 Task: Search one way flight ticket for 4 adults, 2 children, 2 infants in seat and 1 infant on lap in economy from Kodiak: Kodiak Airport (benny Bensonstate Airport) to Laramie: Laramie Regional Airport on 5-3-2023. Choice of flights is American. Number of bags: 1 carry on bag. Price is upto 109000. Outbound departure time preference is 0:00.
Action: Mouse moved to (294, 416)
Screenshot: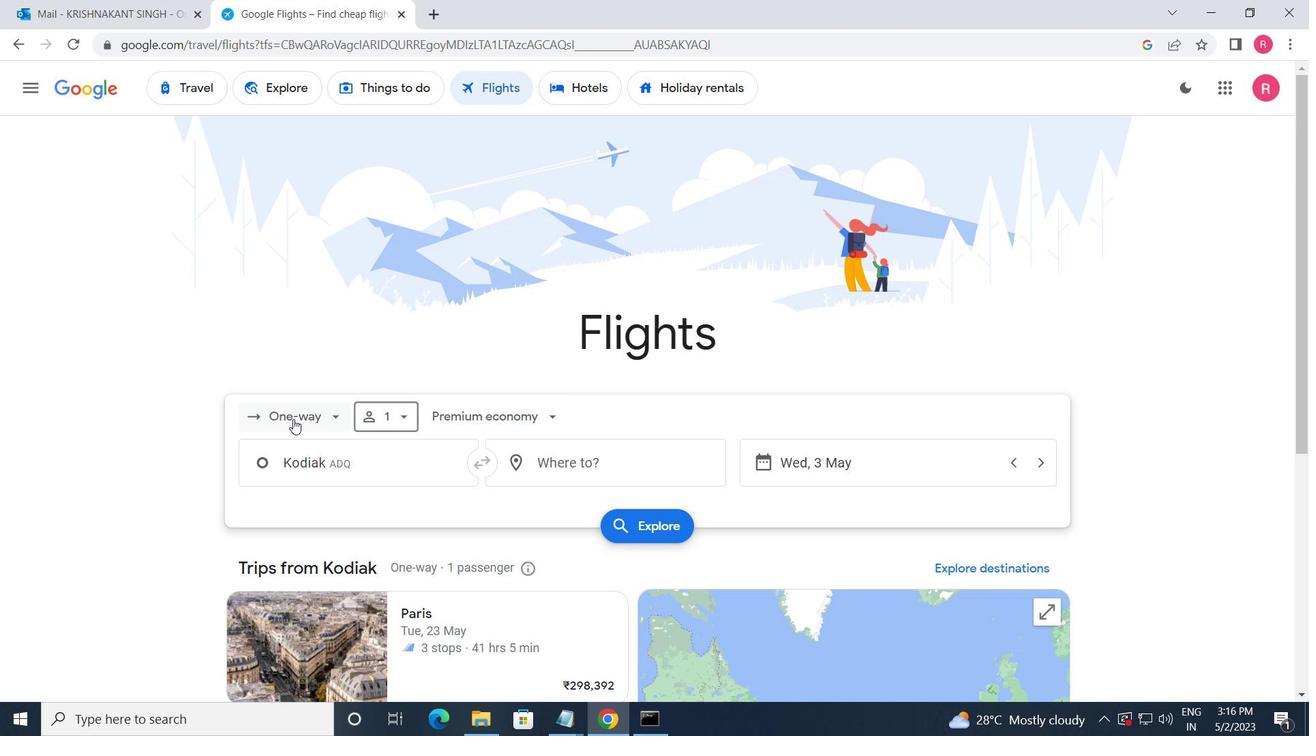 
Action: Mouse pressed left at (294, 416)
Screenshot: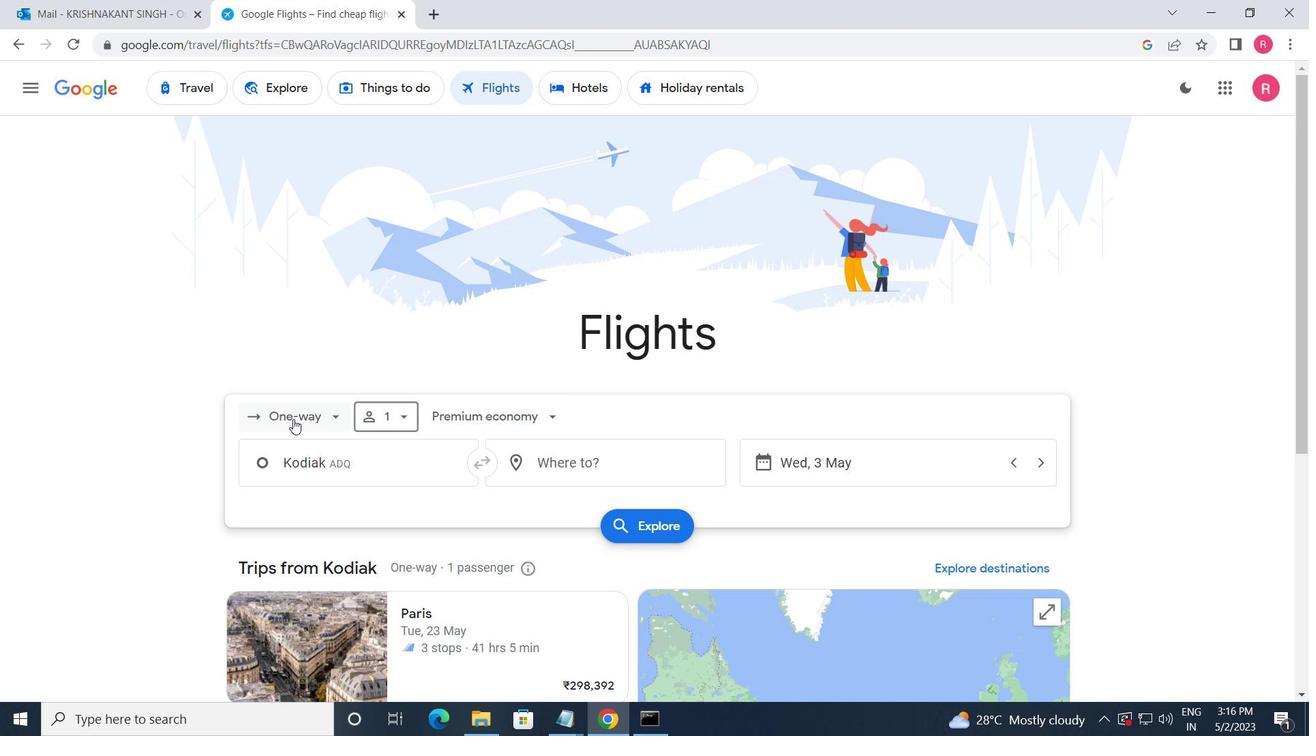 
Action: Mouse moved to (294, 492)
Screenshot: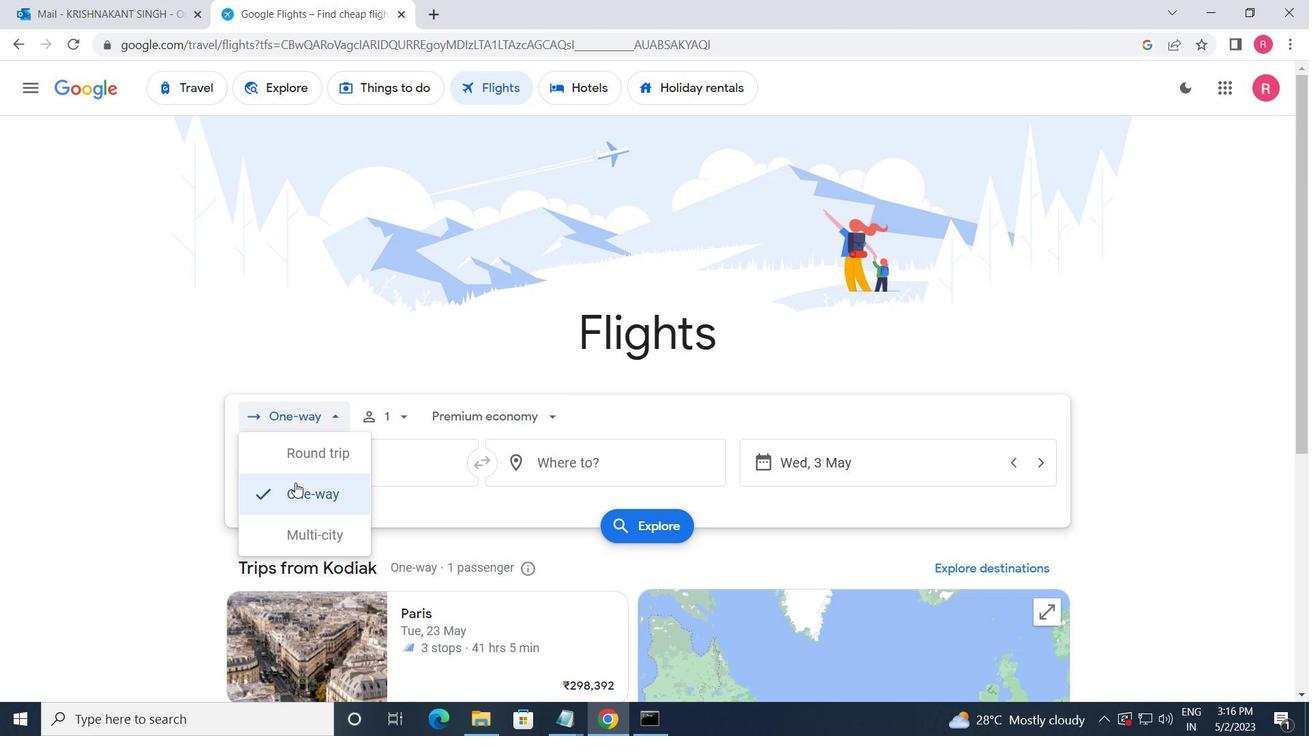 
Action: Mouse pressed left at (294, 492)
Screenshot: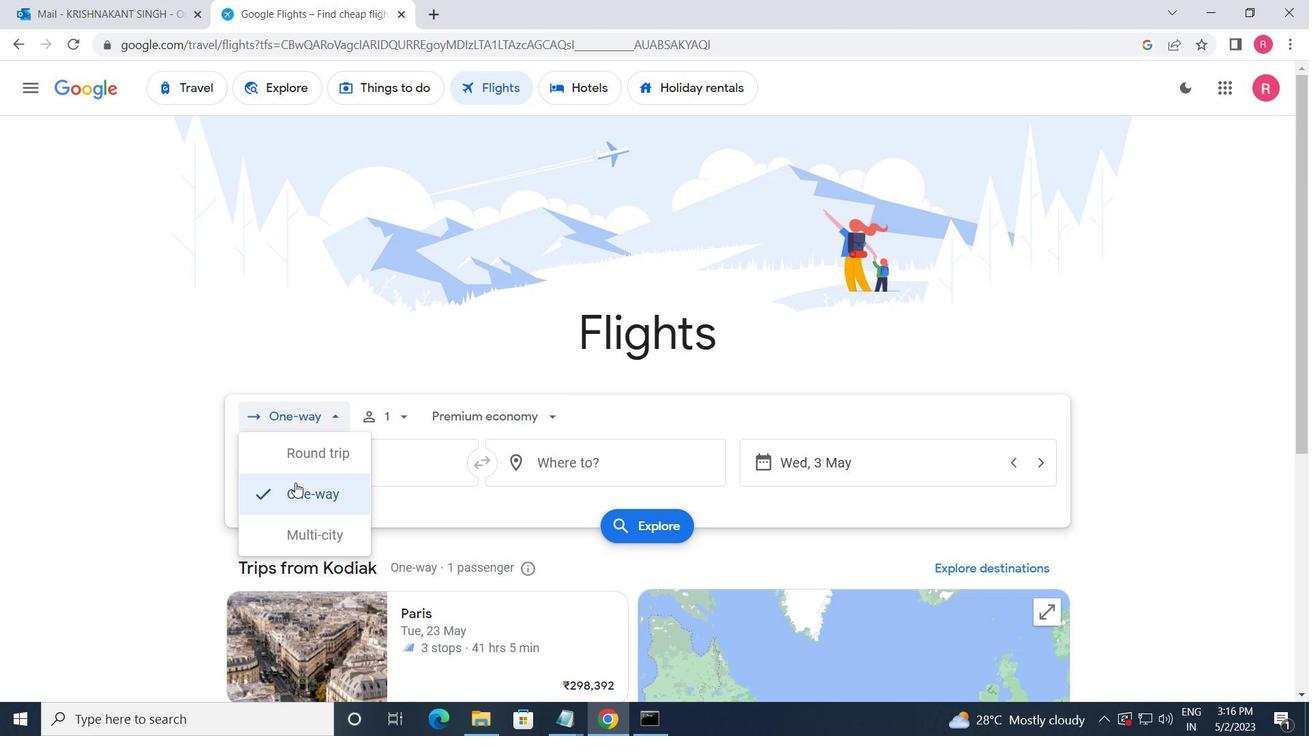 
Action: Mouse moved to (399, 430)
Screenshot: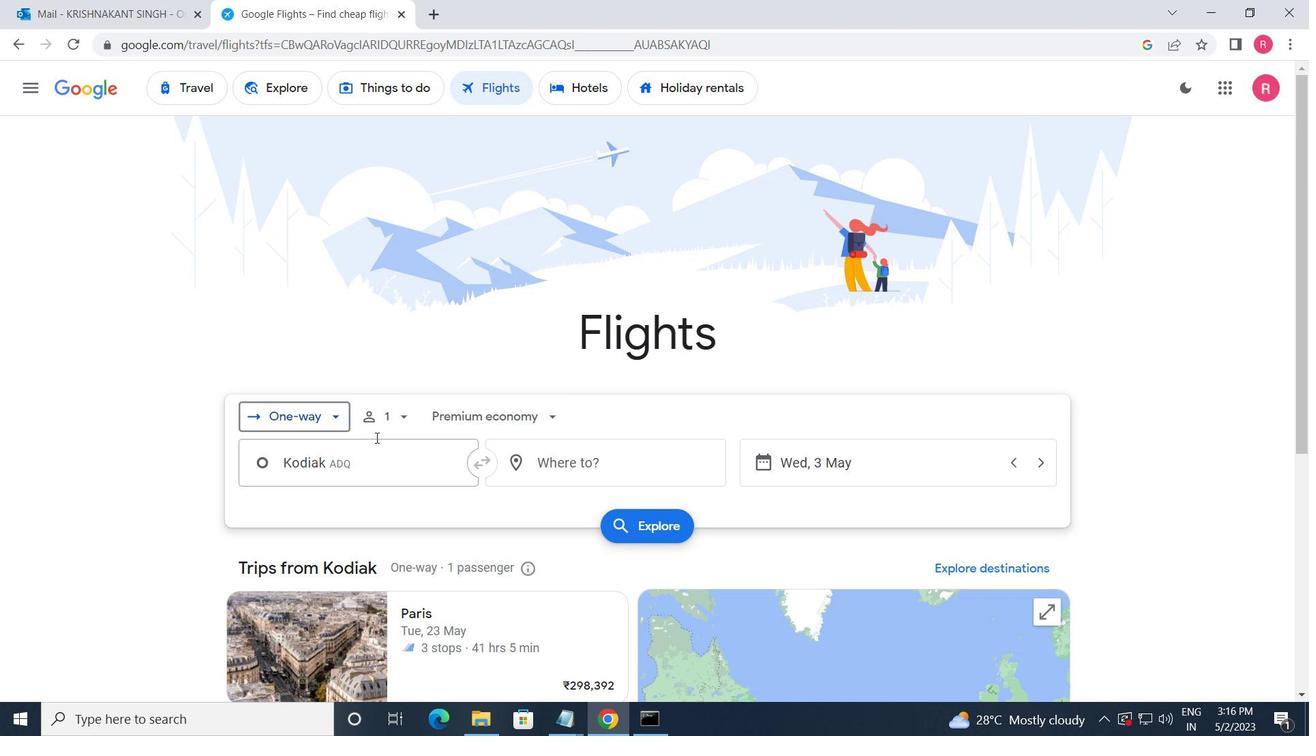 
Action: Mouse pressed left at (399, 430)
Screenshot: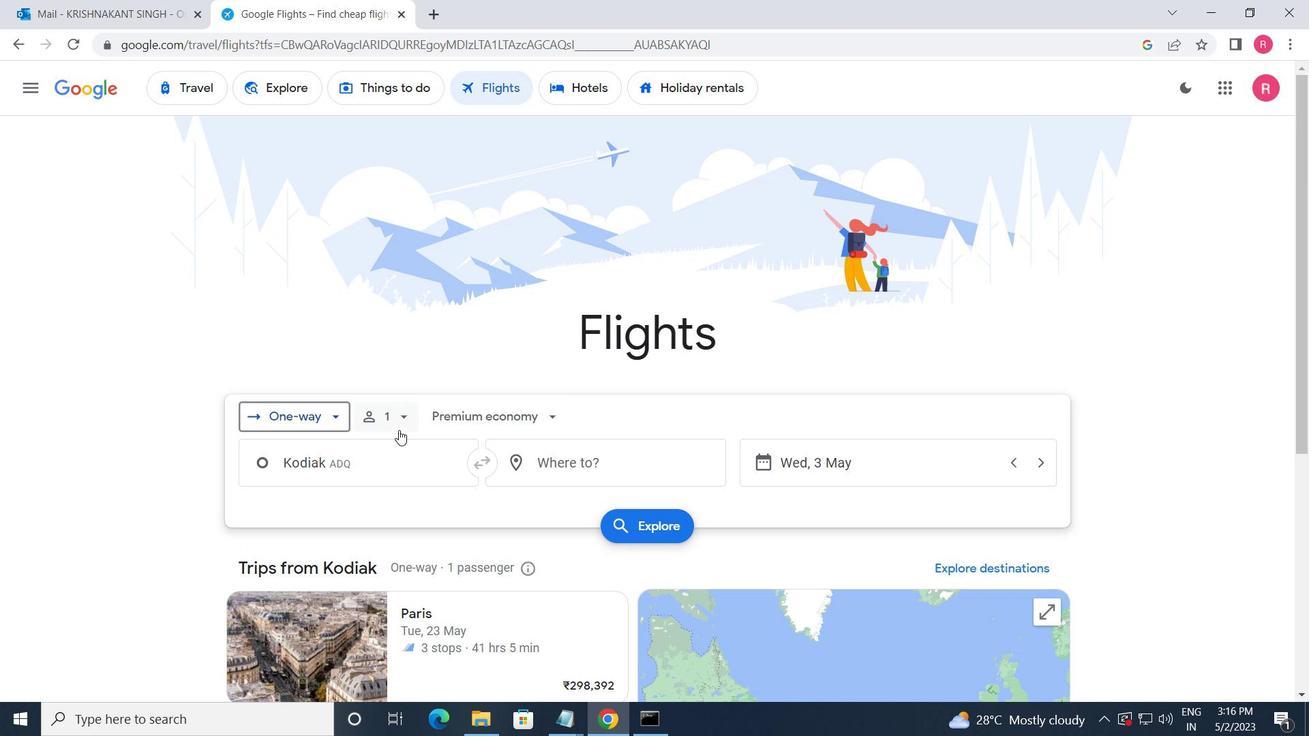 
Action: Mouse moved to (530, 459)
Screenshot: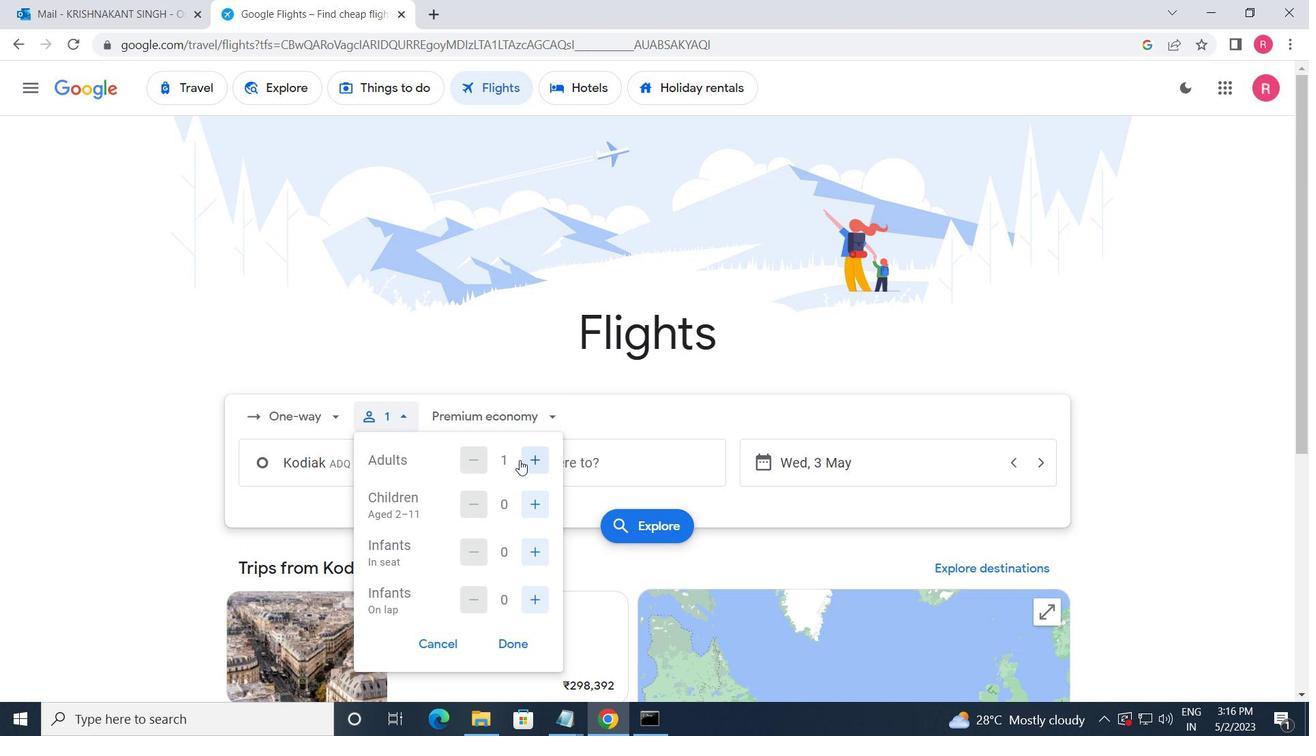 
Action: Mouse pressed left at (530, 459)
Screenshot: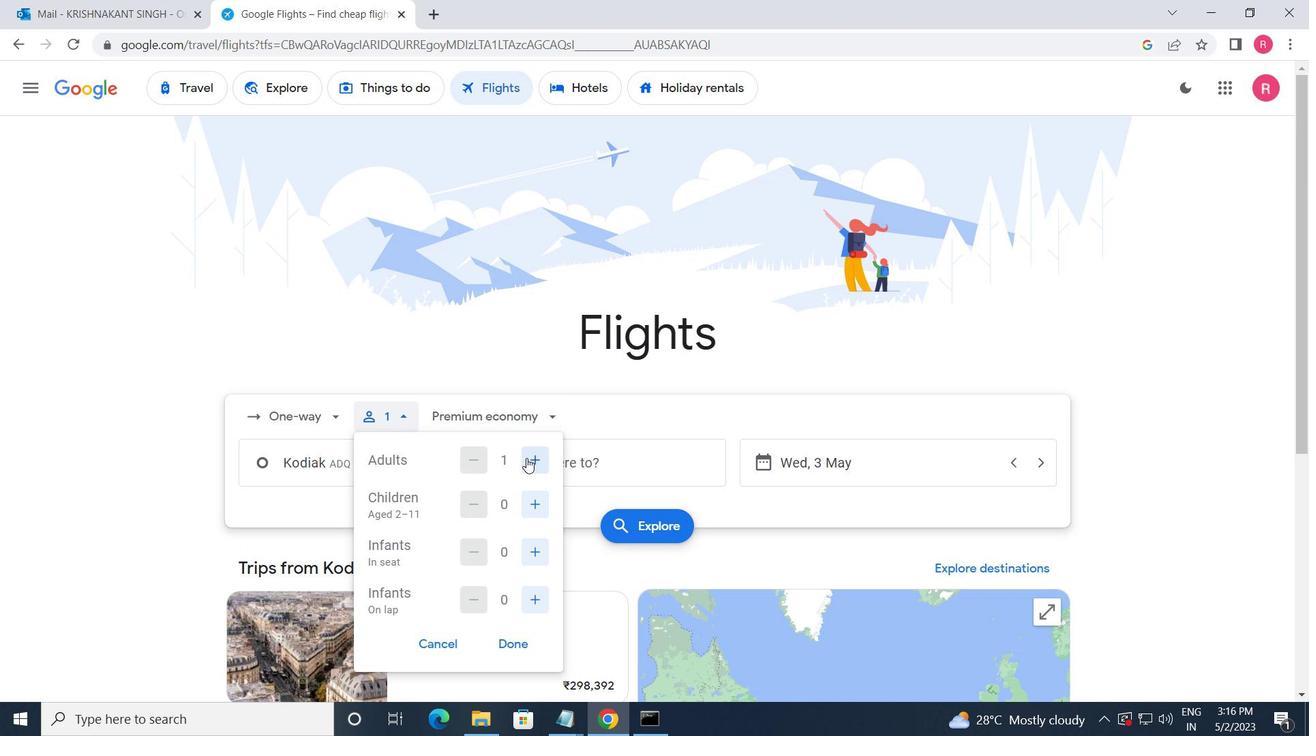 
Action: Mouse moved to (530, 459)
Screenshot: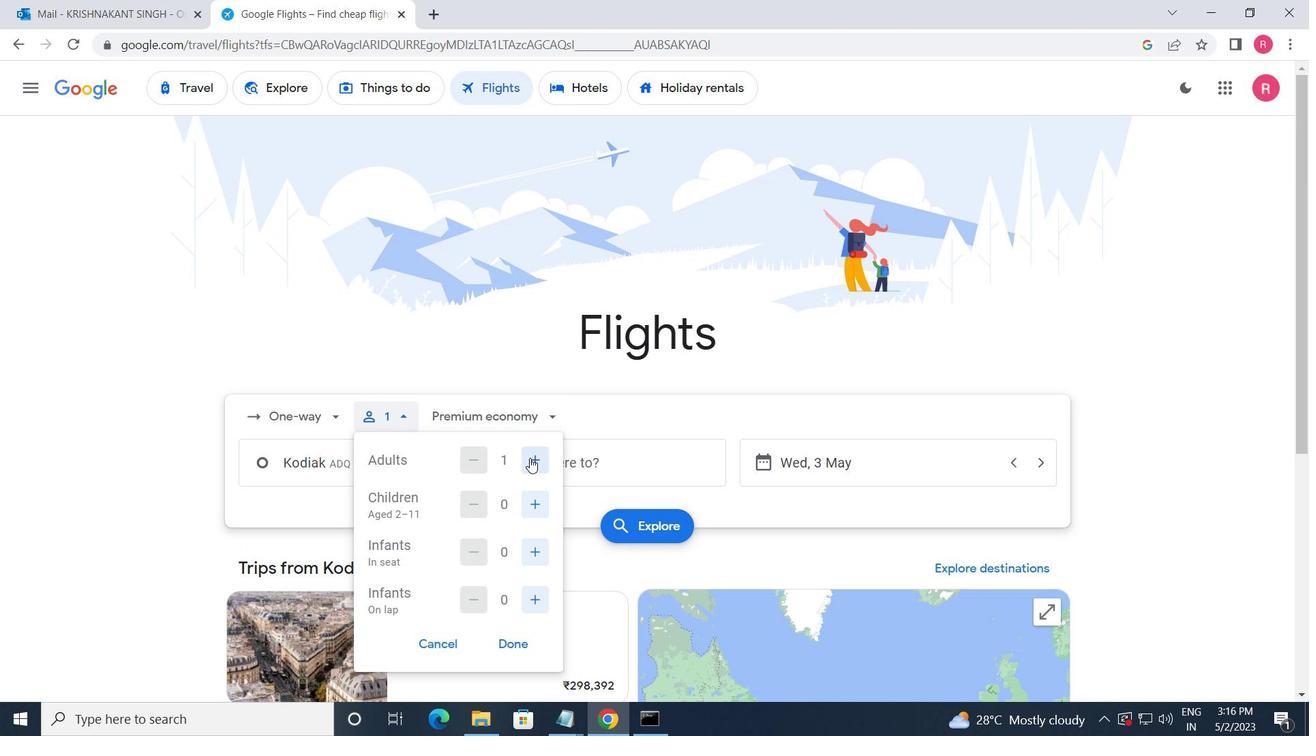 
Action: Mouse pressed left at (530, 459)
Screenshot: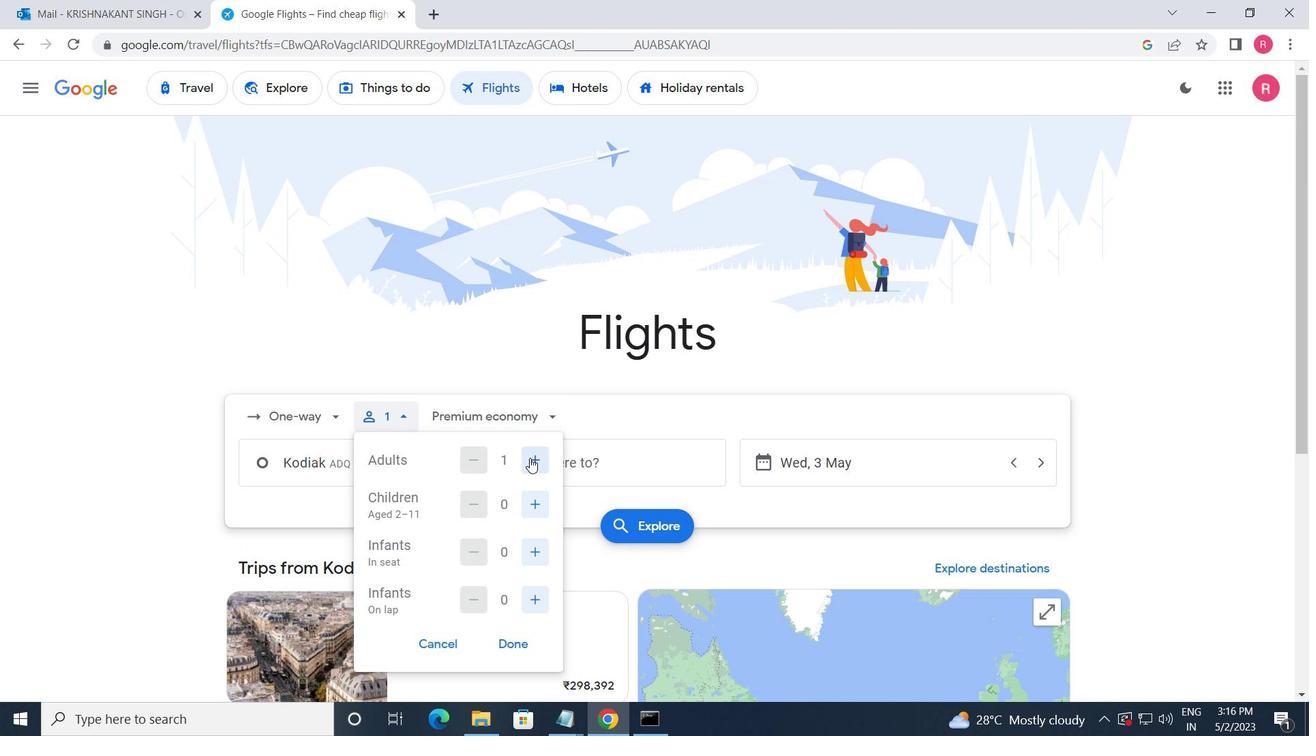 
Action: Mouse pressed left at (530, 459)
Screenshot: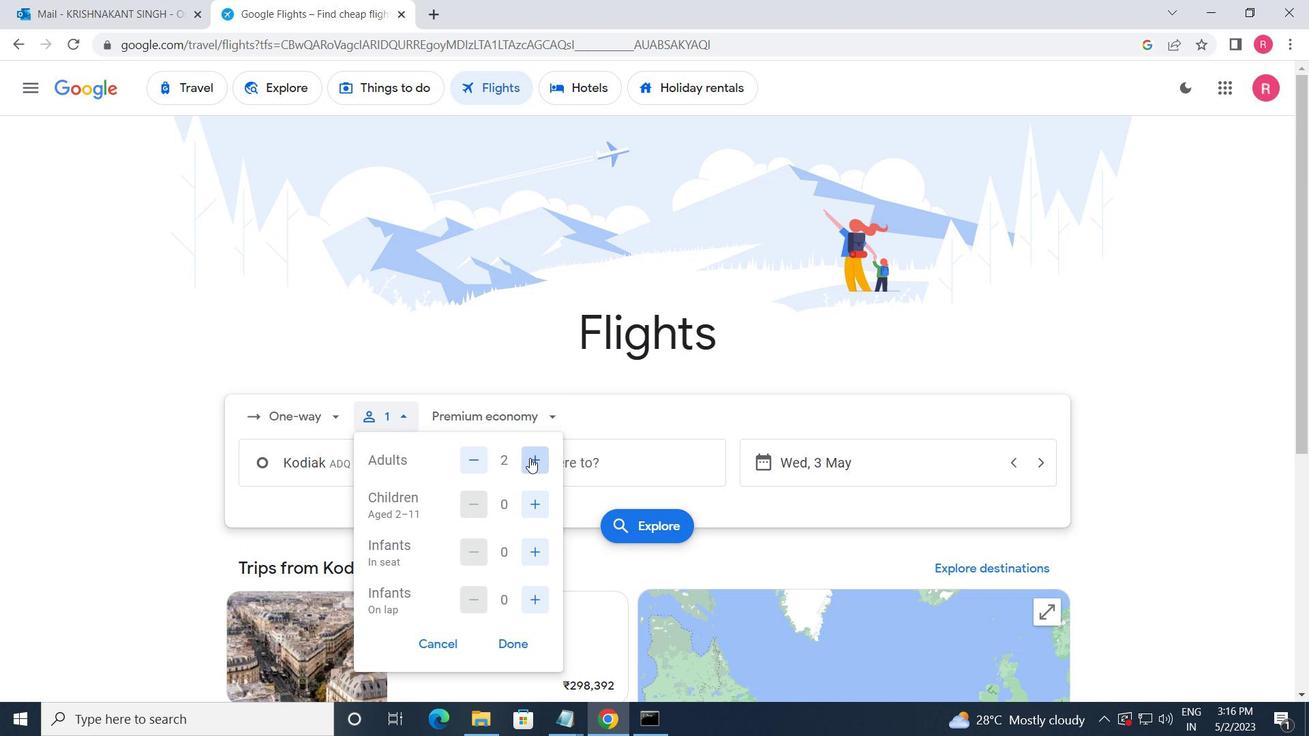 
Action: Mouse pressed left at (530, 459)
Screenshot: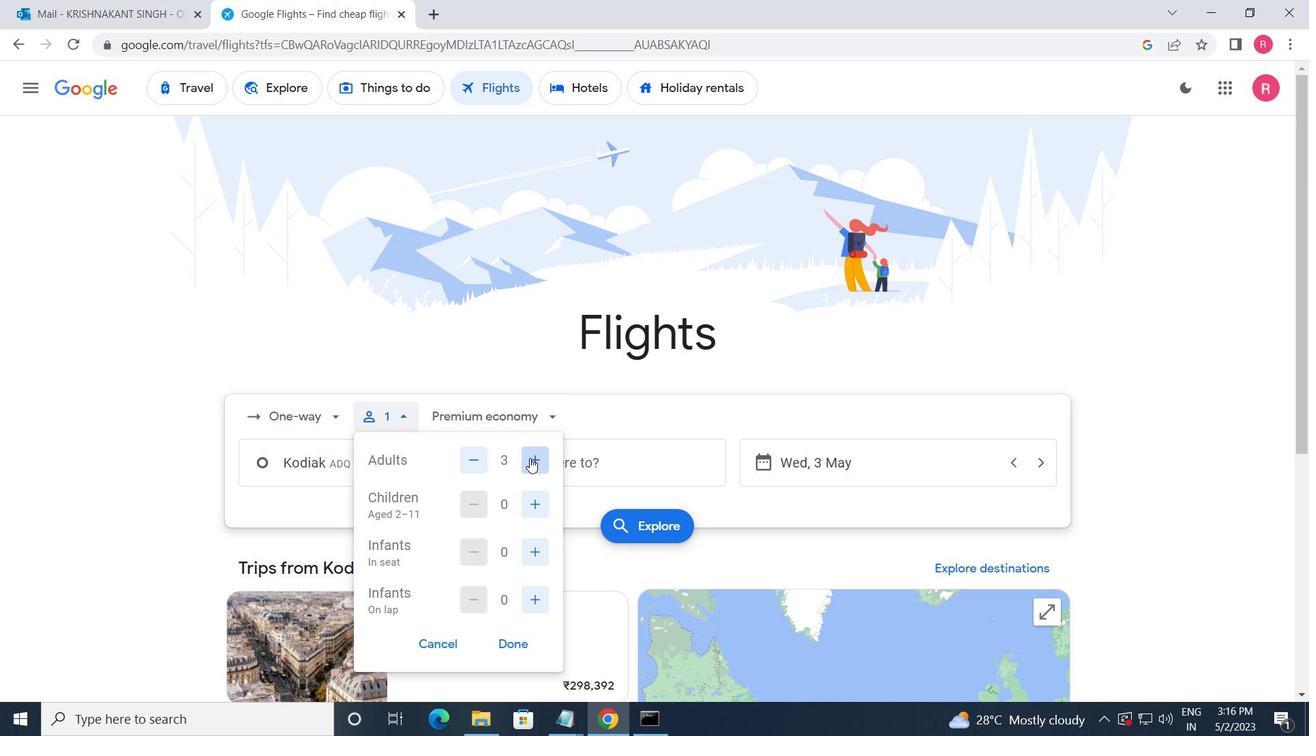
Action: Mouse moved to (480, 460)
Screenshot: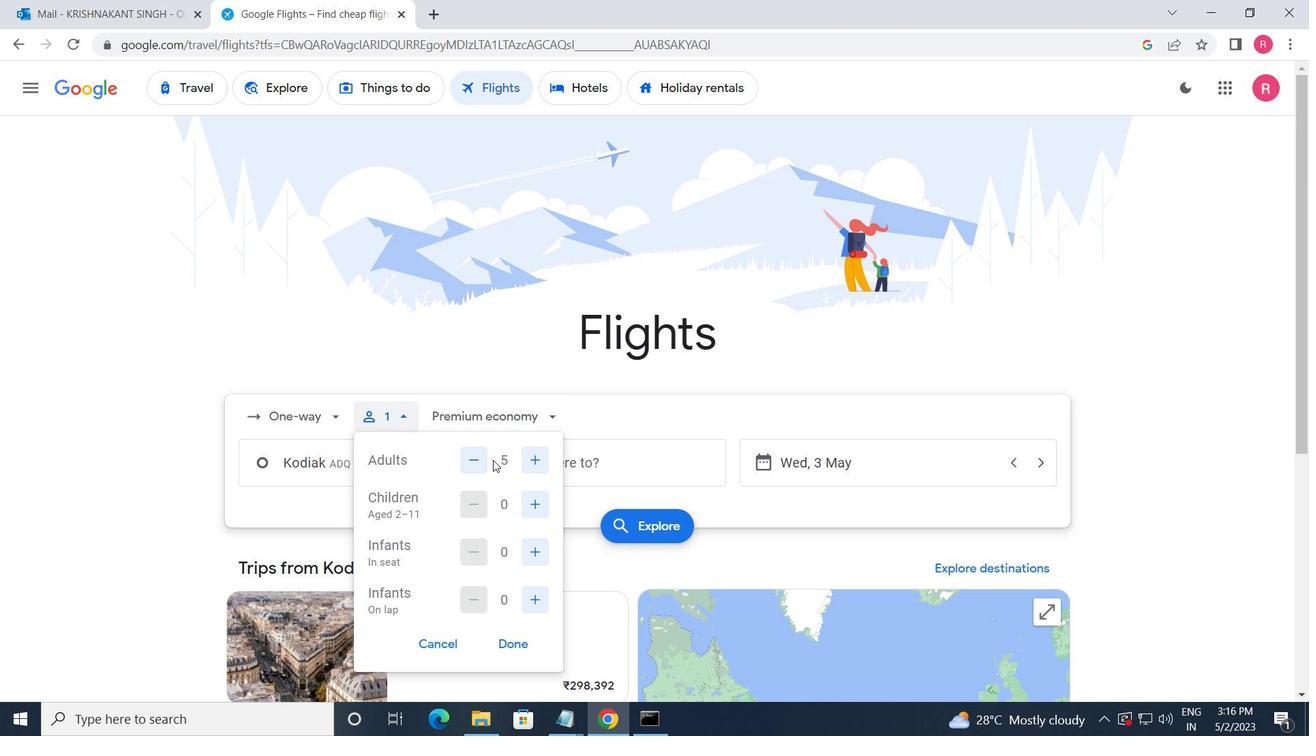 
Action: Mouse pressed left at (480, 460)
Screenshot: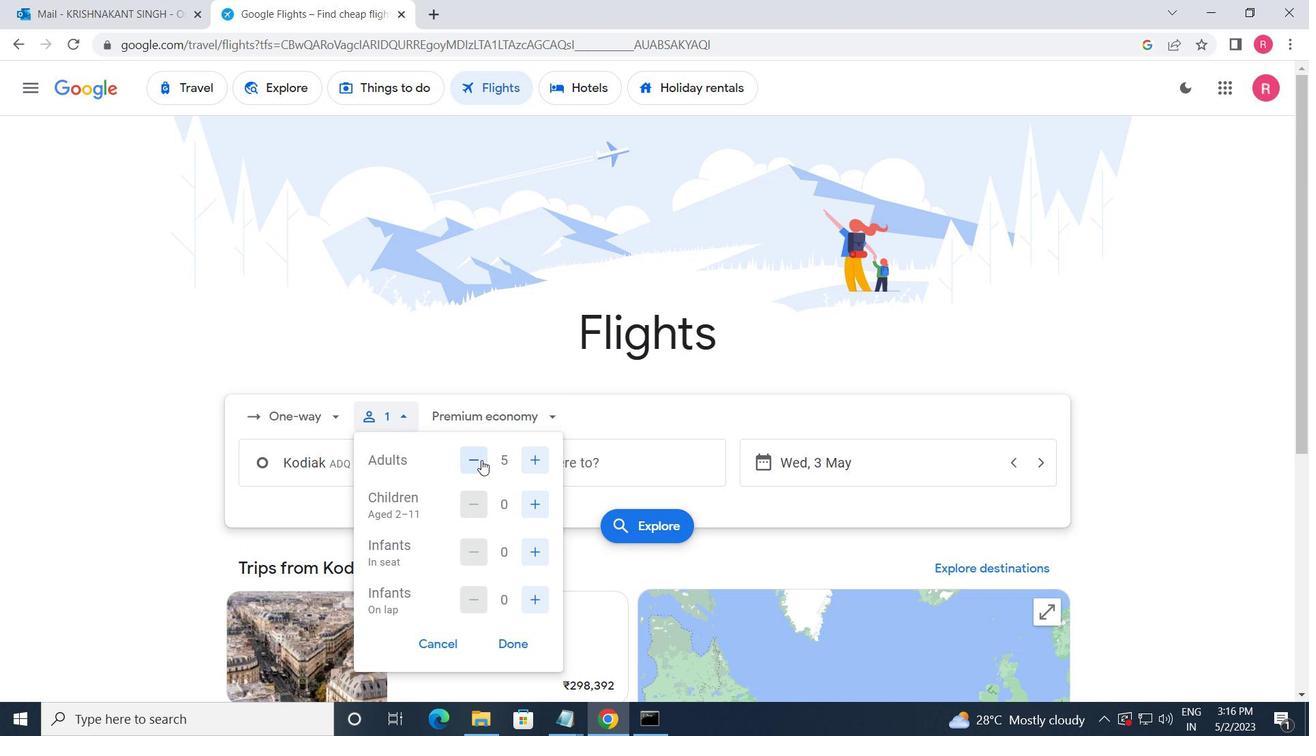 
Action: Mouse moved to (541, 505)
Screenshot: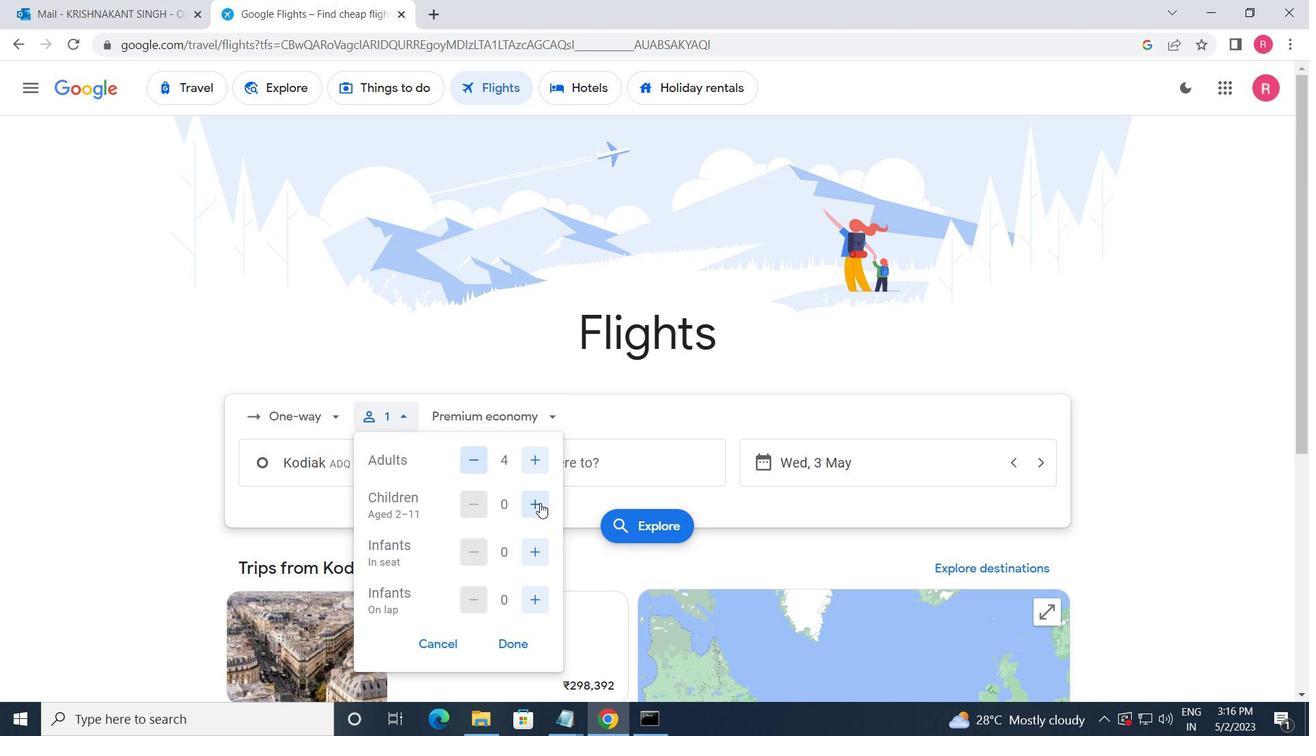 
Action: Mouse pressed left at (541, 505)
Screenshot: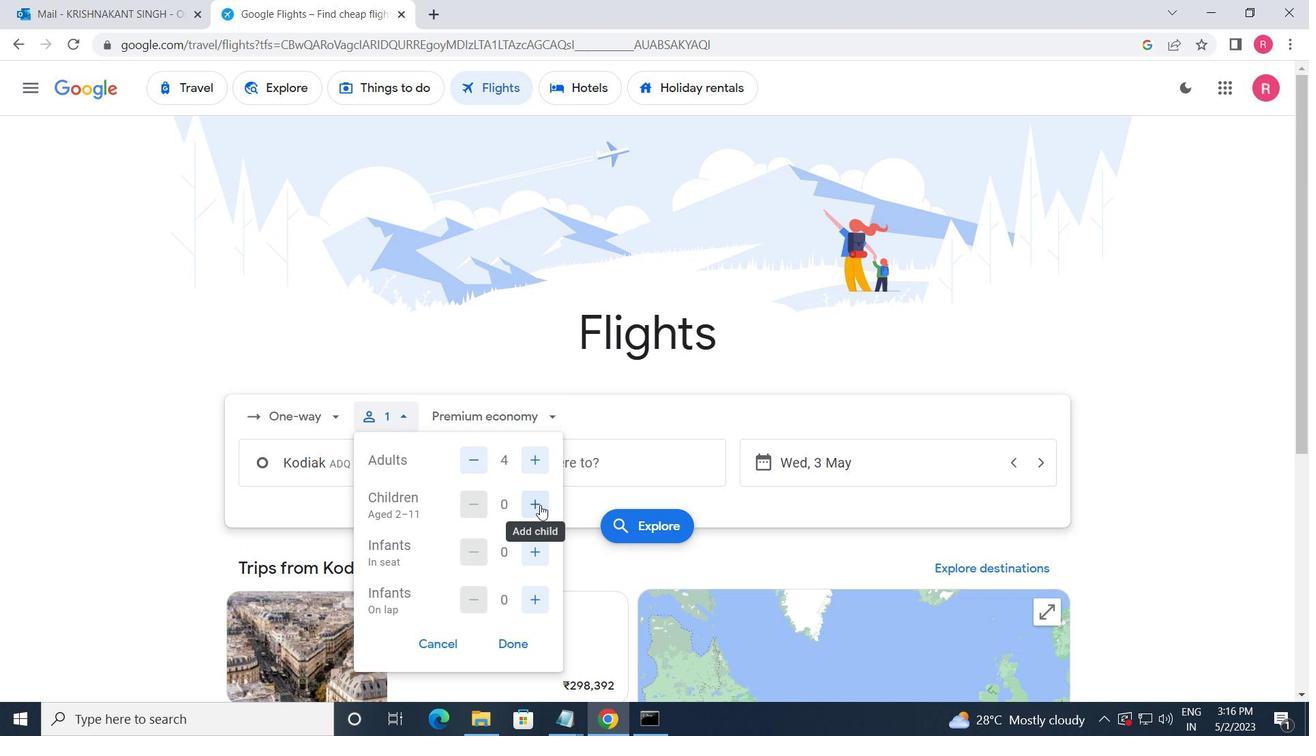 
Action: Mouse pressed left at (541, 505)
Screenshot: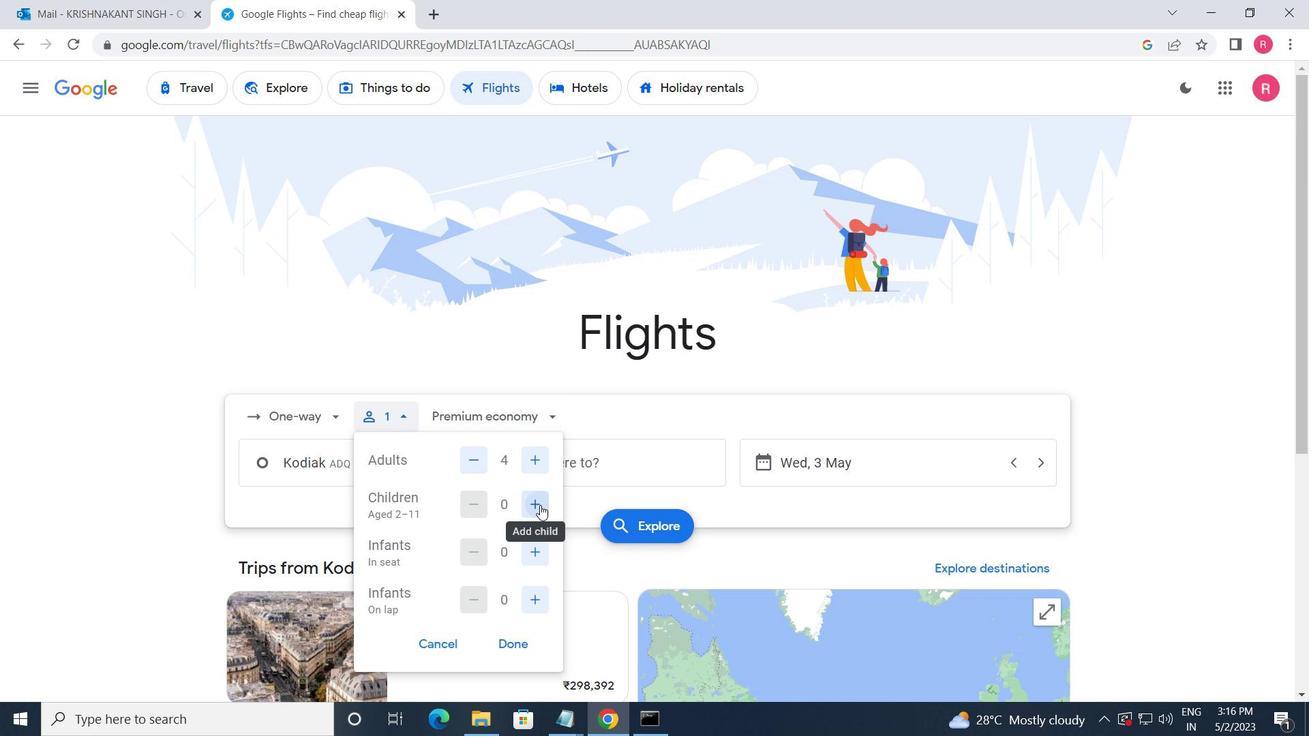 
Action: Mouse moved to (530, 559)
Screenshot: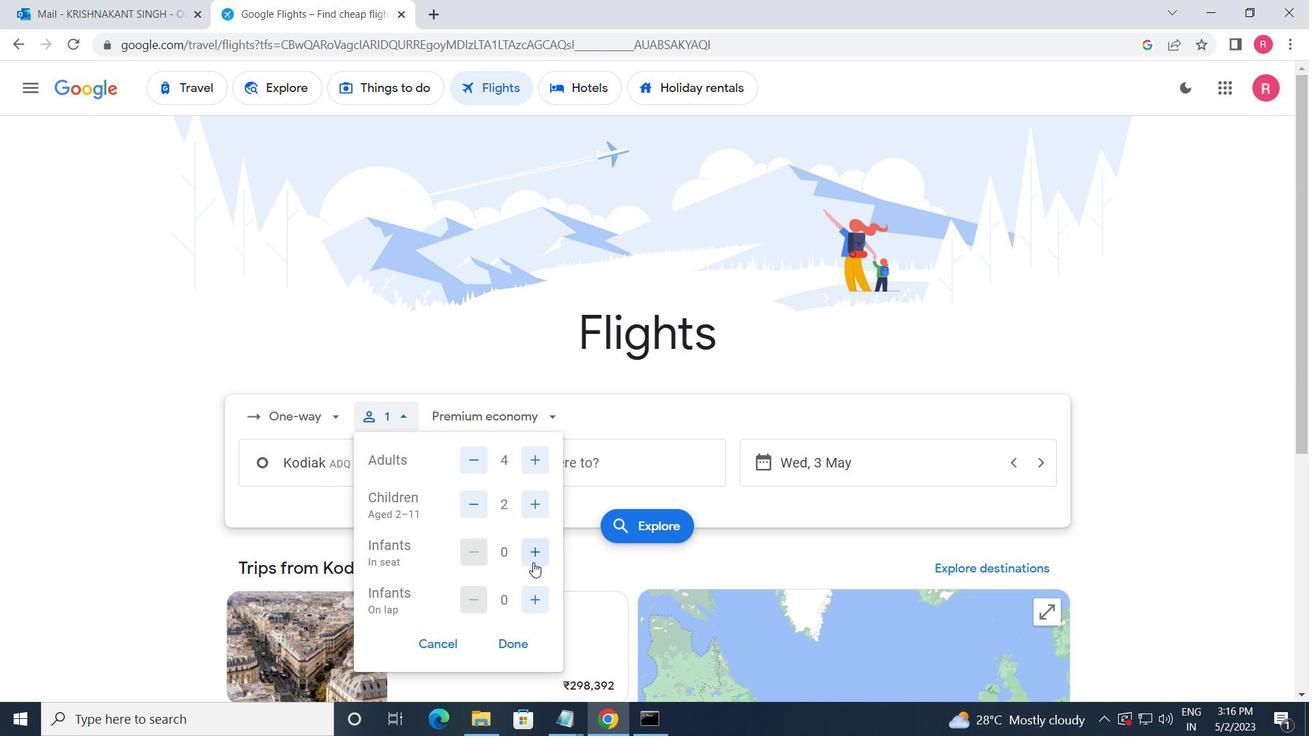 
Action: Mouse pressed left at (530, 559)
Screenshot: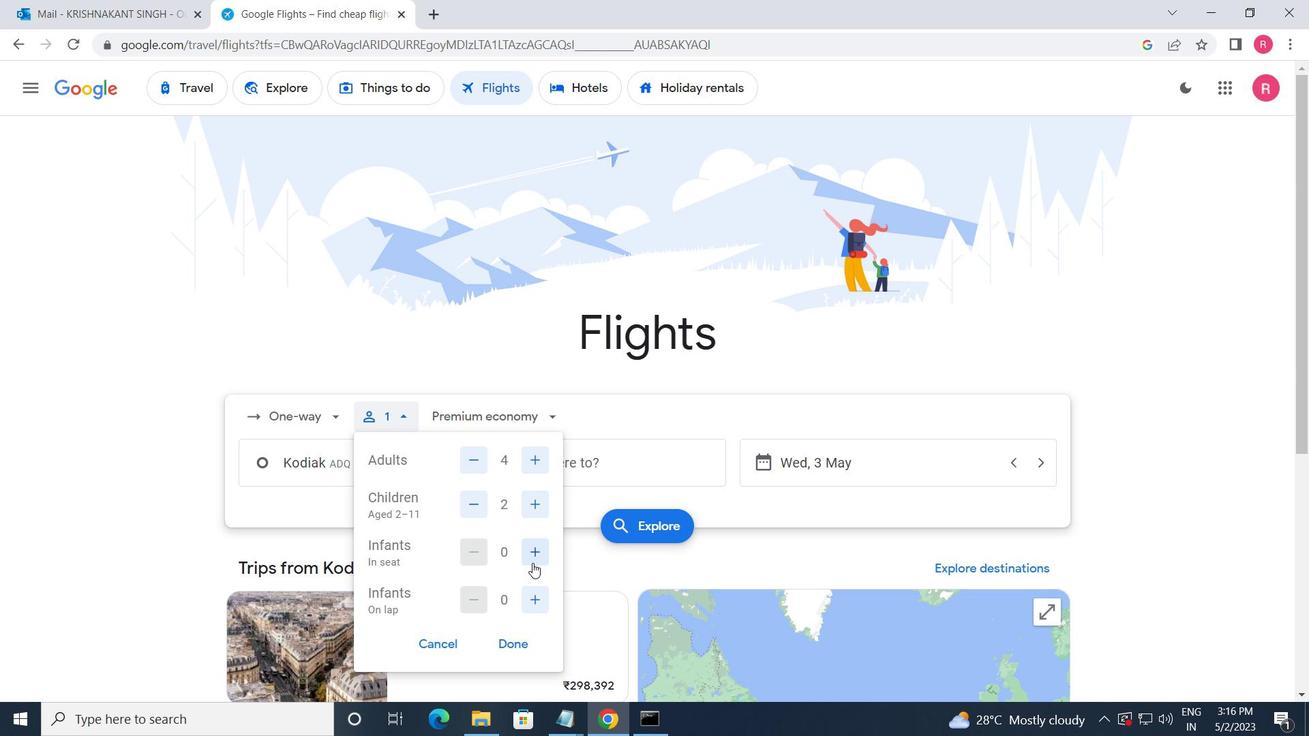 
Action: Mouse pressed left at (530, 559)
Screenshot: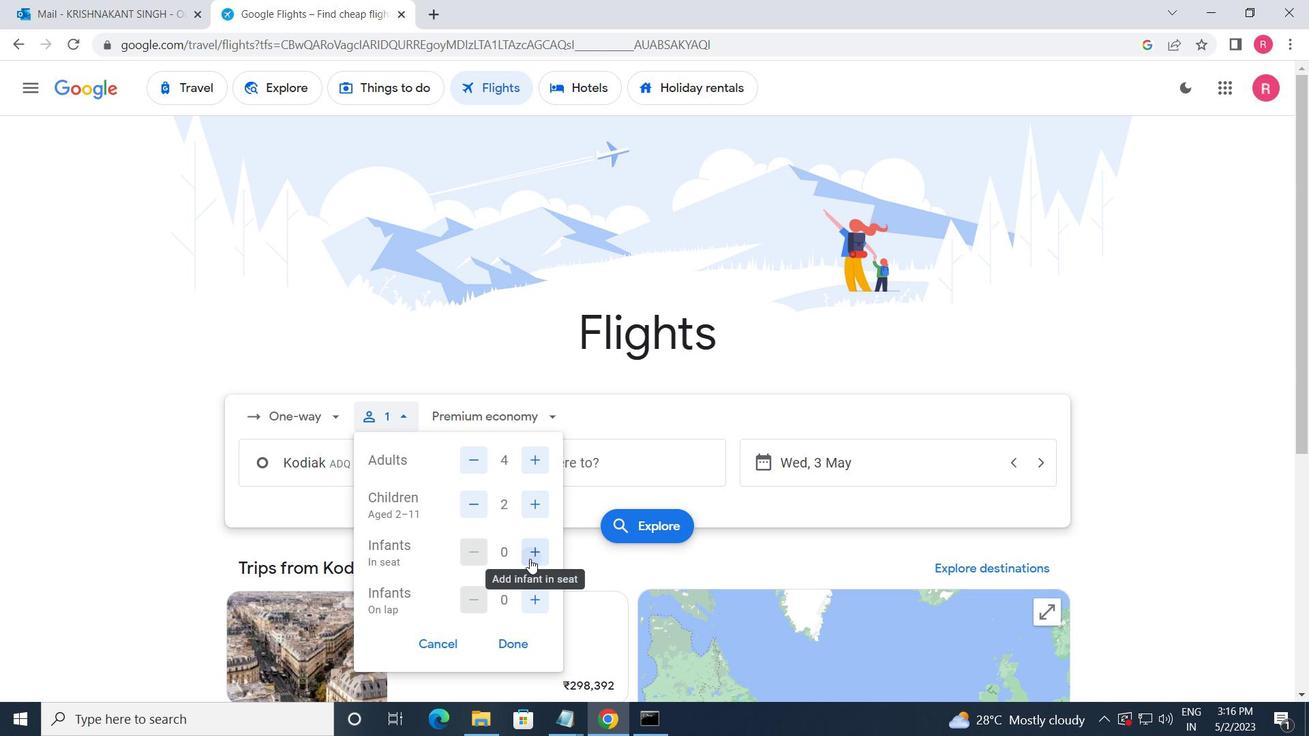 
Action: Mouse moved to (536, 596)
Screenshot: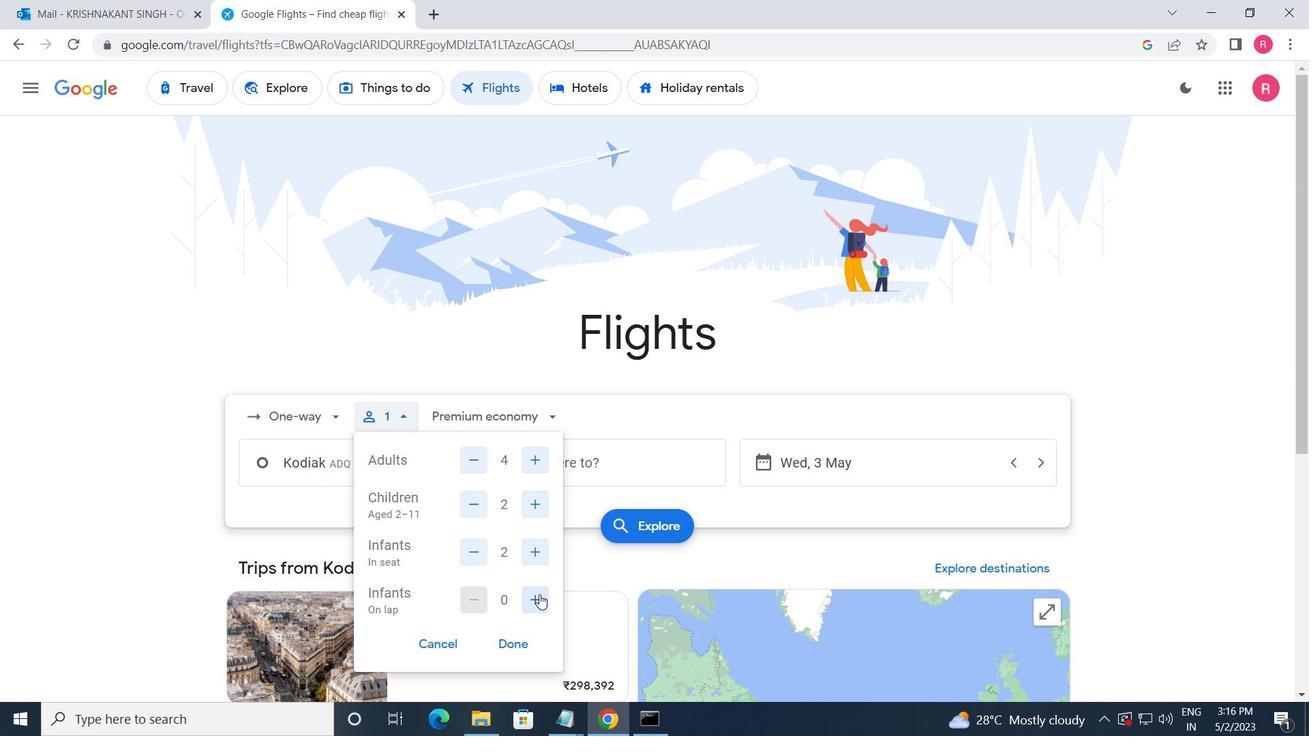 
Action: Mouse pressed left at (536, 596)
Screenshot: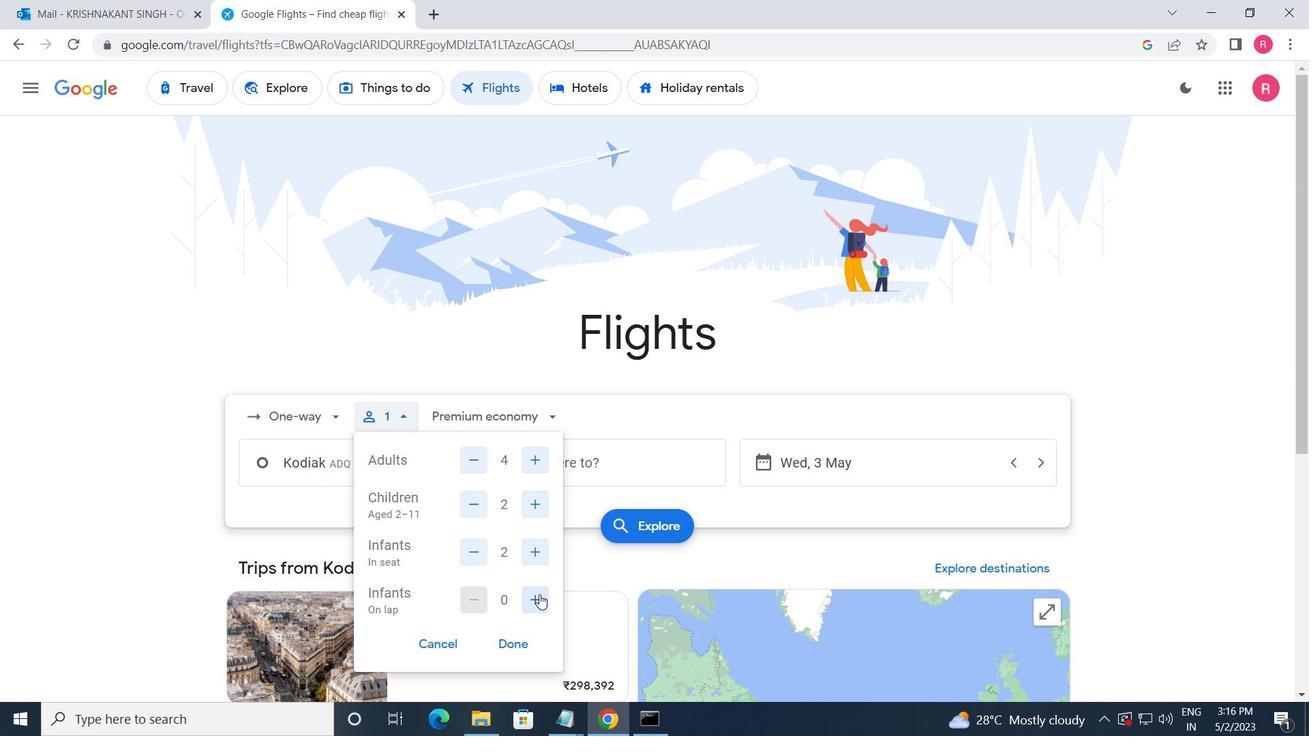 
Action: Mouse moved to (508, 645)
Screenshot: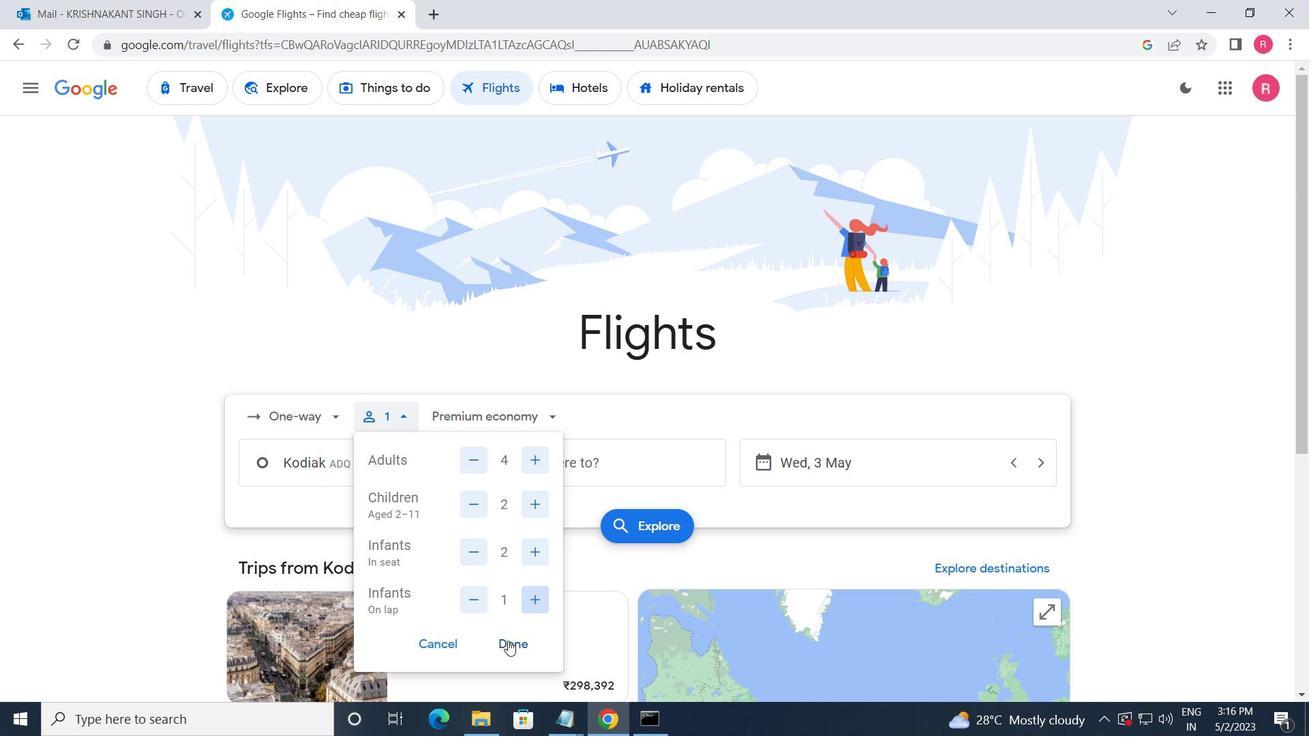 
Action: Mouse pressed left at (508, 645)
Screenshot: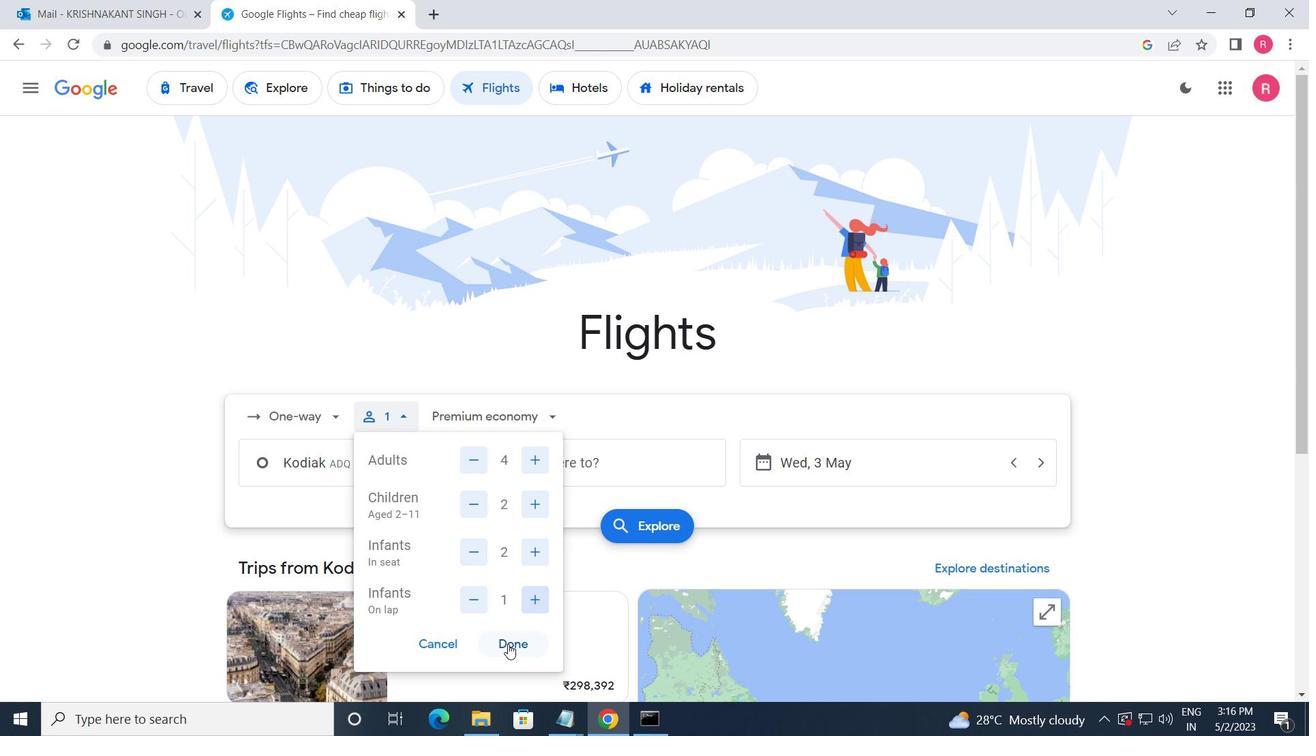 
Action: Mouse moved to (460, 414)
Screenshot: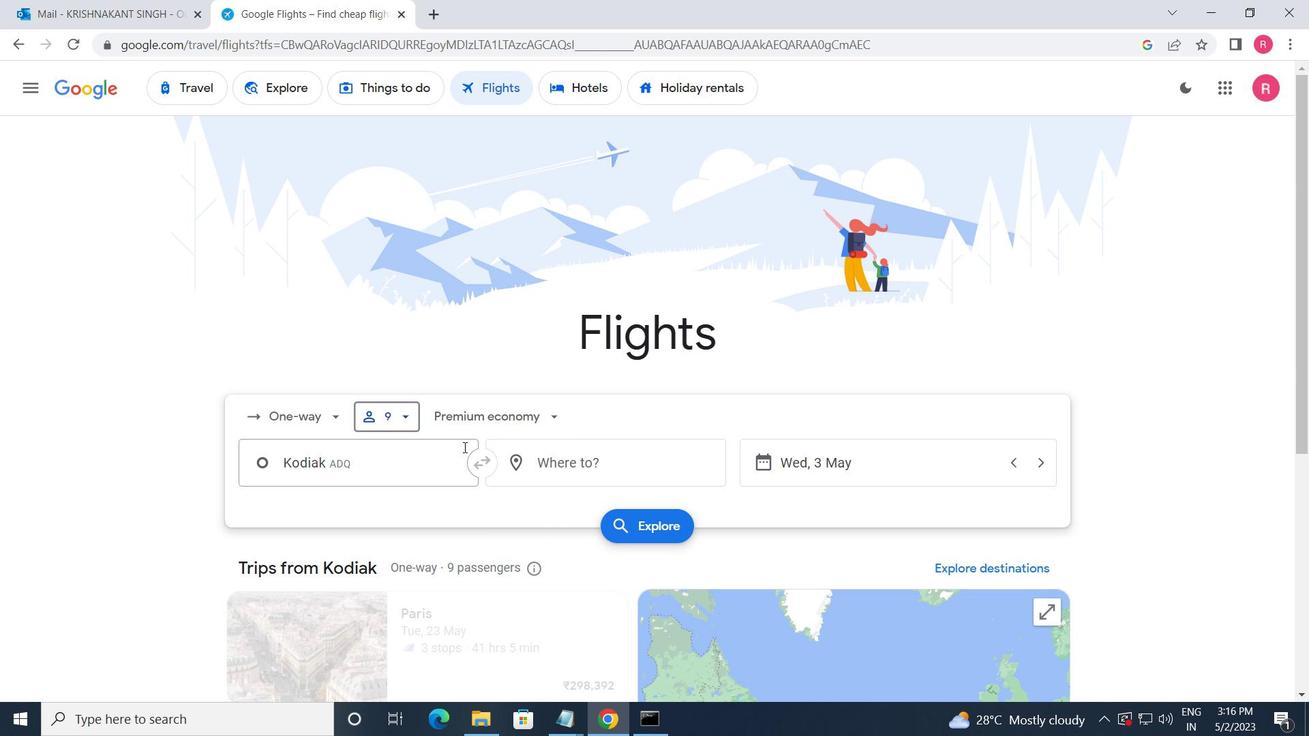 
Action: Mouse pressed left at (460, 414)
Screenshot: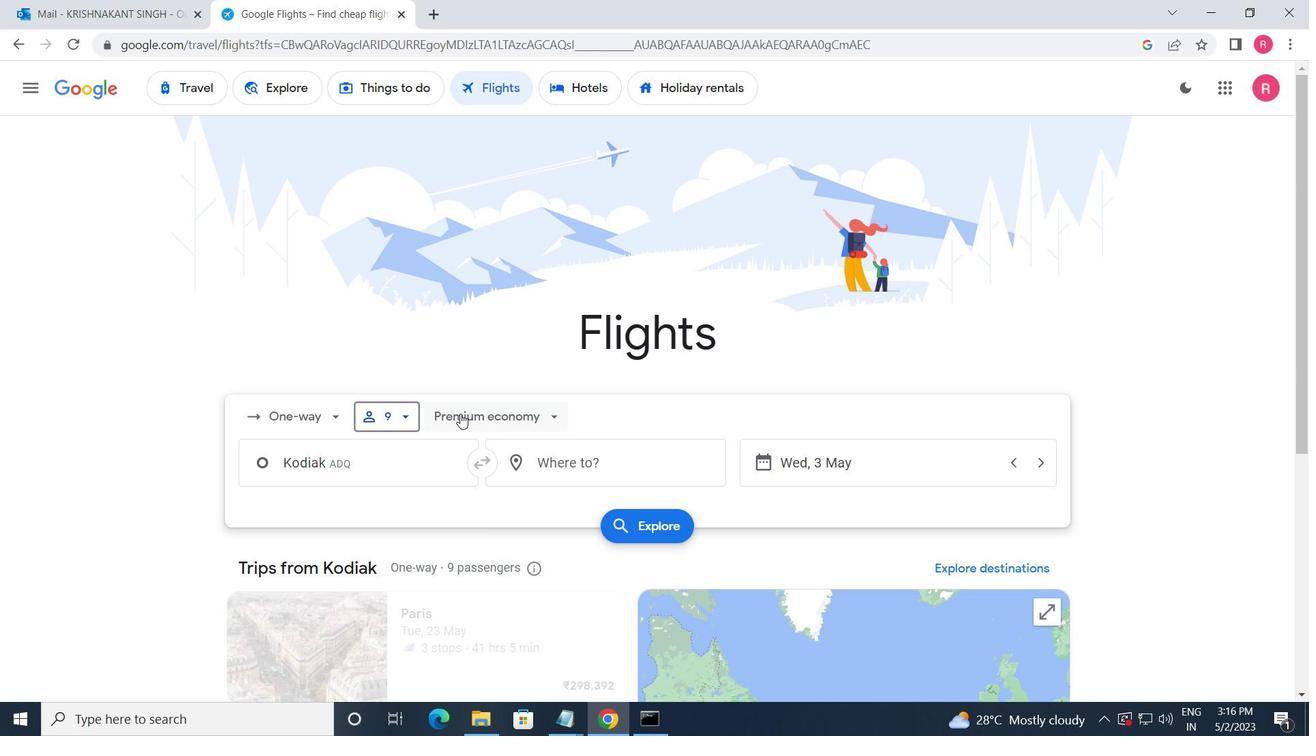 
Action: Mouse moved to (509, 461)
Screenshot: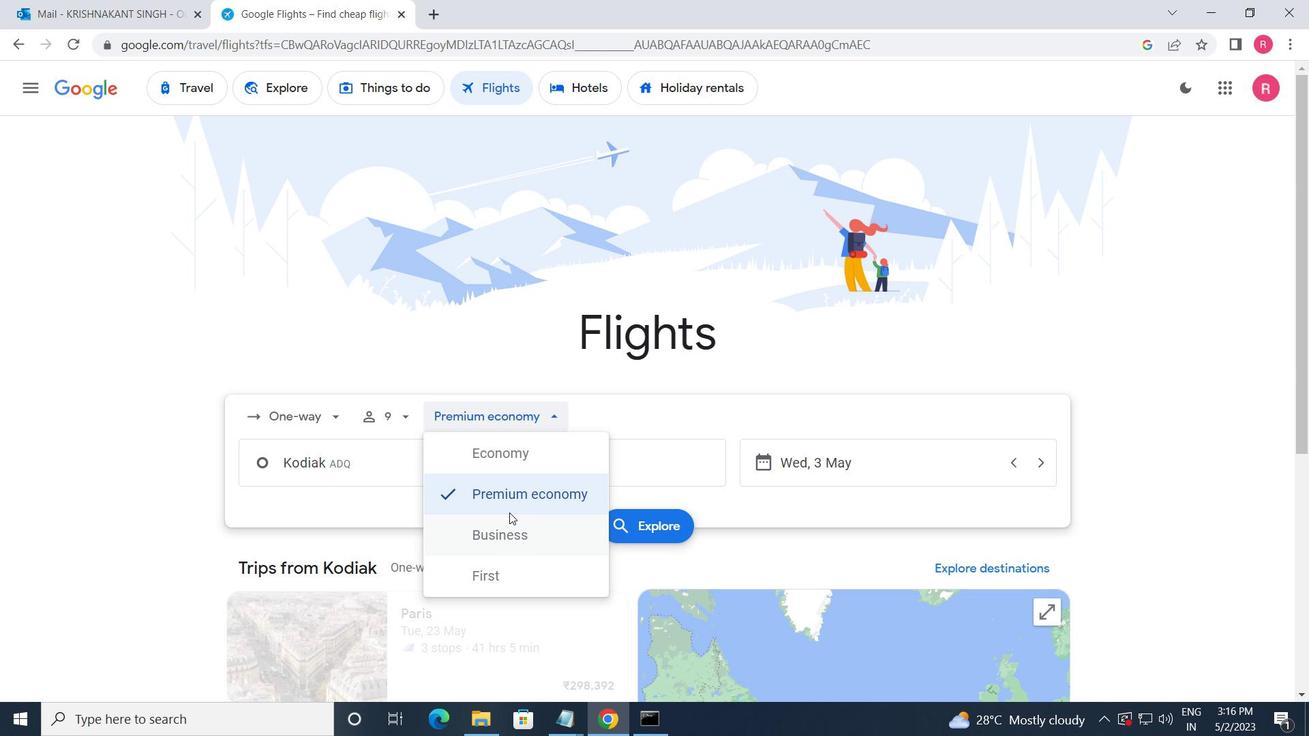 
Action: Mouse pressed left at (509, 461)
Screenshot: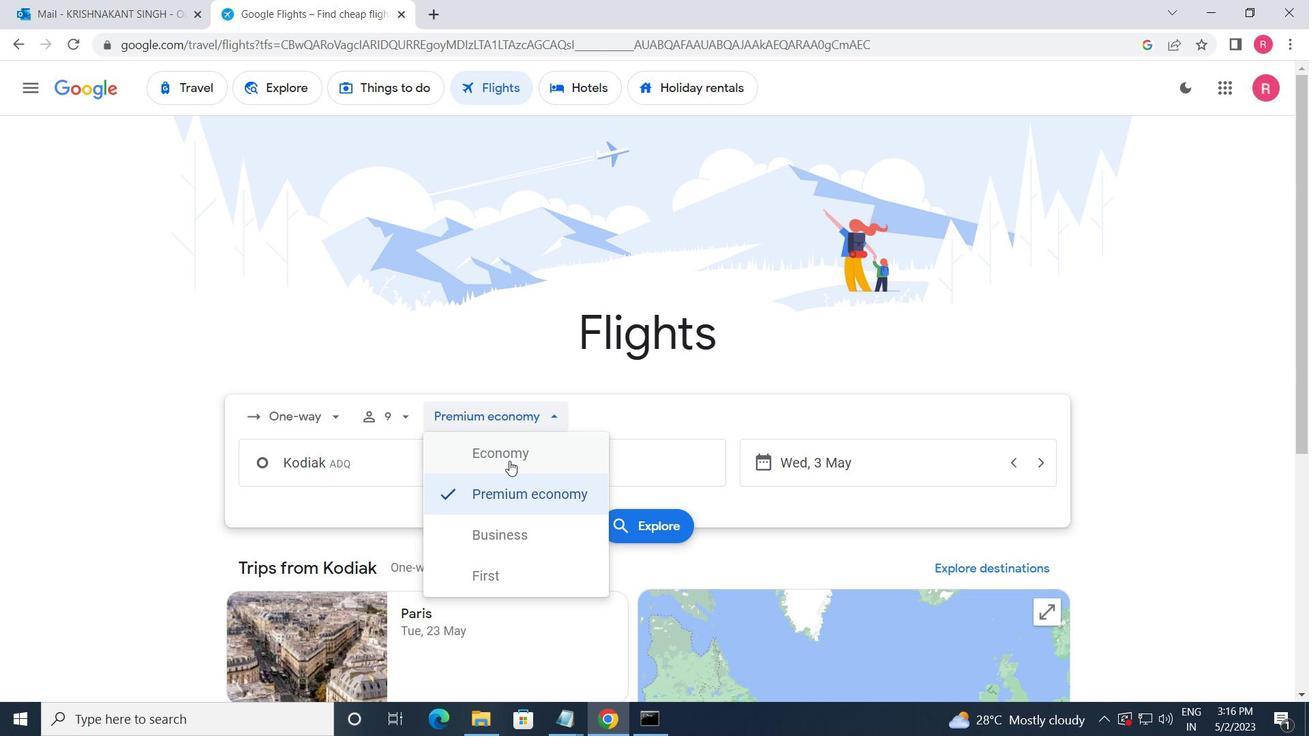 
Action: Mouse moved to (395, 478)
Screenshot: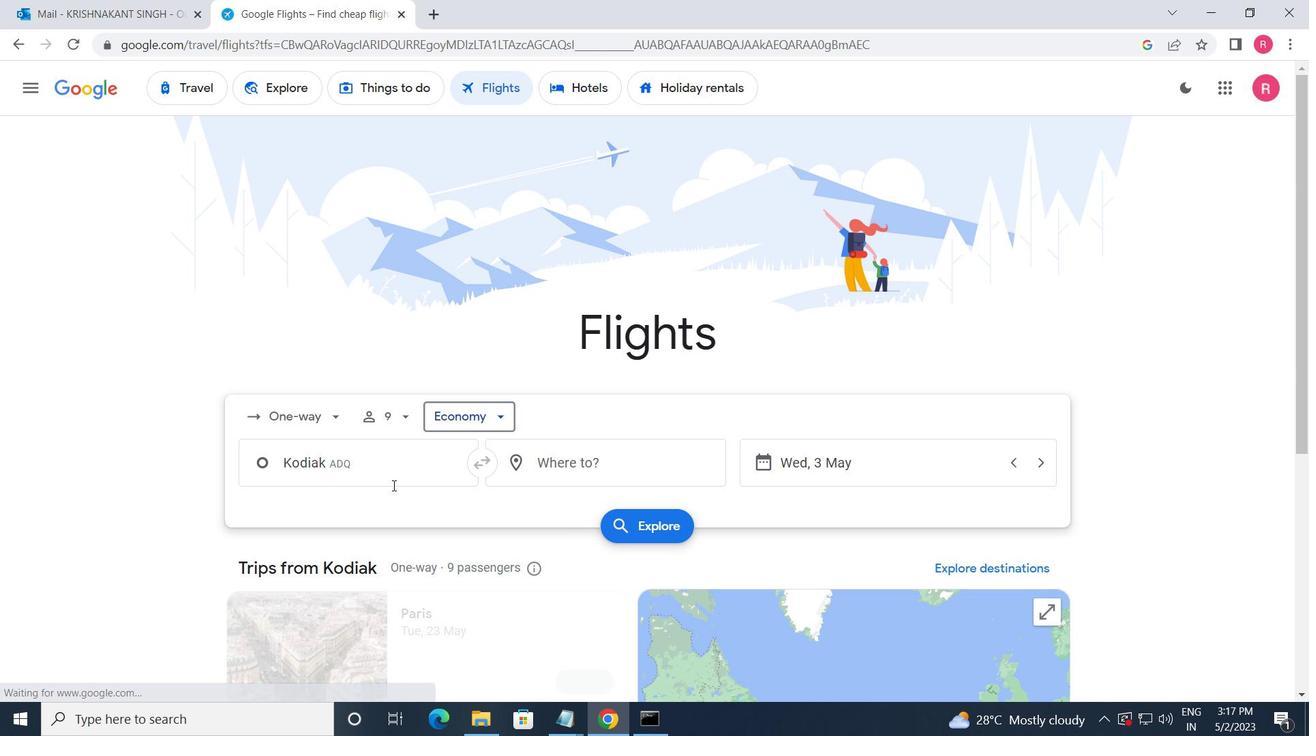 
Action: Mouse pressed left at (395, 478)
Screenshot: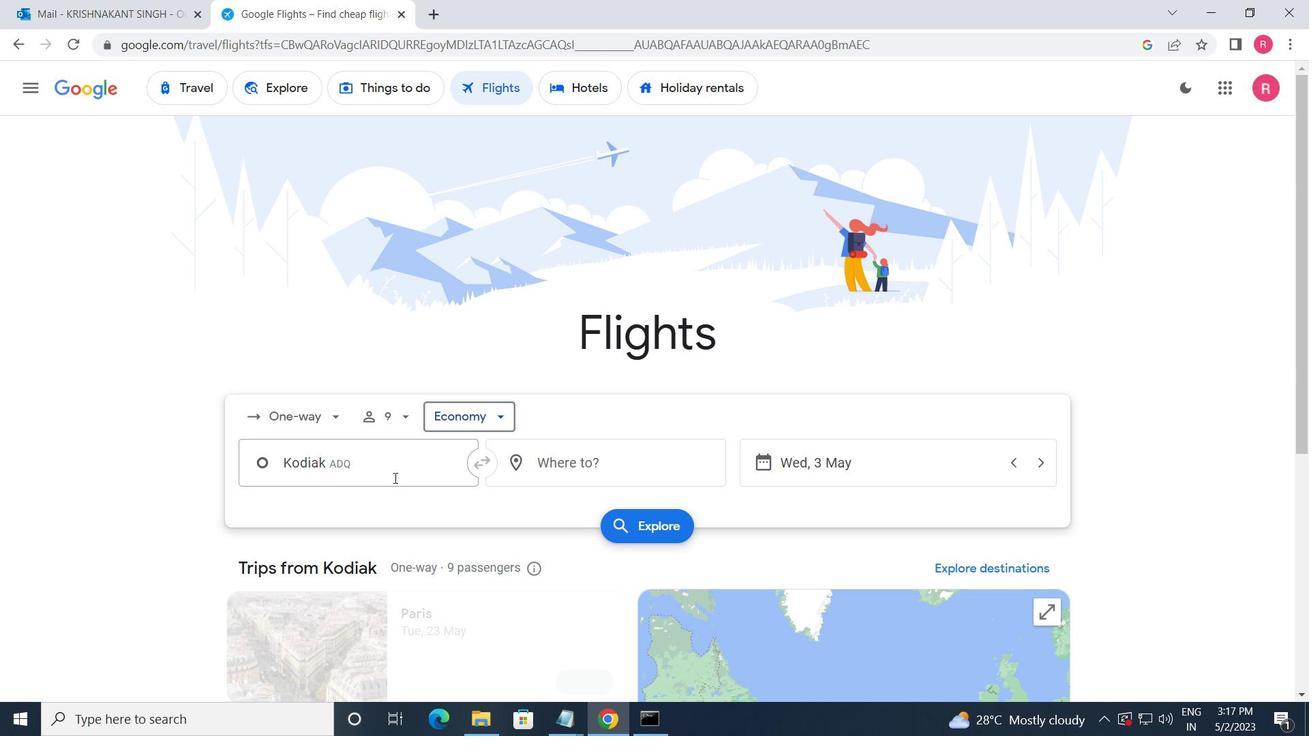 
Action: Mouse moved to (405, 555)
Screenshot: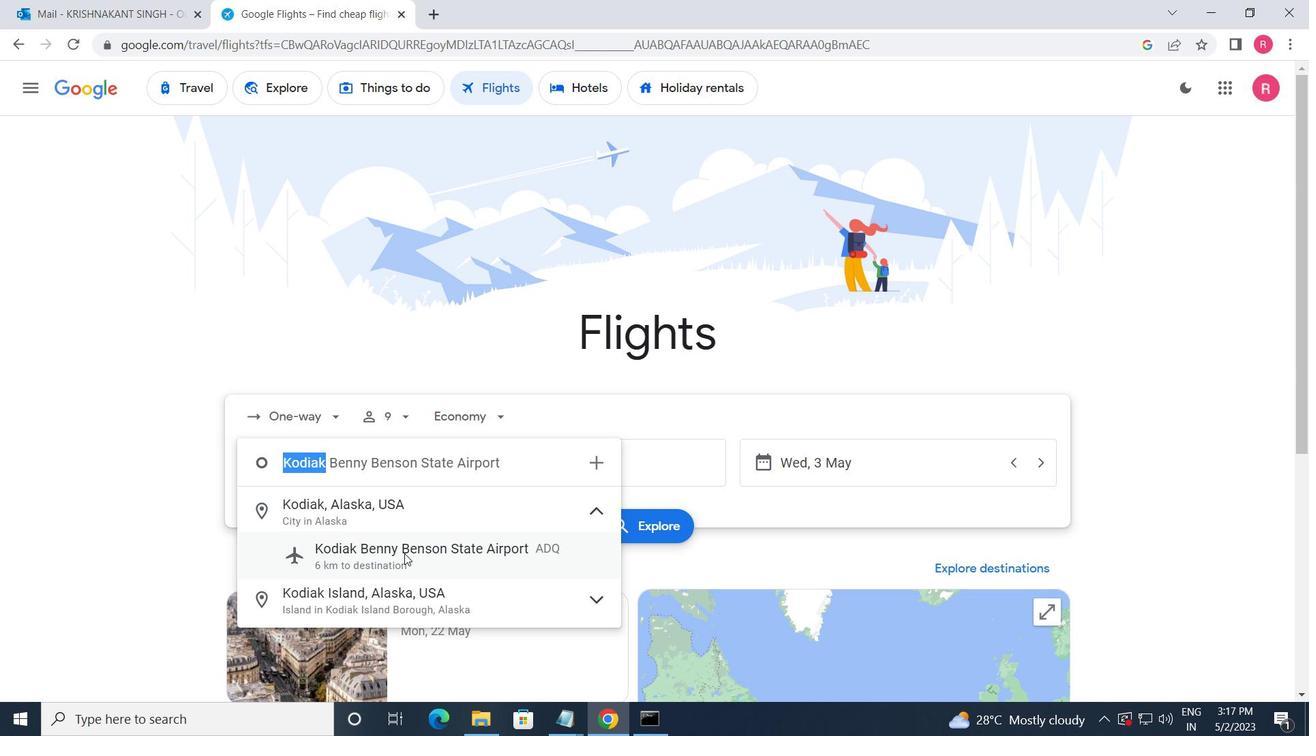 
Action: Mouse pressed left at (405, 555)
Screenshot: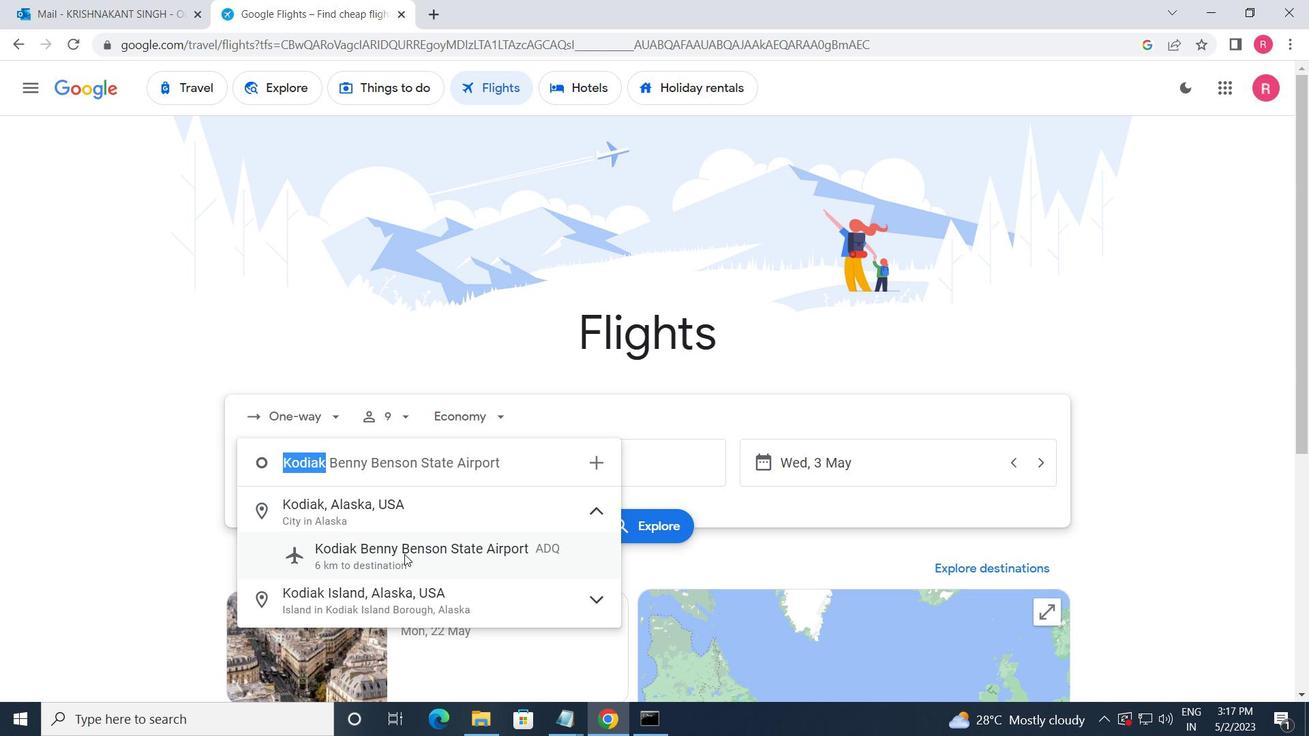 
Action: Mouse moved to (532, 472)
Screenshot: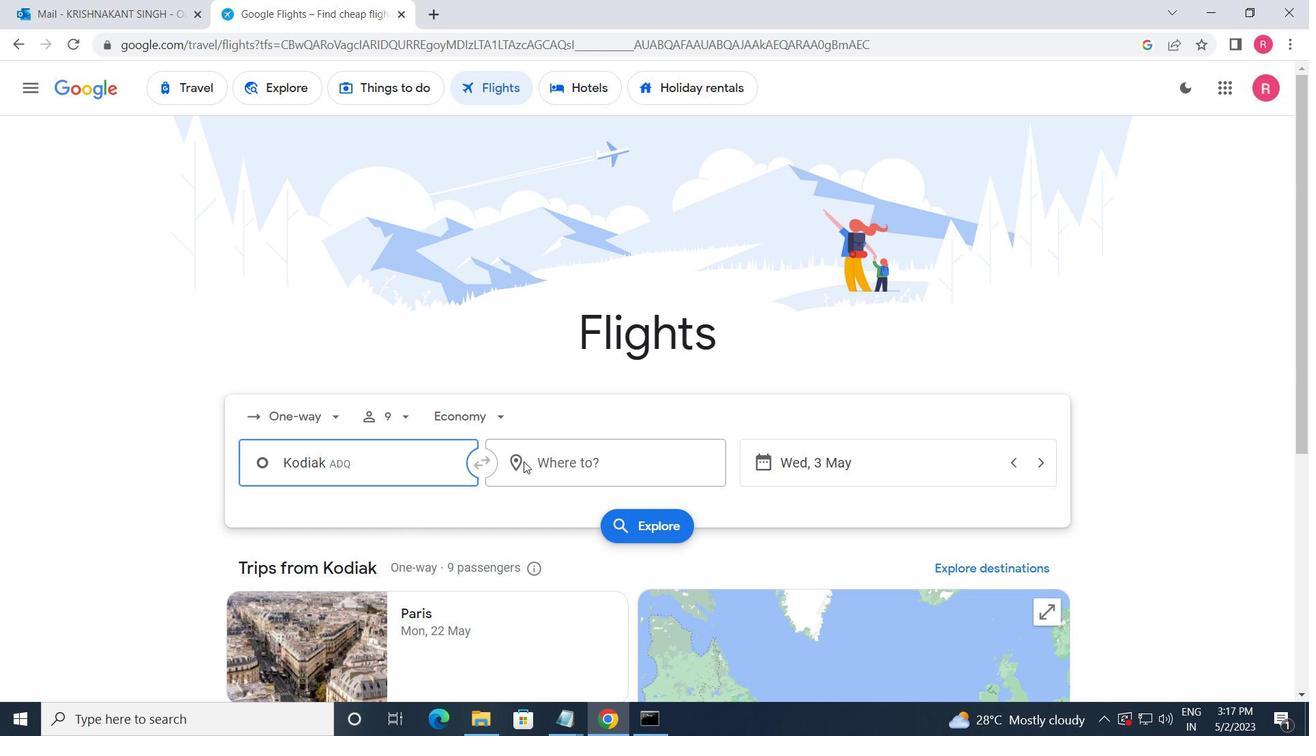 
Action: Mouse pressed left at (532, 472)
Screenshot: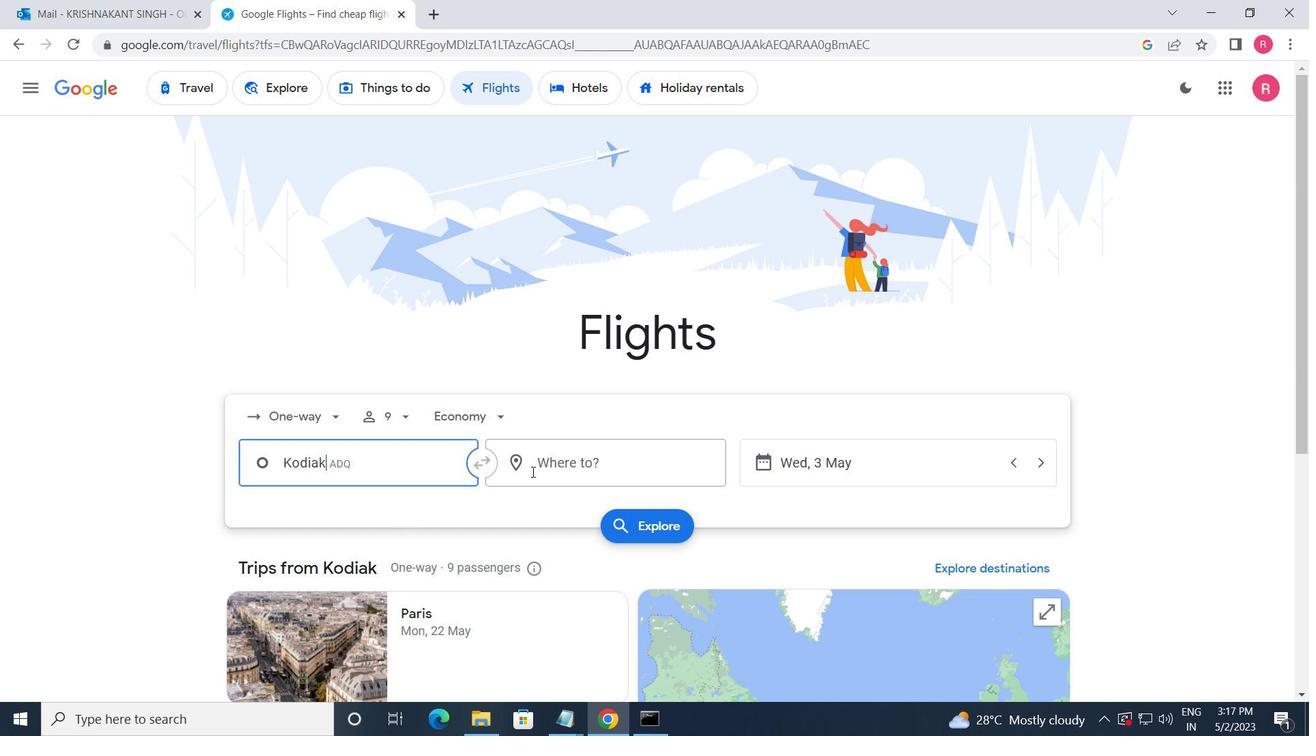 
Action: Mouse moved to (575, 629)
Screenshot: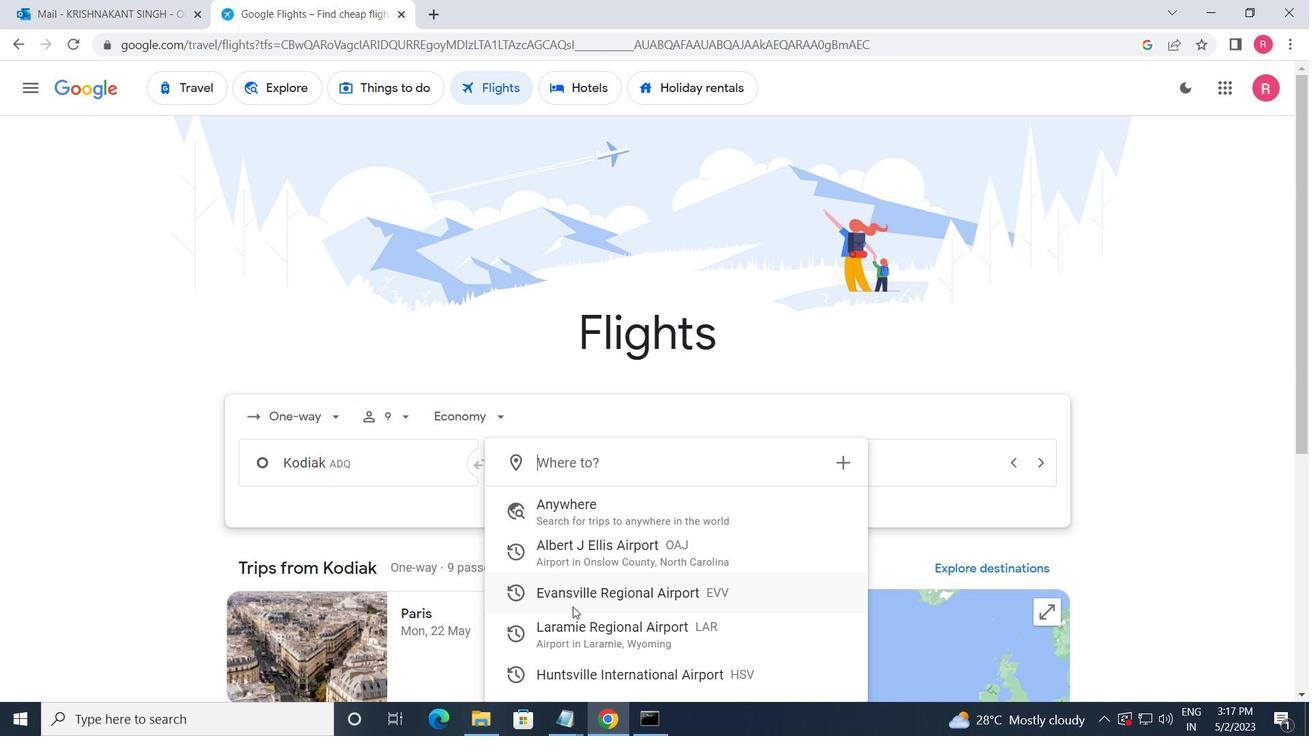 
Action: Mouse pressed left at (575, 629)
Screenshot: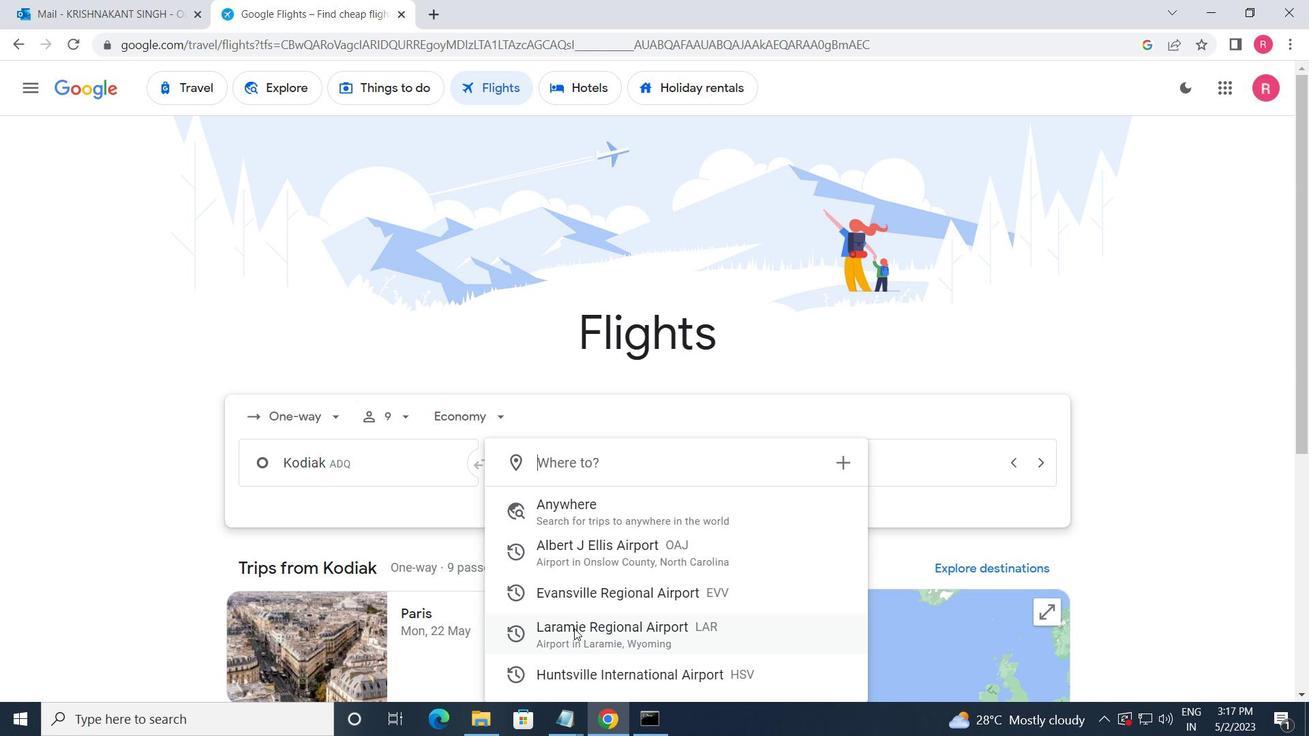 
Action: Mouse moved to (859, 474)
Screenshot: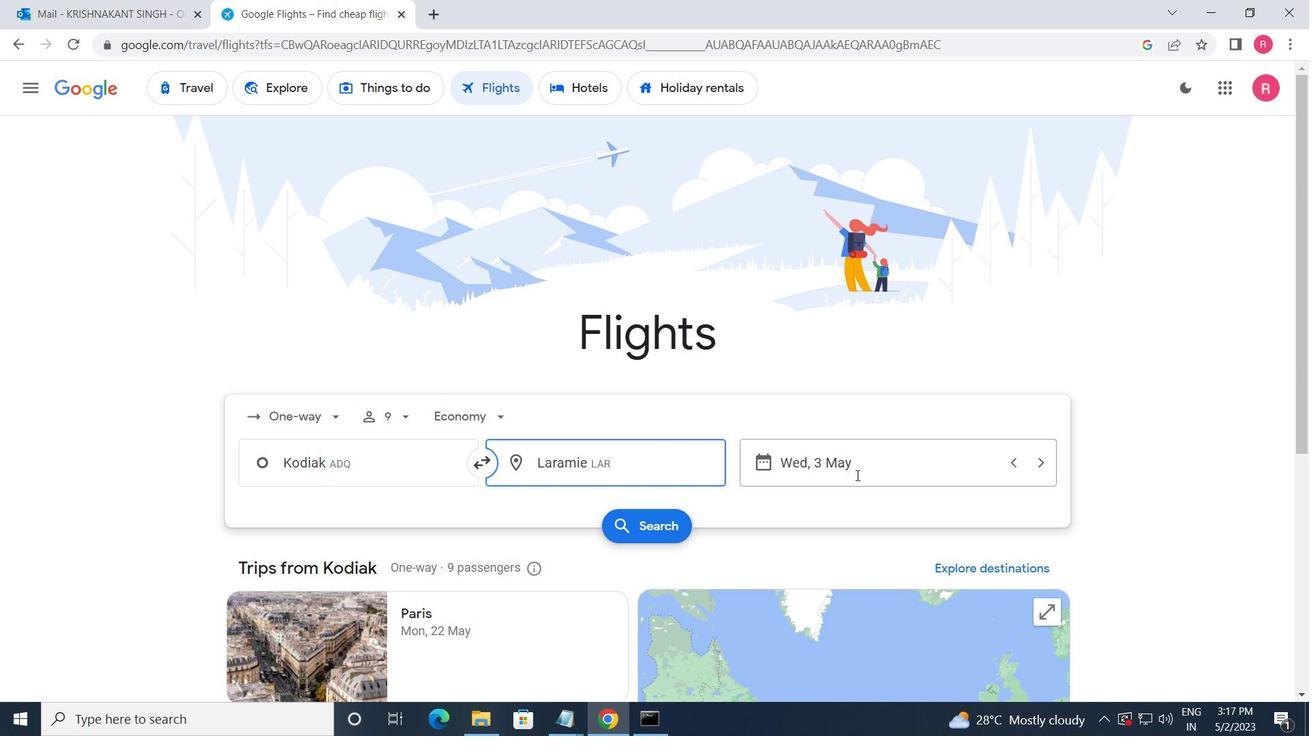 
Action: Mouse pressed left at (859, 474)
Screenshot: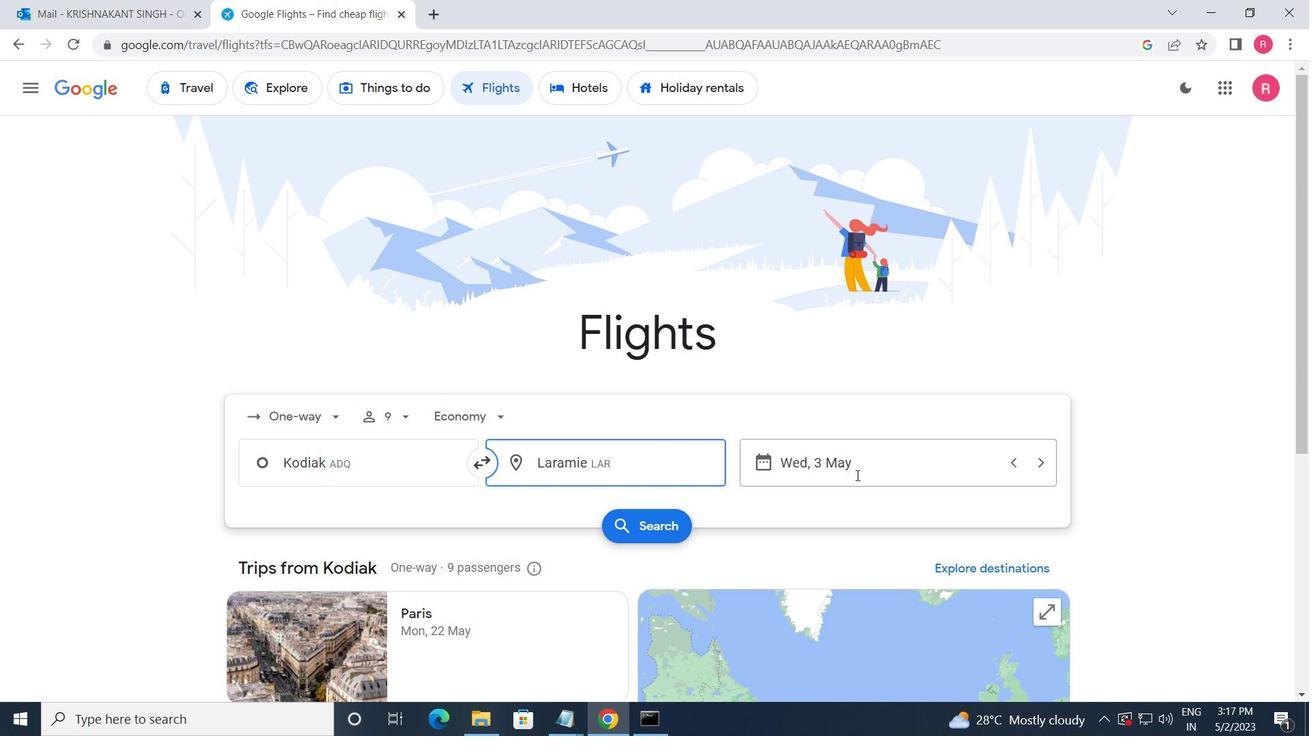 
Action: Mouse moved to (560, 402)
Screenshot: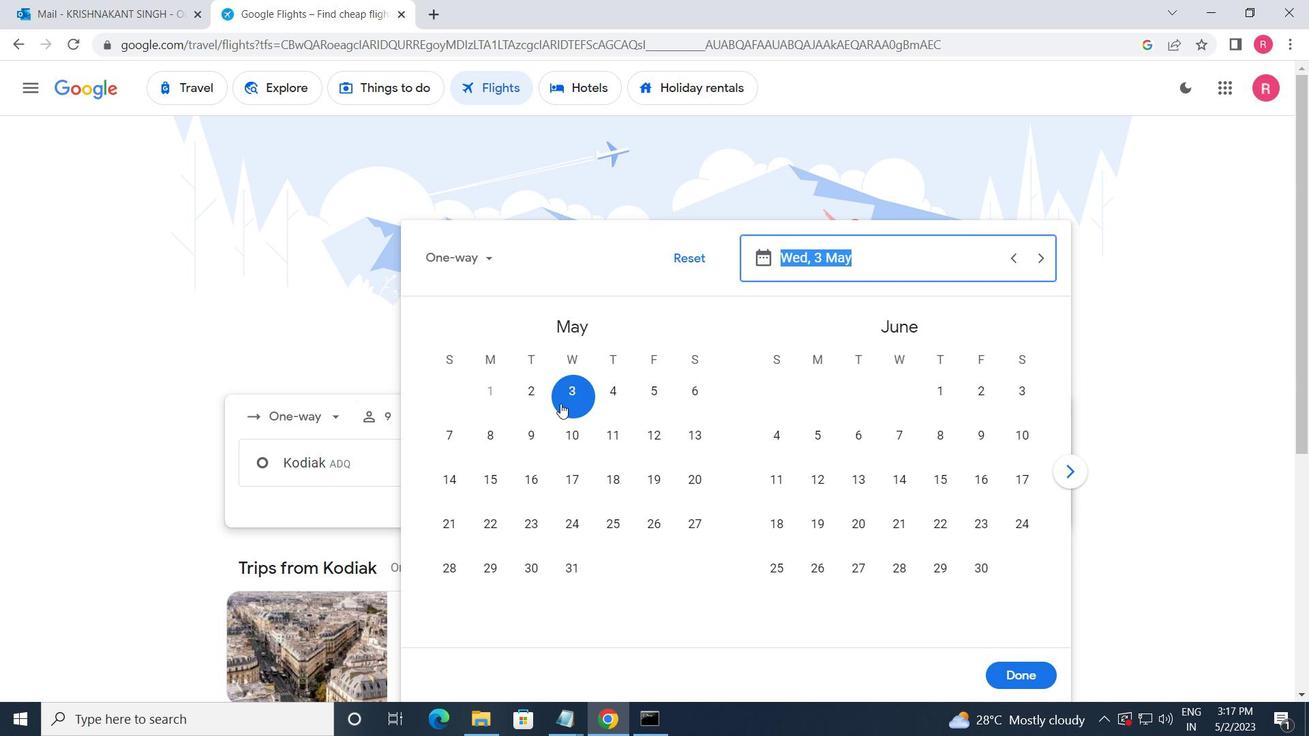 
Action: Mouse pressed left at (560, 402)
Screenshot: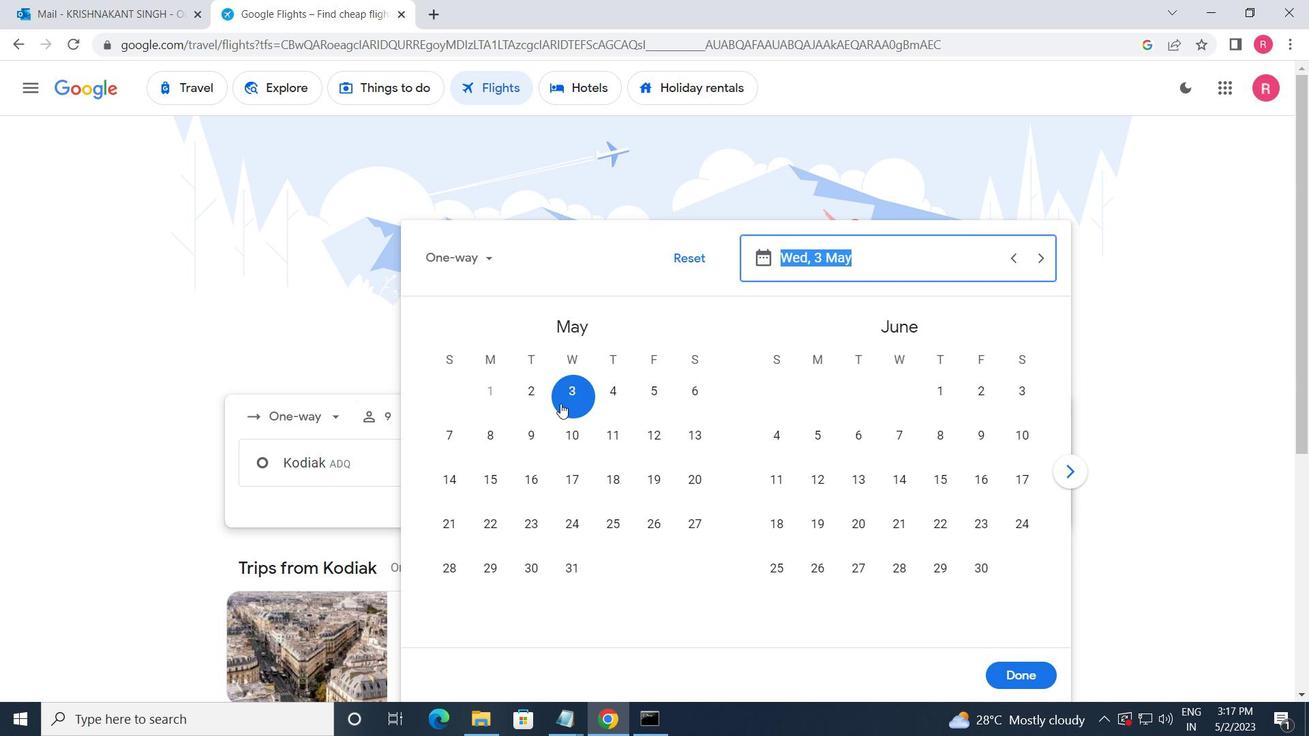 
Action: Mouse moved to (1009, 672)
Screenshot: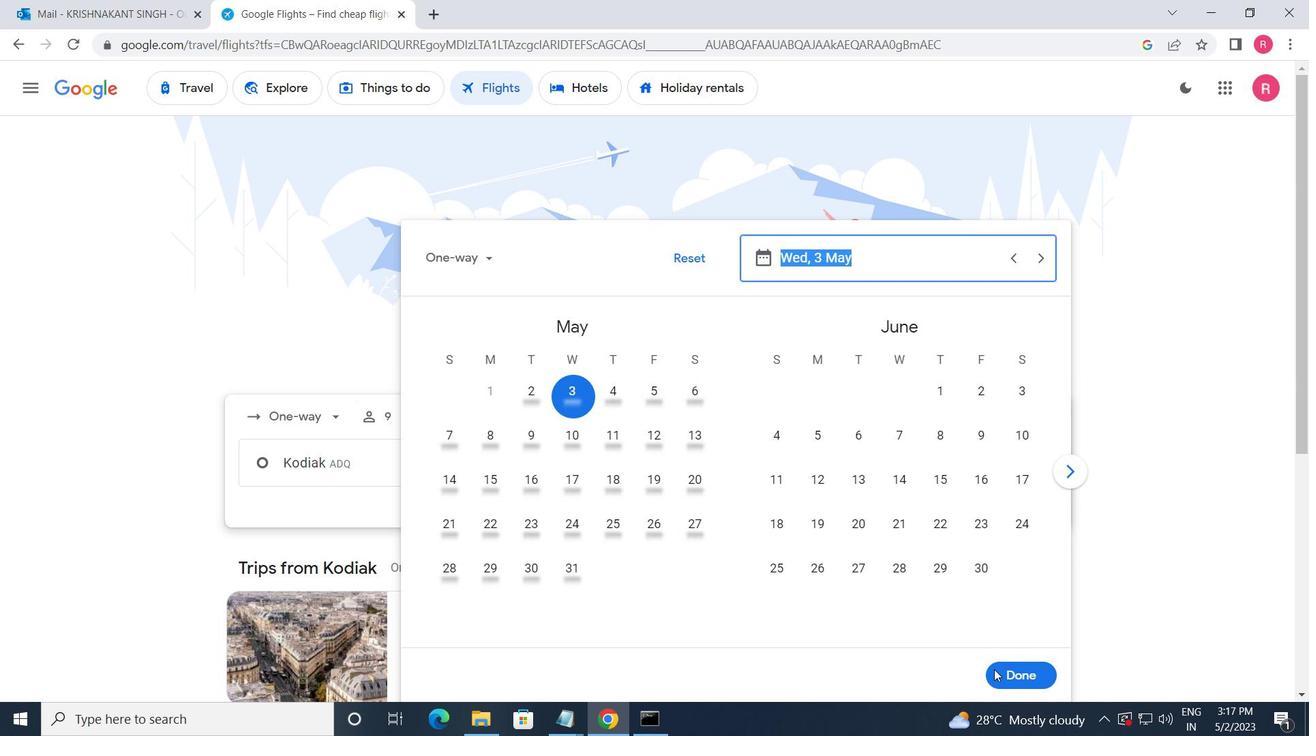 
Action: Mouse pressed left at (1009, 672)
Screenshot: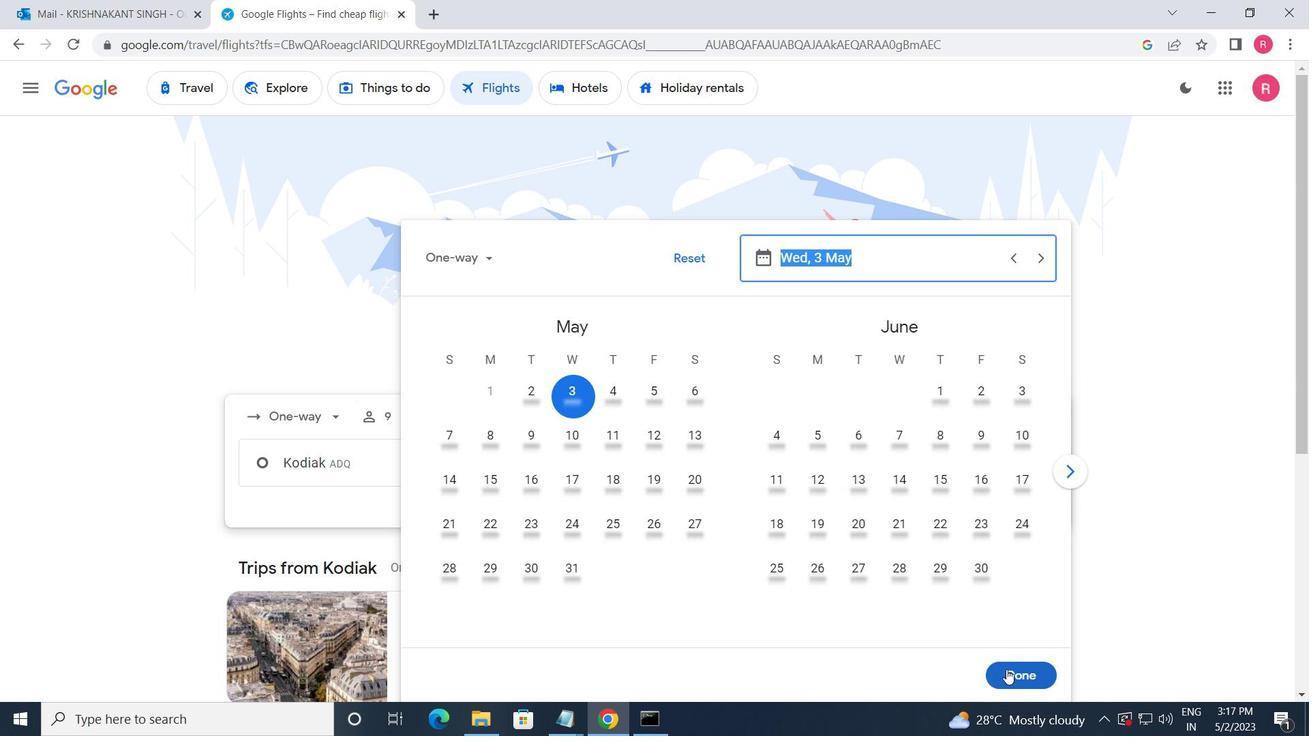 
Action: Mouse moved to (657, 537)
Screenshot: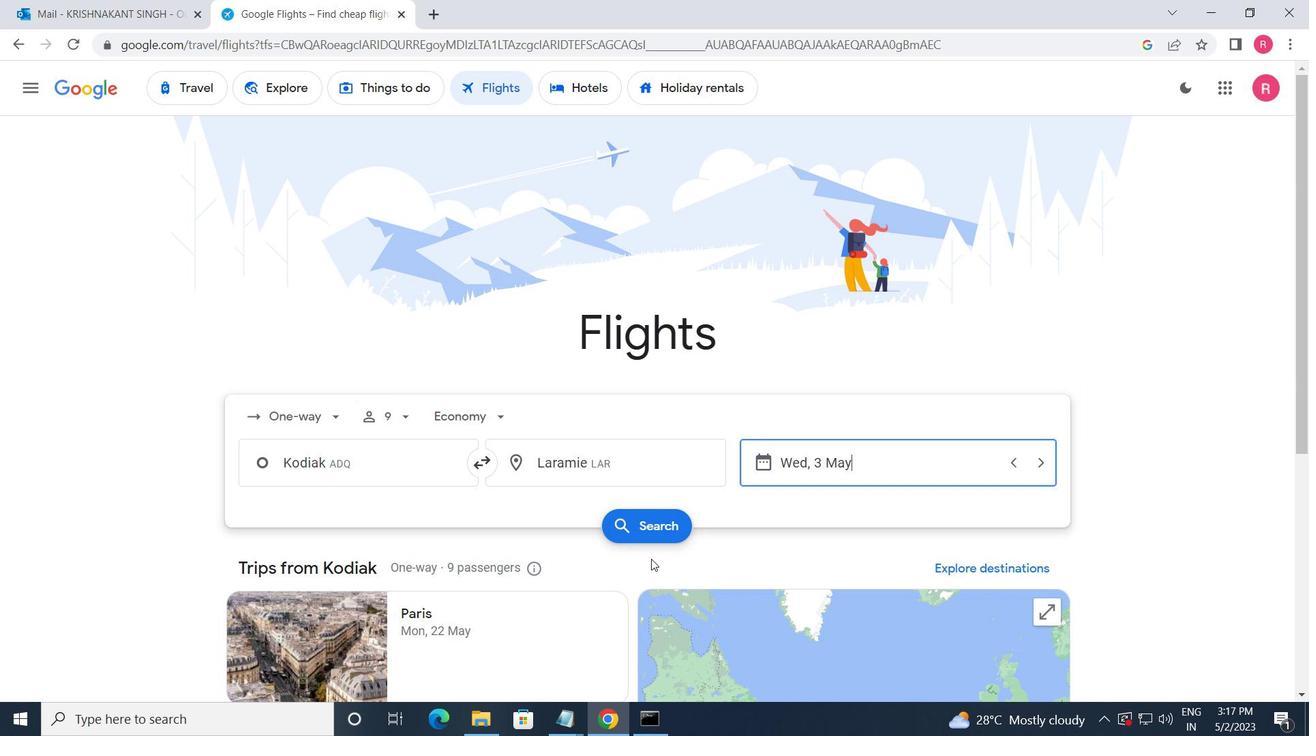 
Action: Mouse pressed left at (657, 537)
Screenshot: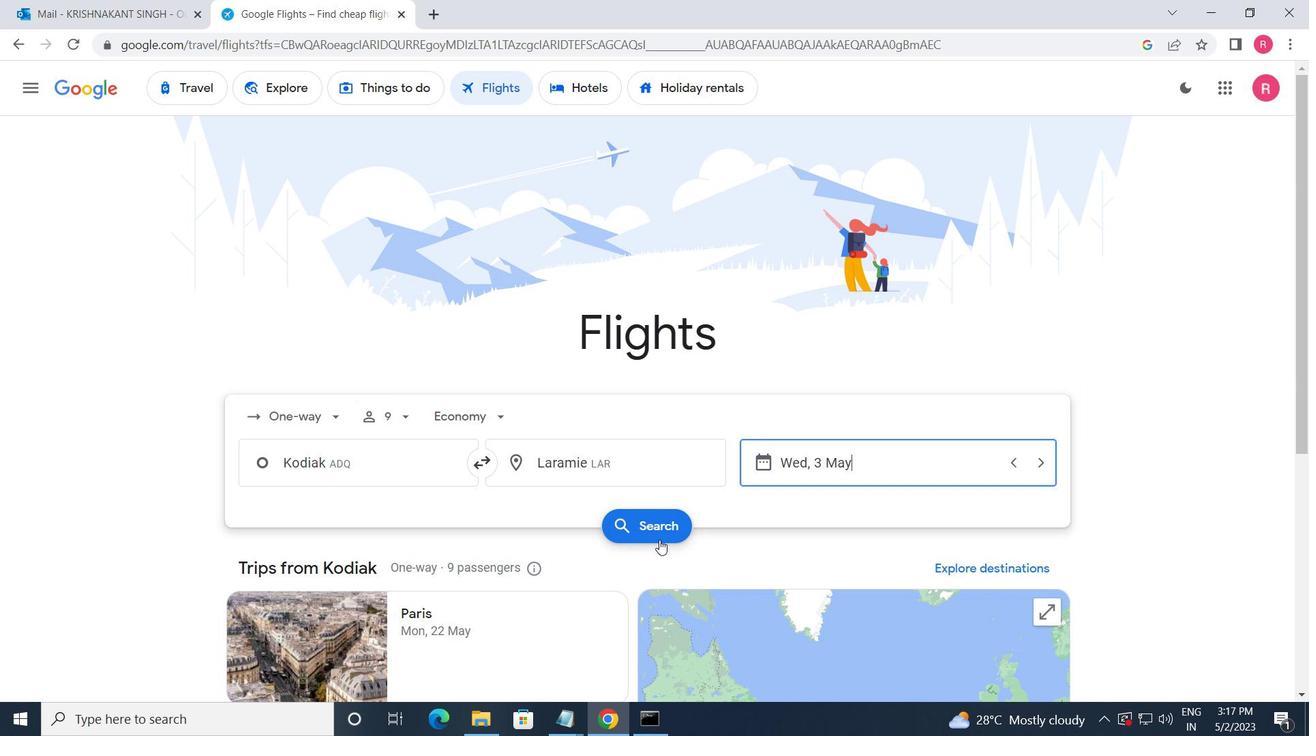 
Action: Mouse moved to (251, 251)
Screenshot: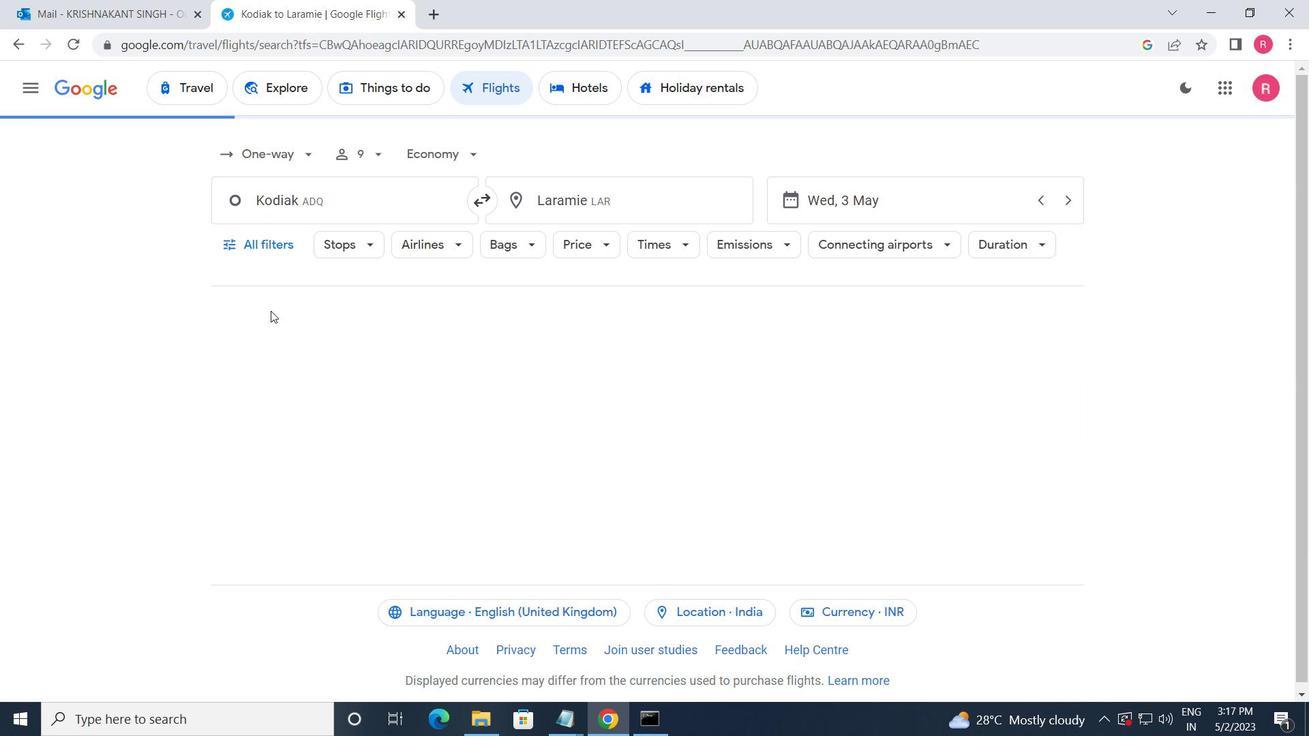 
Action: Mouse pressed left at (251, 251)
Screenshot: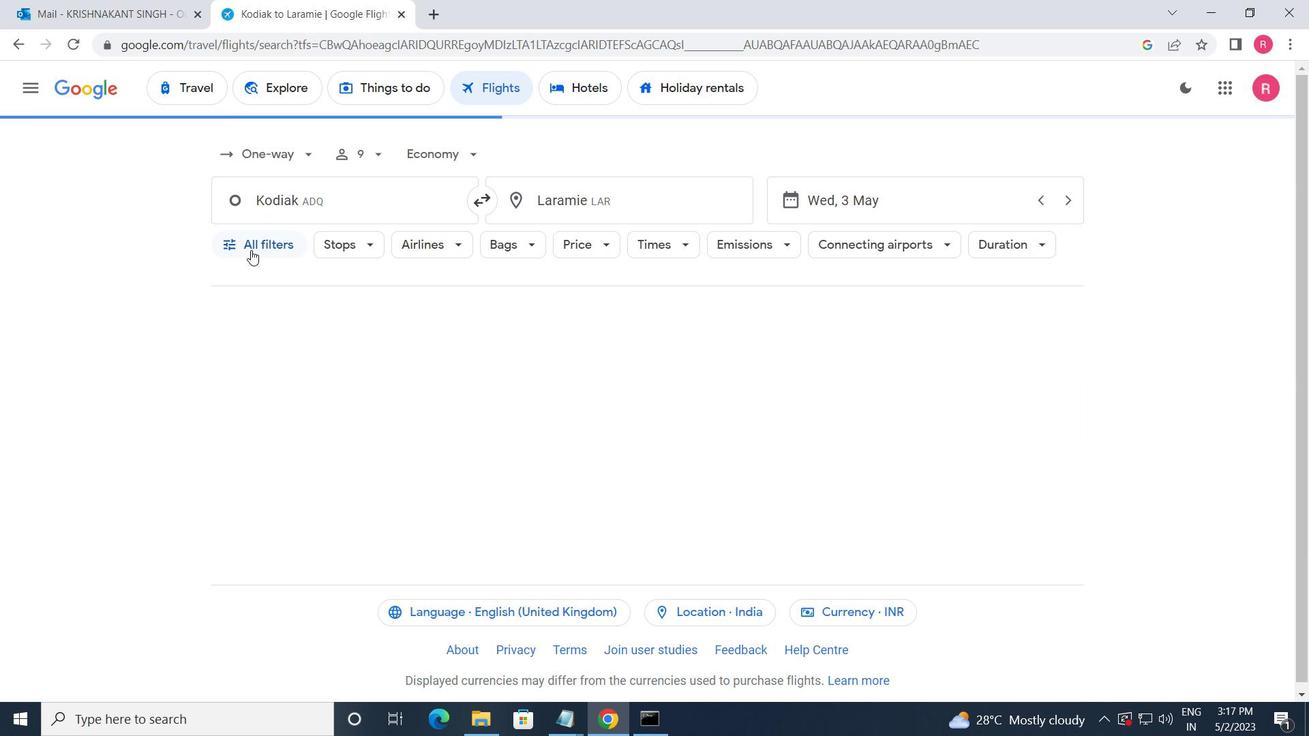 
Action: Mouse moved to (302, 382)
Screenshot: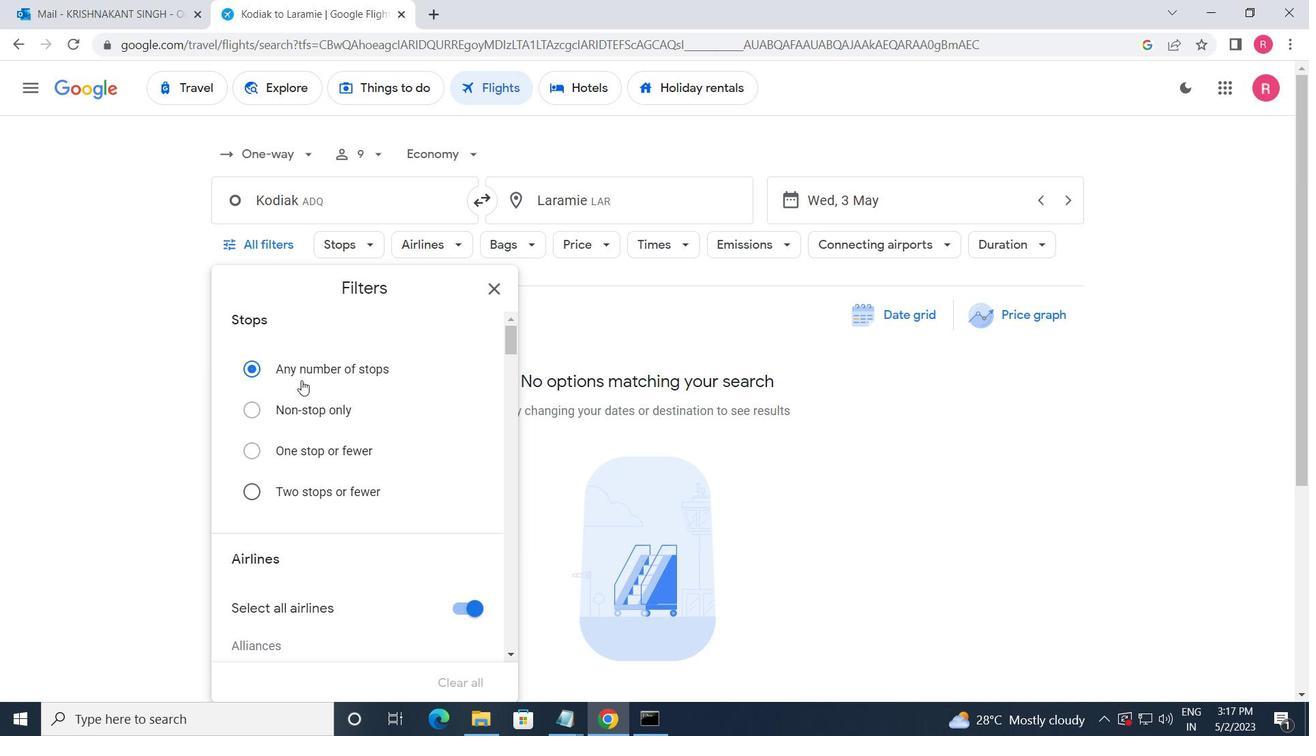 
Action: Mouse scrolled (302, 382) with delta (0, 0)
Screenshot: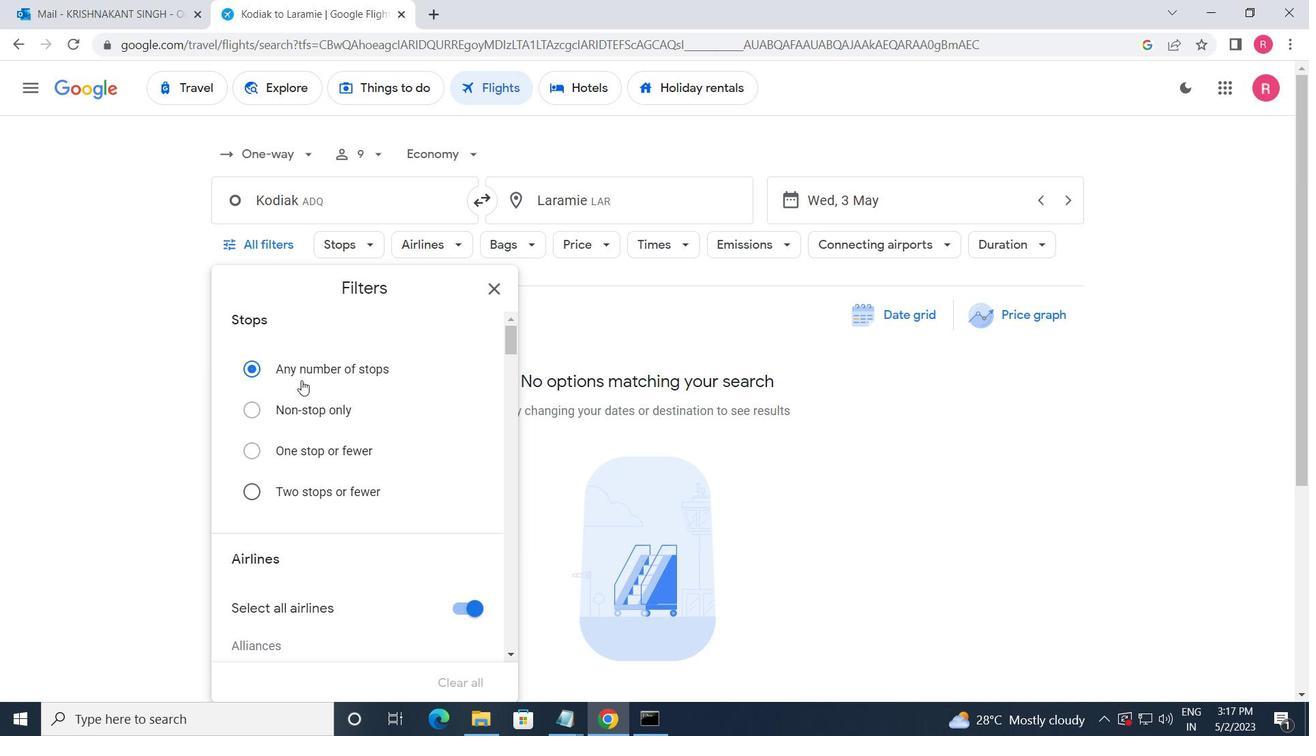 
Action: Mouse moved to (304, 388)
Screenshot: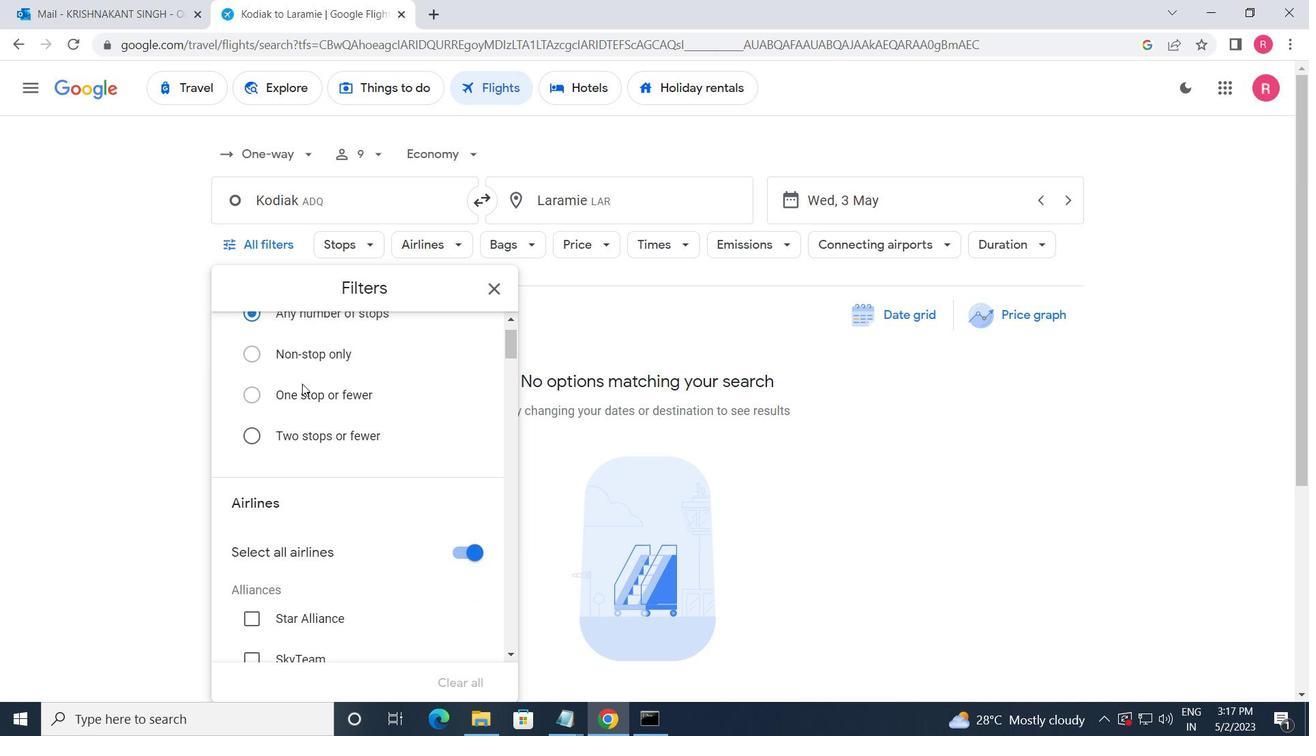 
Action: Mouse scrolled (304, 388) with delta (0, 0)
Screenshot: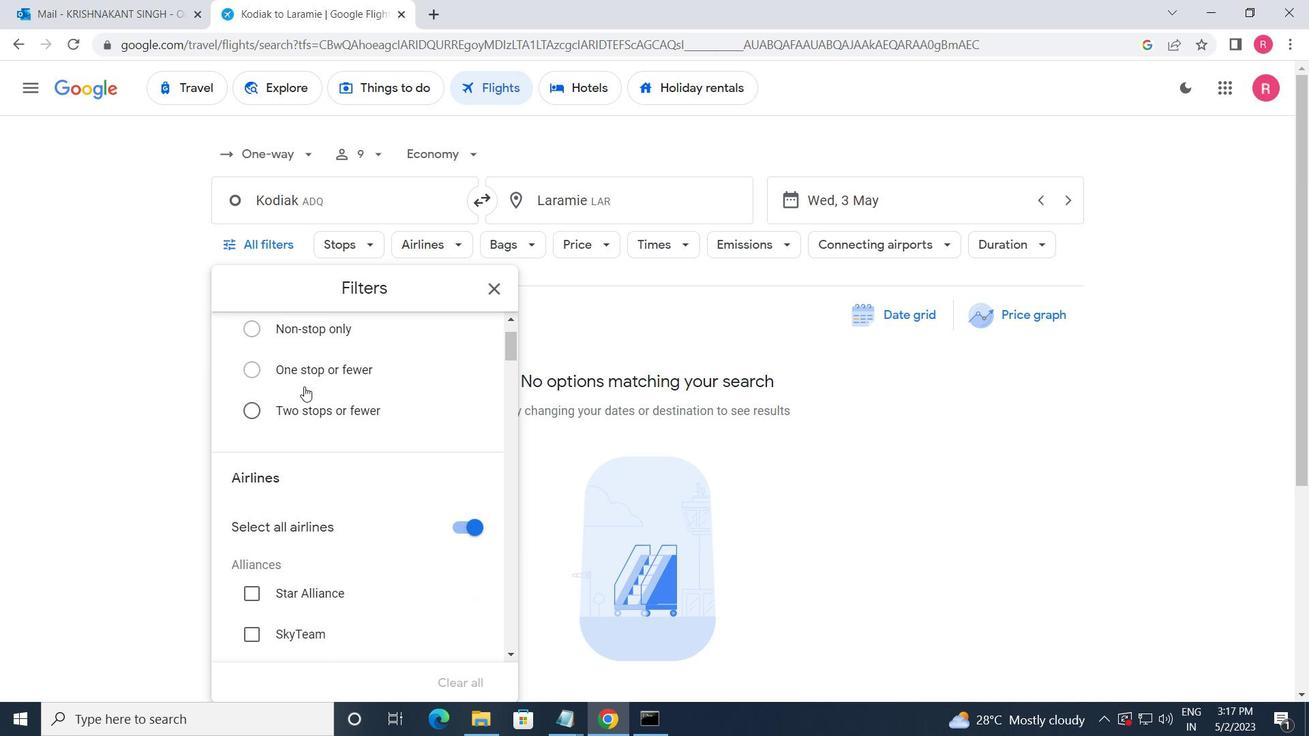 
Action: Mouse scrolled (304, 388) with delta (0, 0)
Screenshot: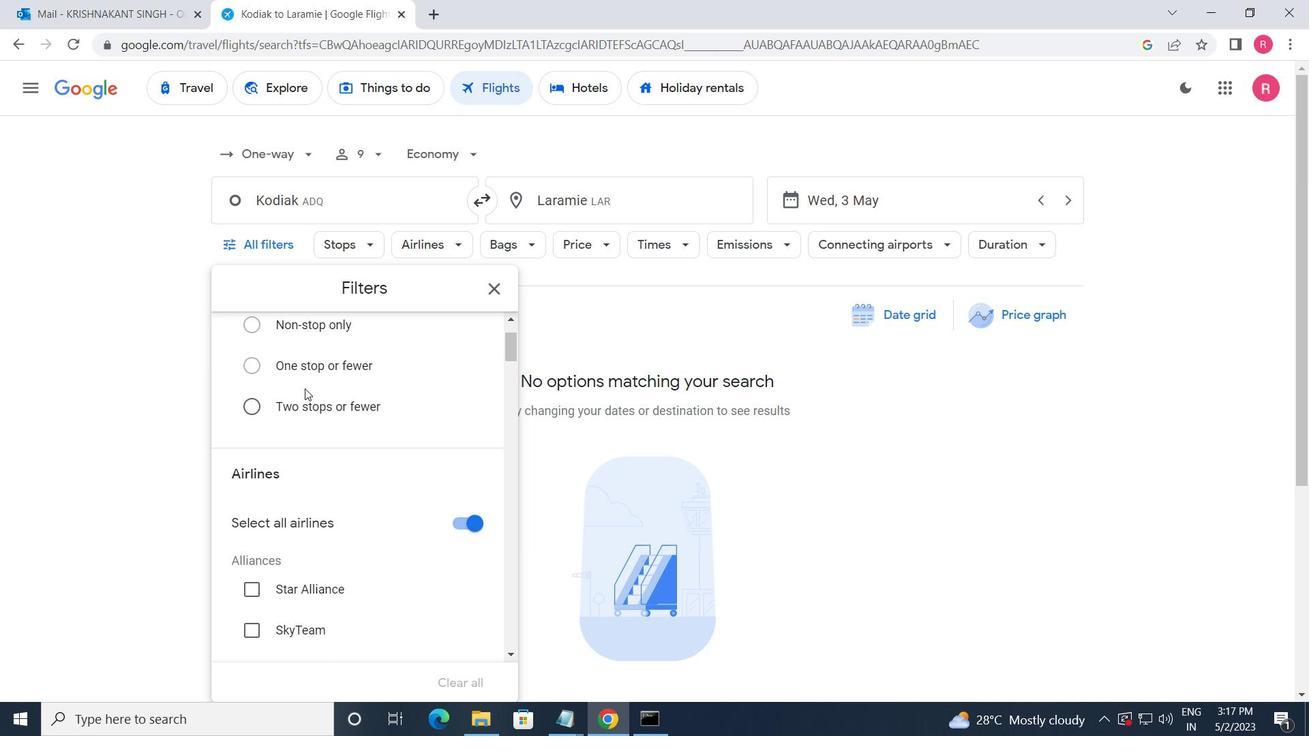 
Action: Mouse scrolled (304, 388) with delta (0, 0)
Screenshot: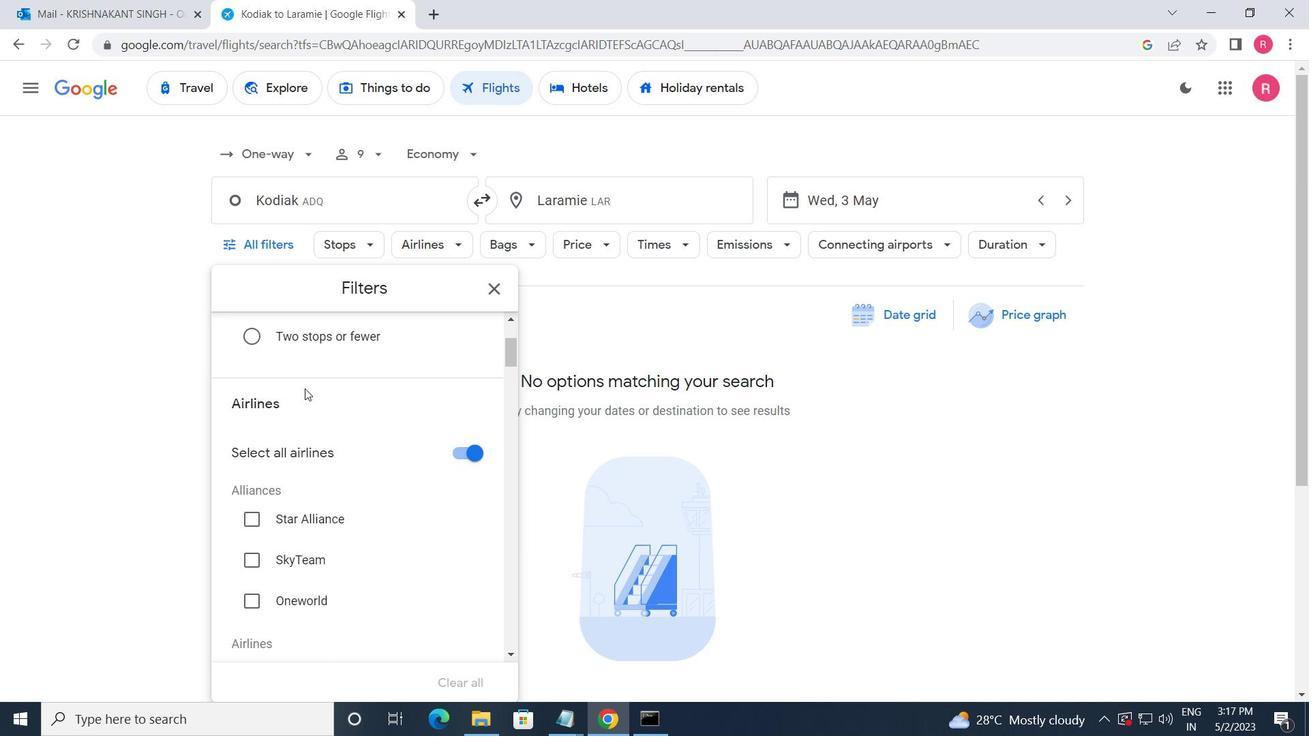 
Action: Mouse scrolled (304, 388) with delta (0, 0)
Screenshot: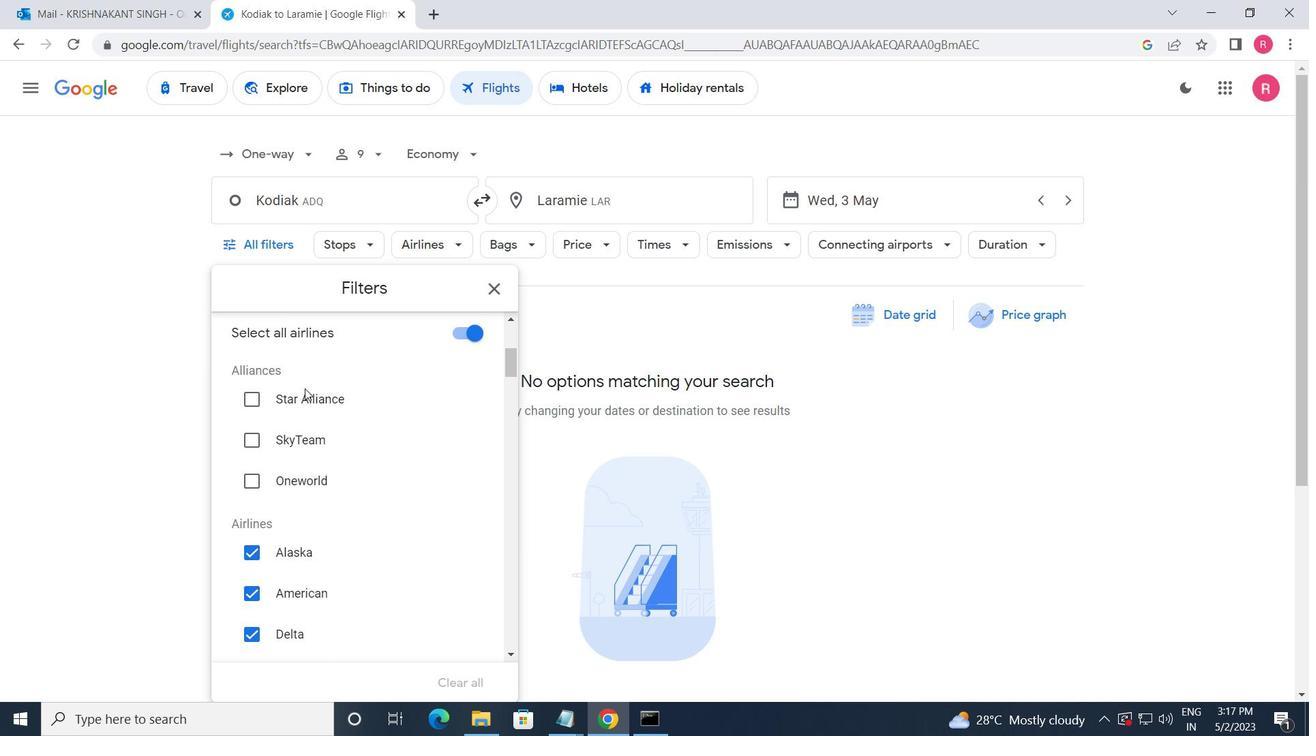 
Action: Mouse moved to (440, 448)
Screenshot: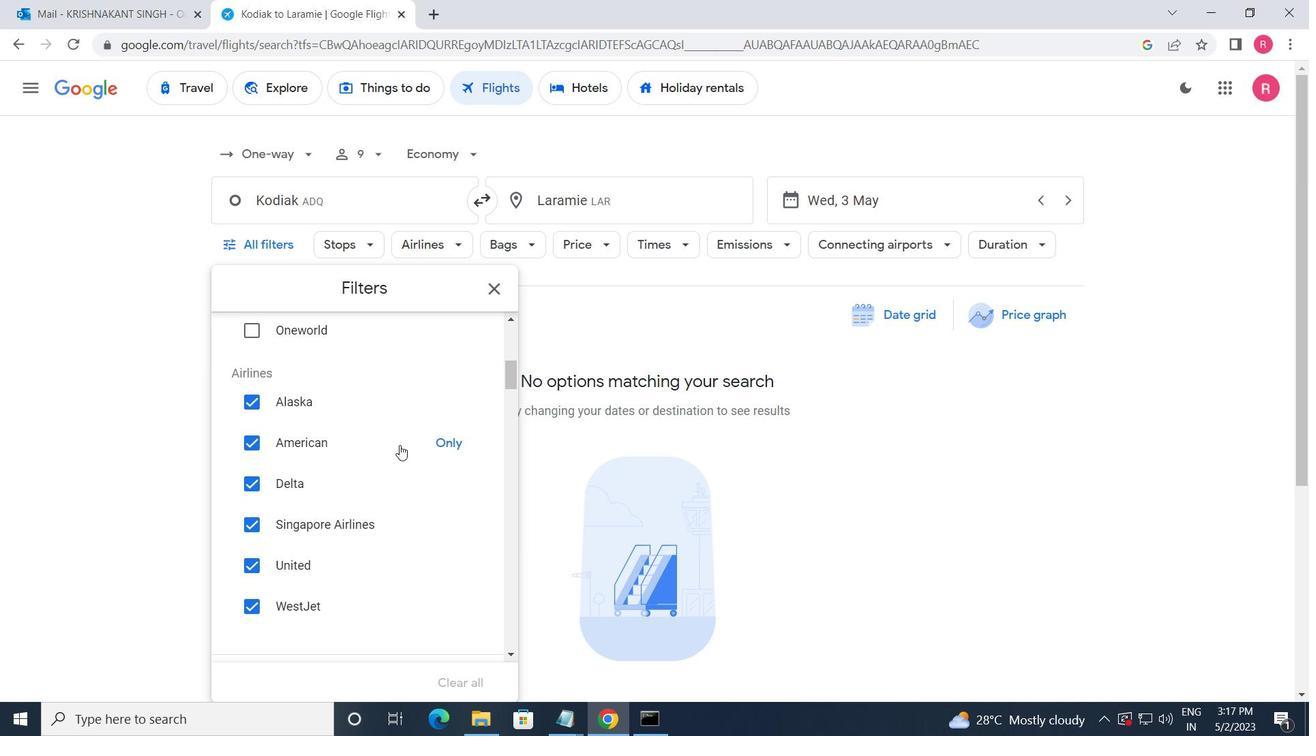 
Action: Mouse pressed left at (440, 448)
Screenshot: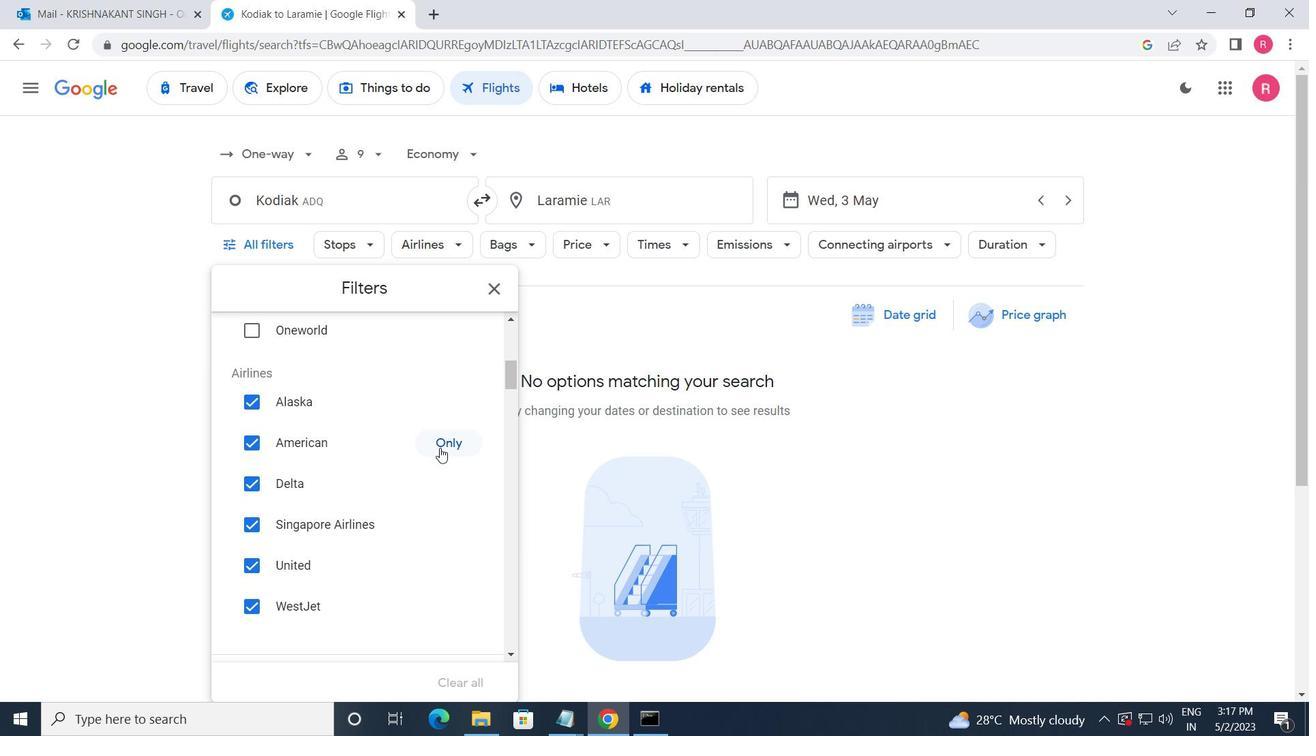 
Action: Mouse moved to (440, 454)
Screenshot: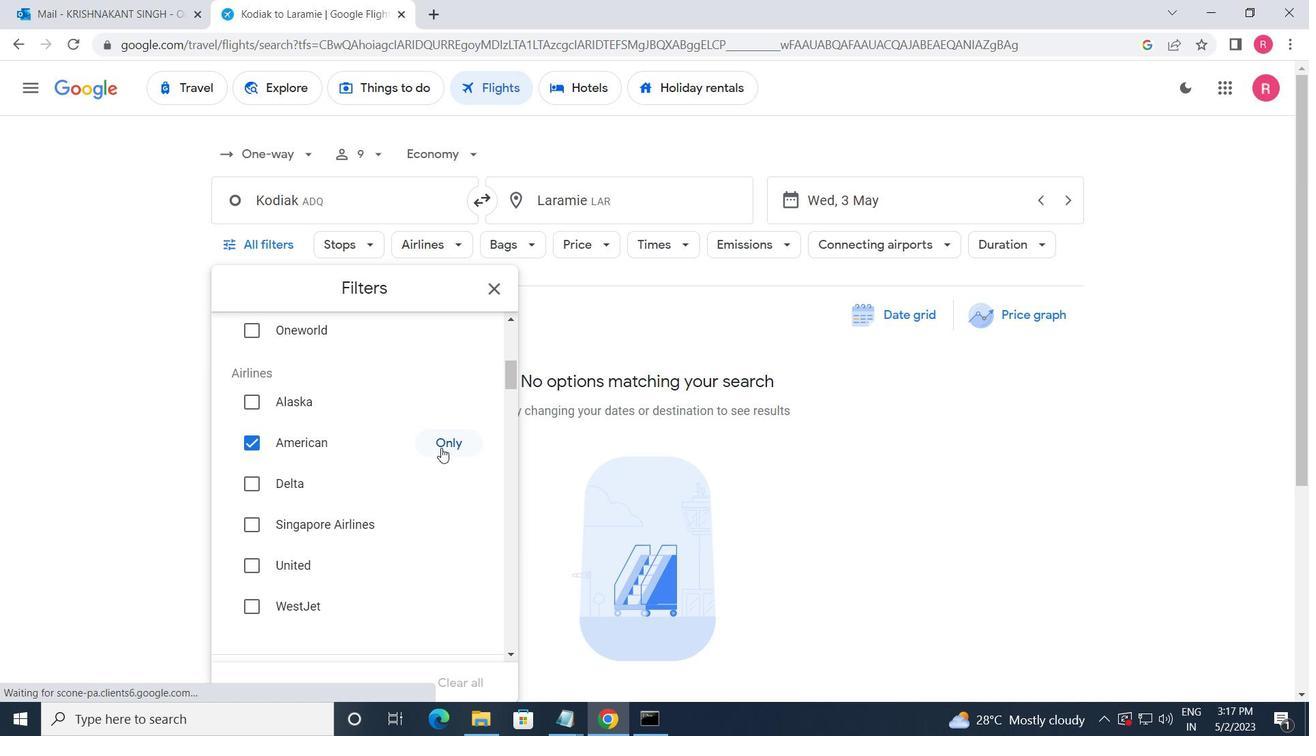 
Action: Mouse scrolled (440, 453) with delta (0, 0)
Screenshot: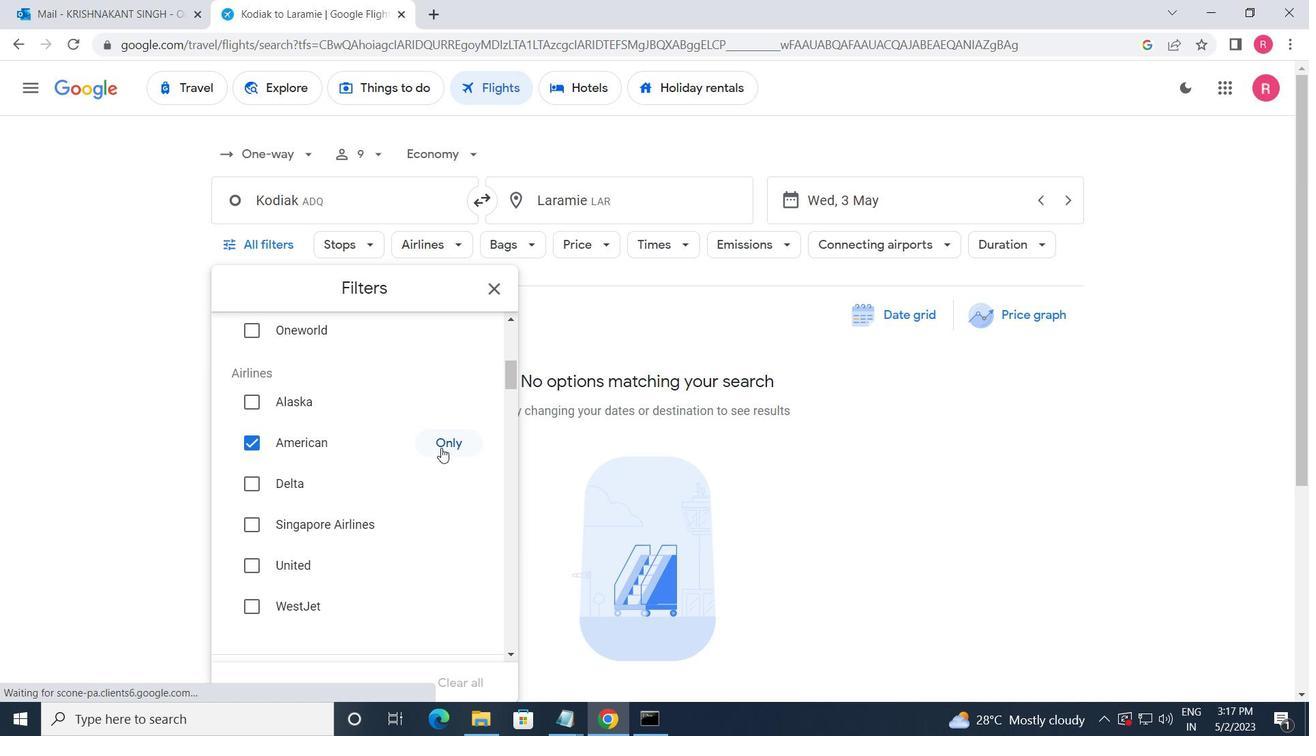 
Action: Mouse scrolled (440, 453) with delta (0, 0)
Screenshot: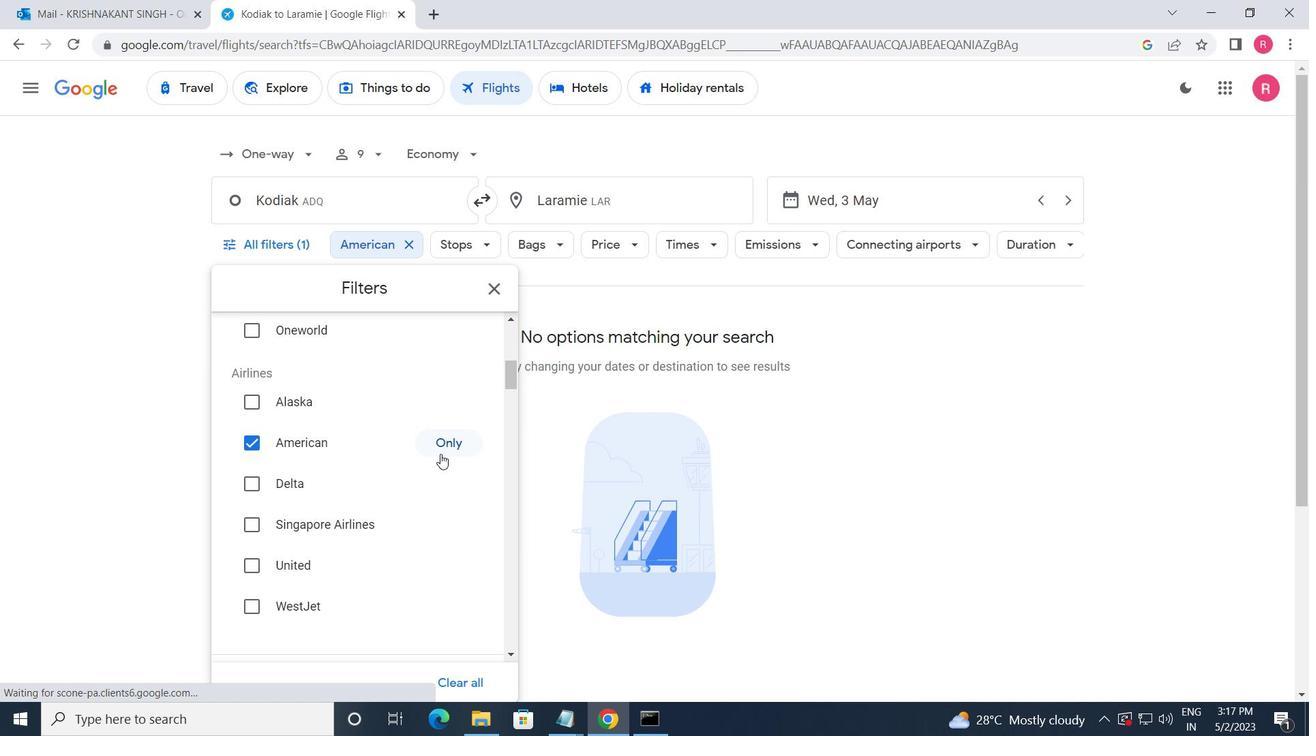 
Action: Mouse scrolled (440, 453) with delta (0, 0)
Screenshot: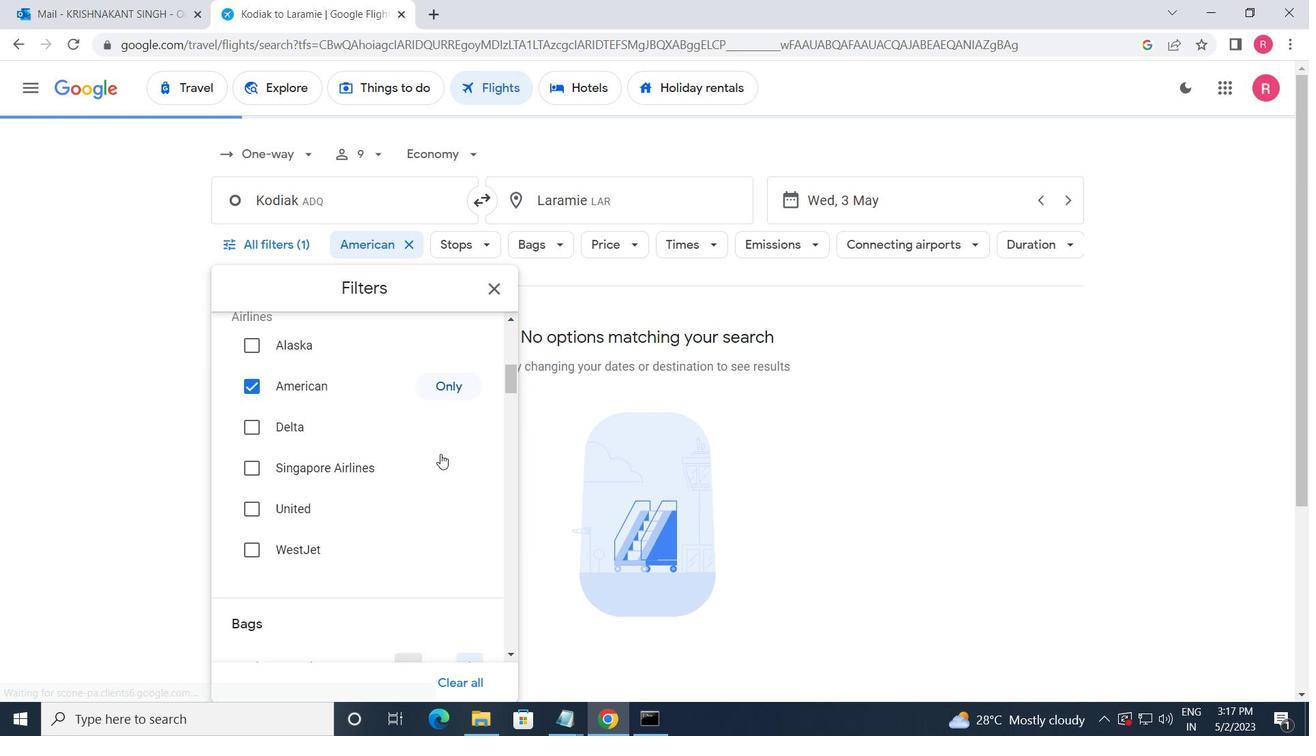
Action: Mouse moved to (454, 470)
Screenshot: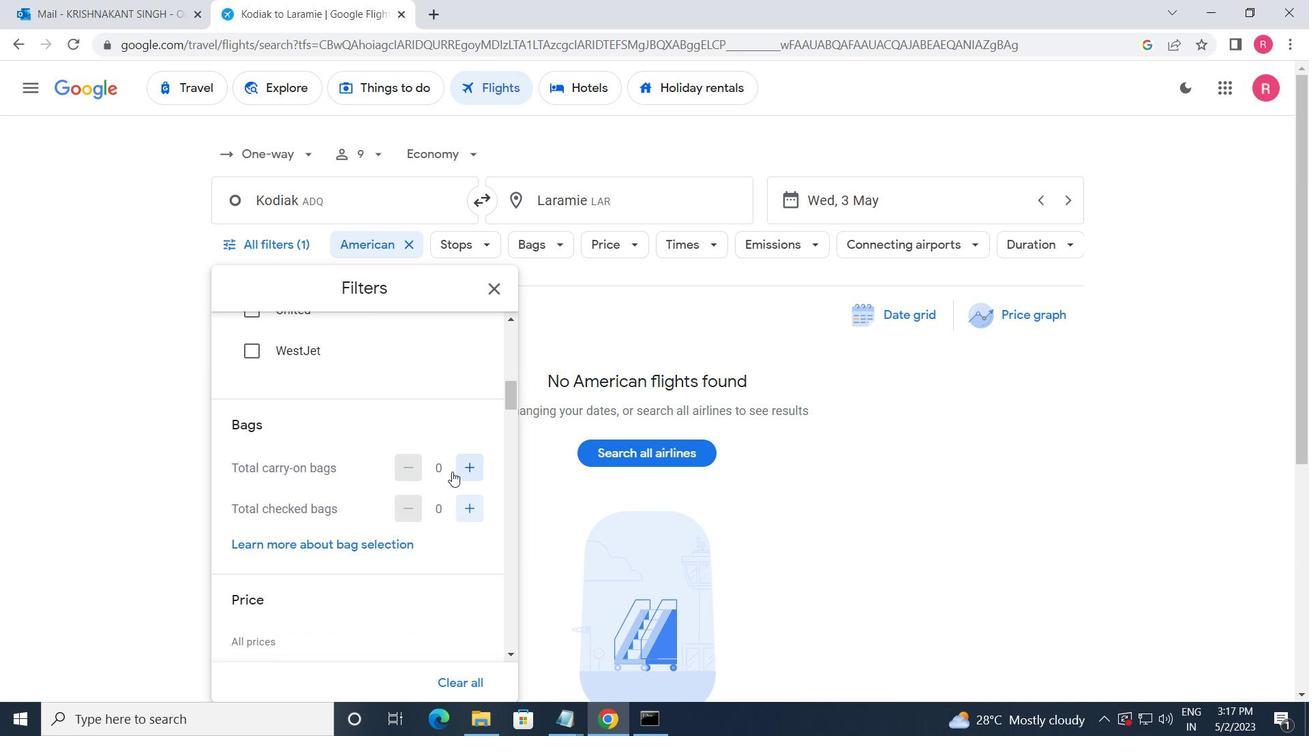 
Action: Mouse pressed left at (454, 470)
Screenshot: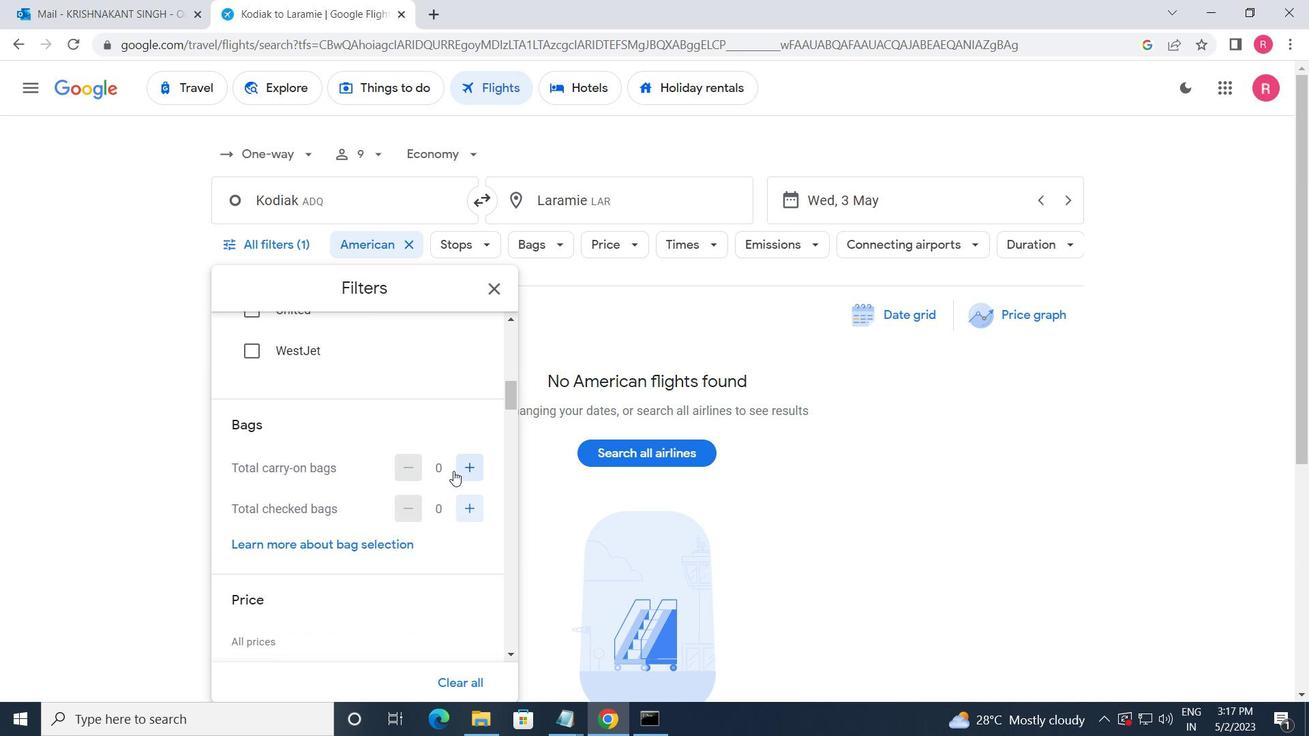 
Action: Mouse moved to (454, 471)
Screenshot: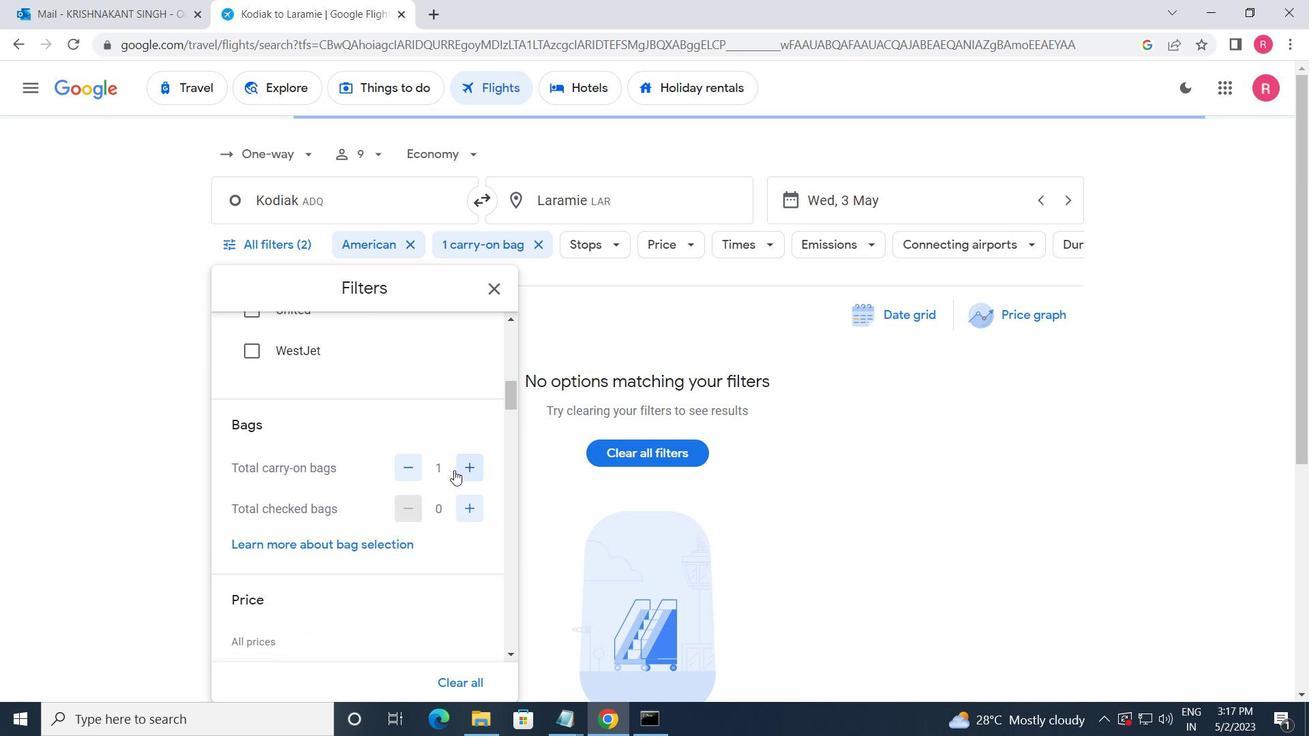 
Action: Mouse scrolled (454, 470) with delta (0, 0)
Screenshot: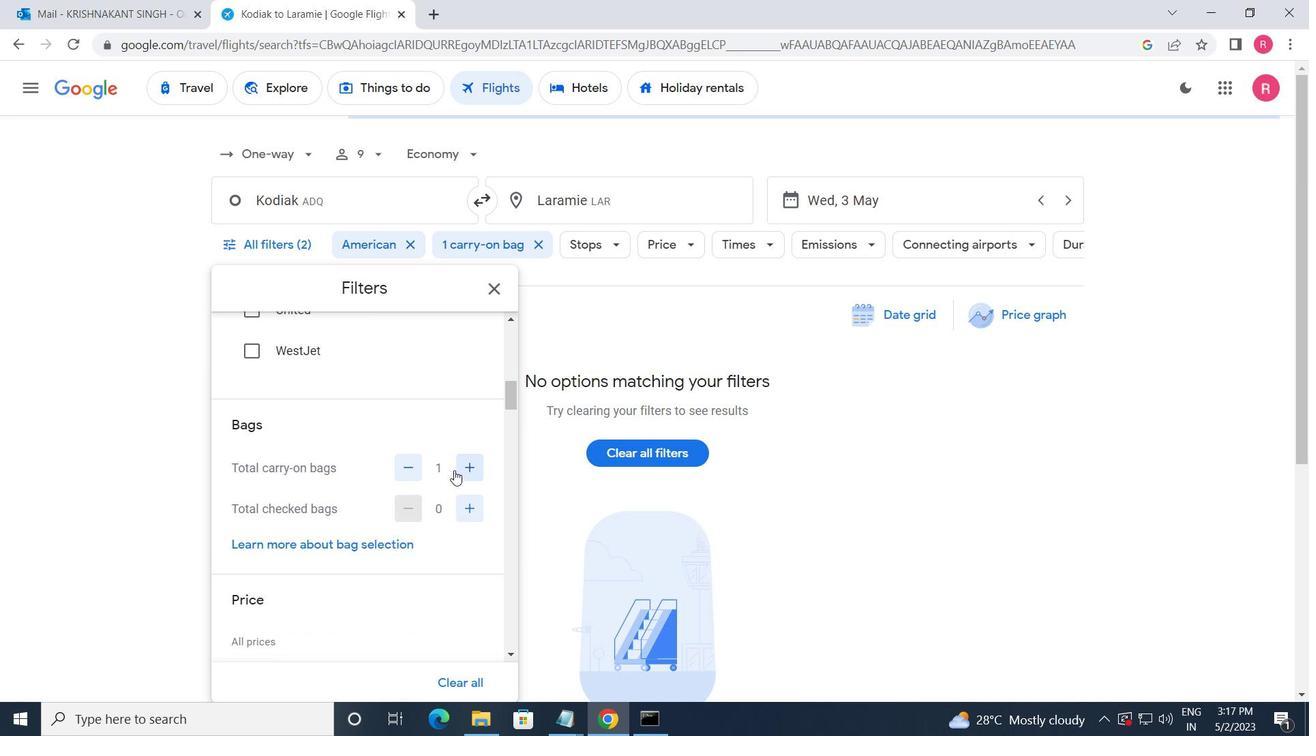 
Action: Mouse moved to (454, 472)
Screenshot: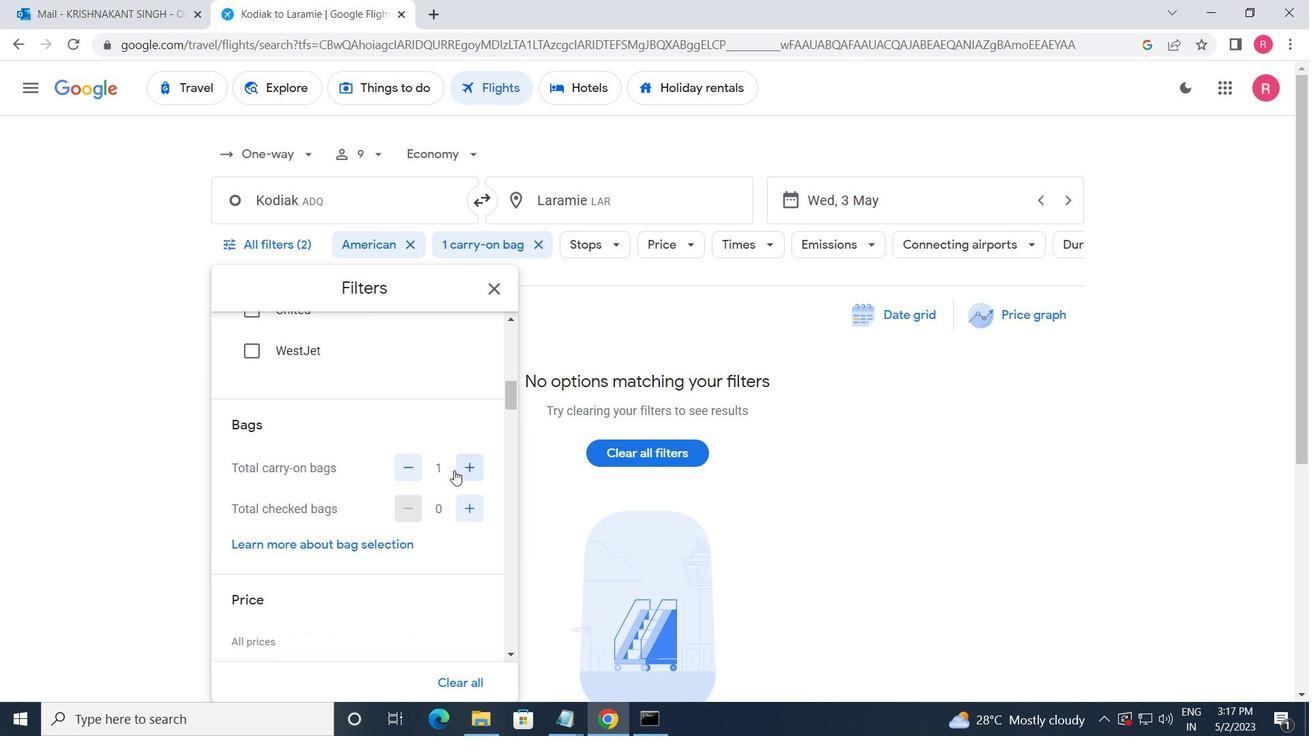 
Action: Mouse scrolled (454, 472) with delta (0, 0)
Screenshot: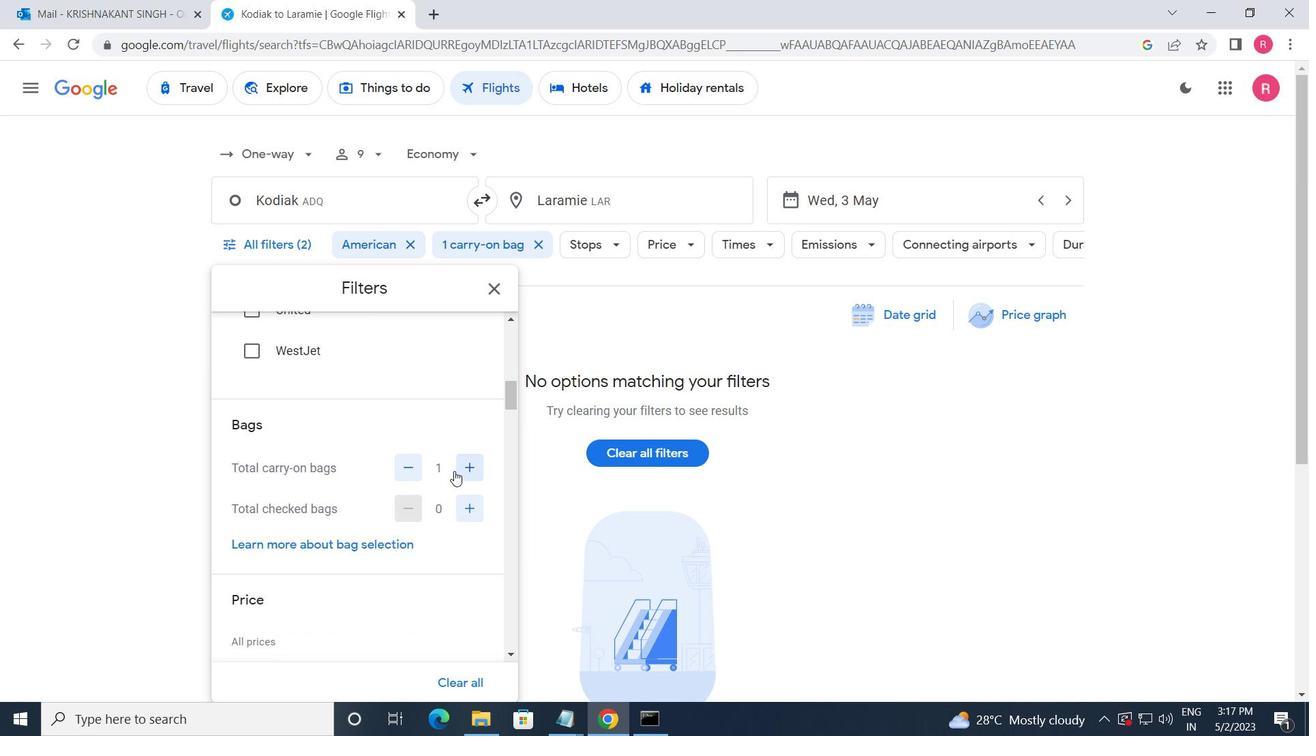
Action: Mouse moved to (480, 494)
Screenshot: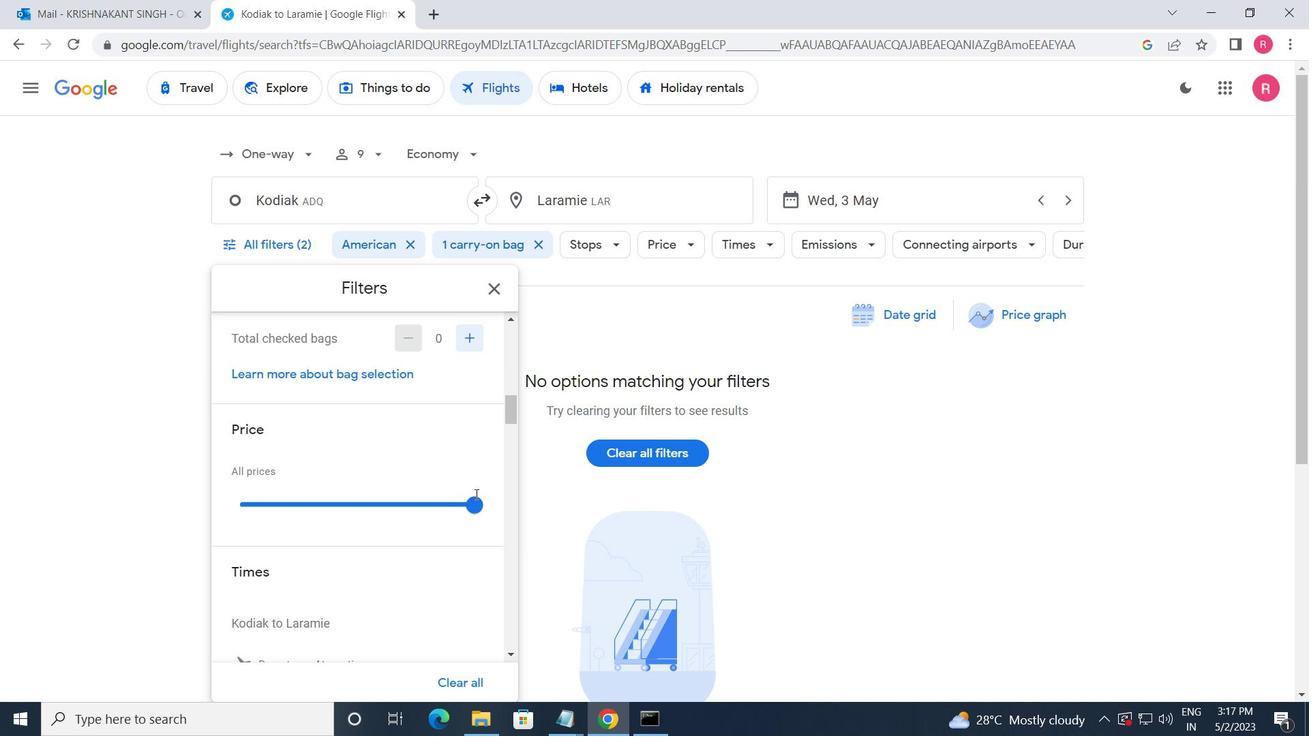 
Action: Mouse pressed left at (480, 494)
Screenshot: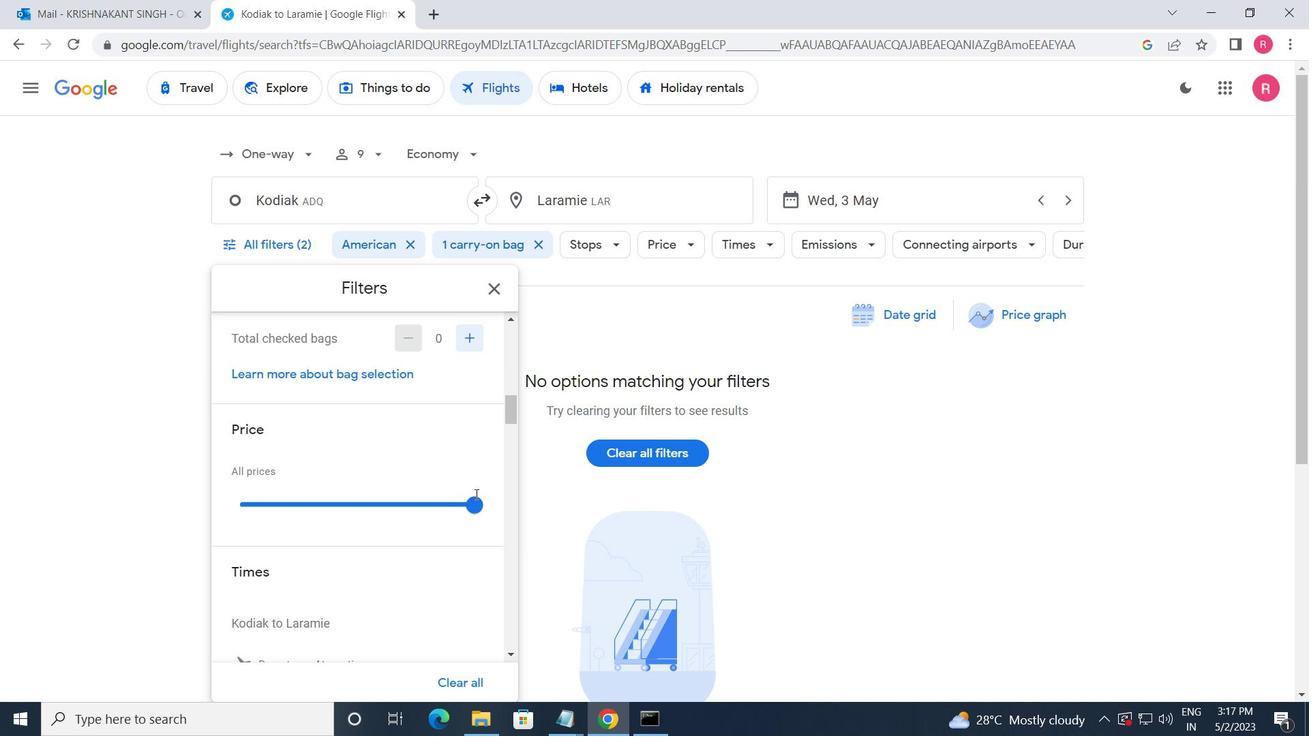
Action: Mouse moved to (258, 257)
Screenshot: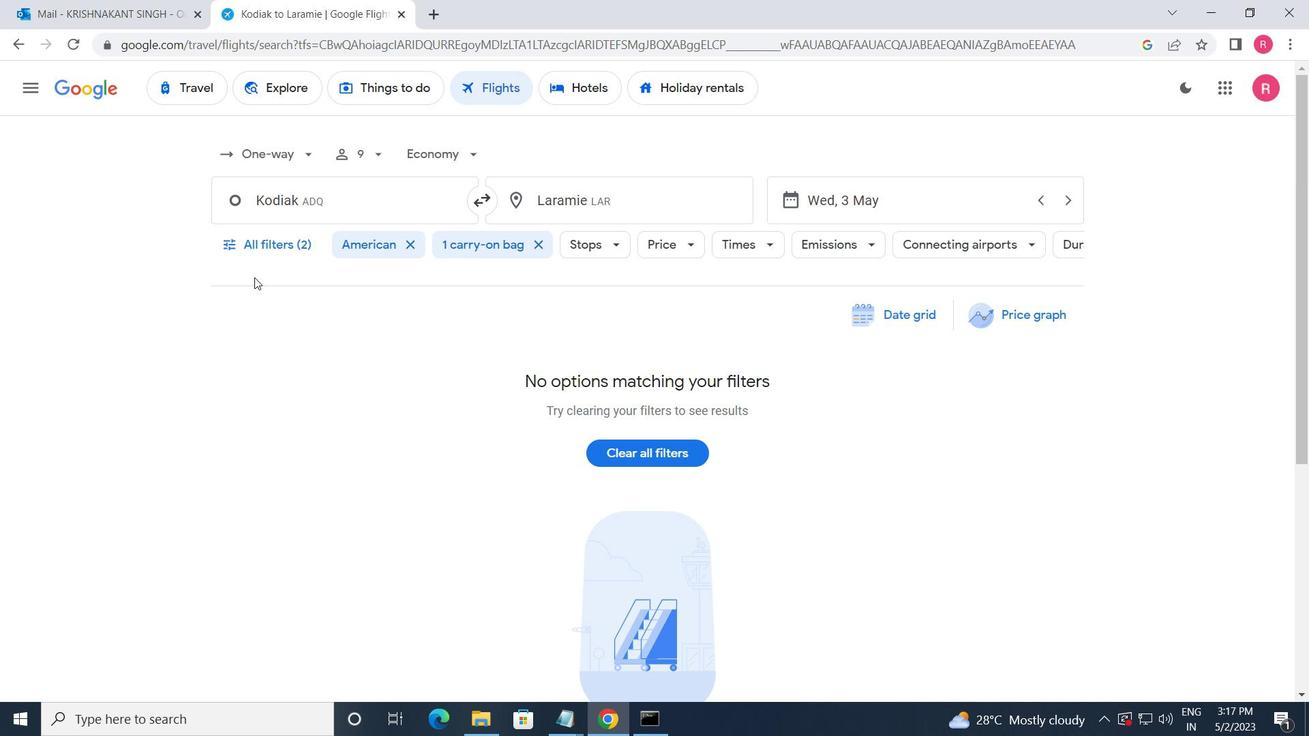 
Action: Mouse pressed left at (258, 257)
Screenshot: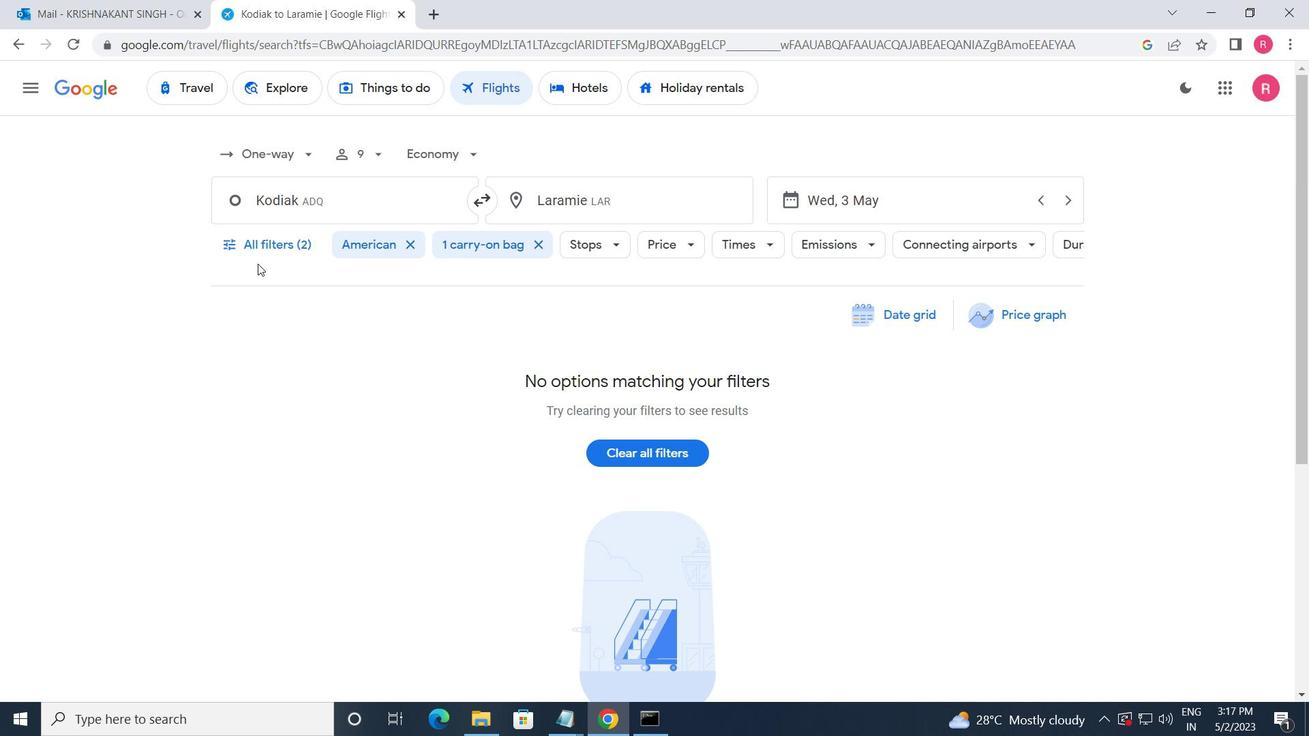
Action: Mouse moved to (339, 476)
Screenshot: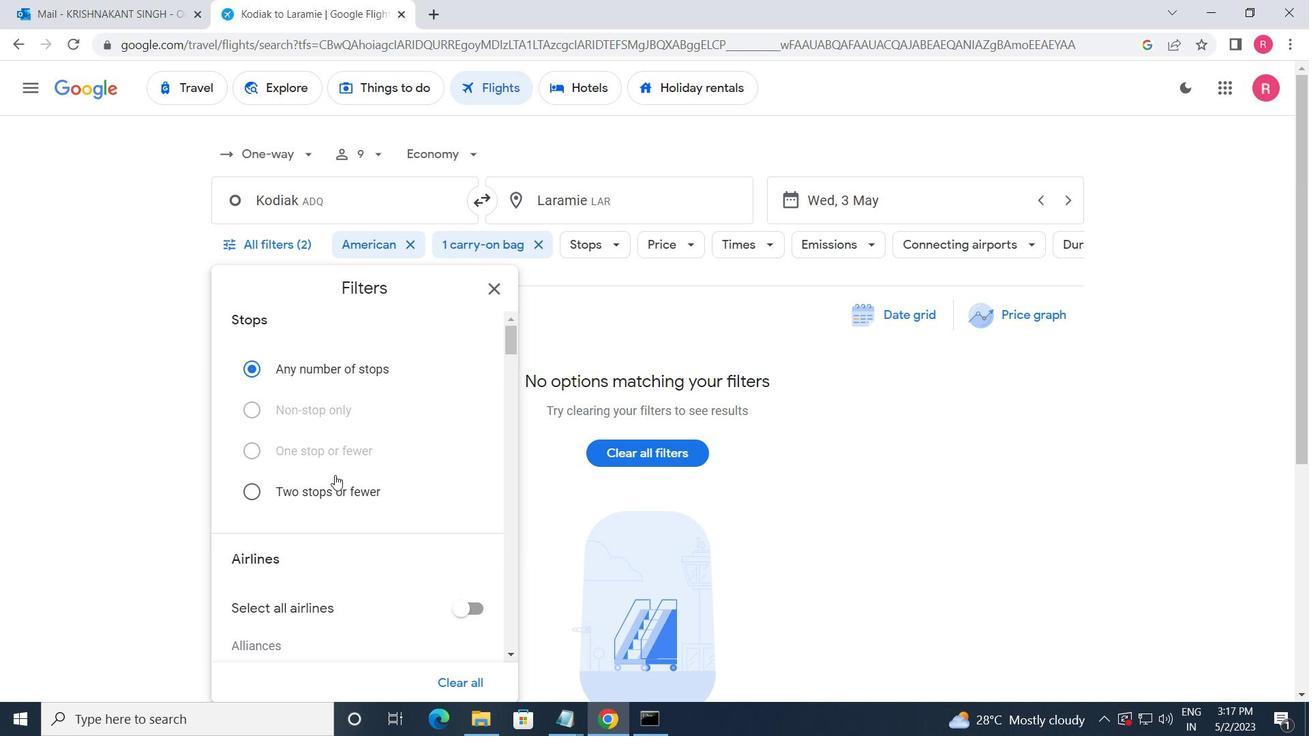 
Action: Mouse scrolled (339, 475) with delta (0, 0)
Screenshot: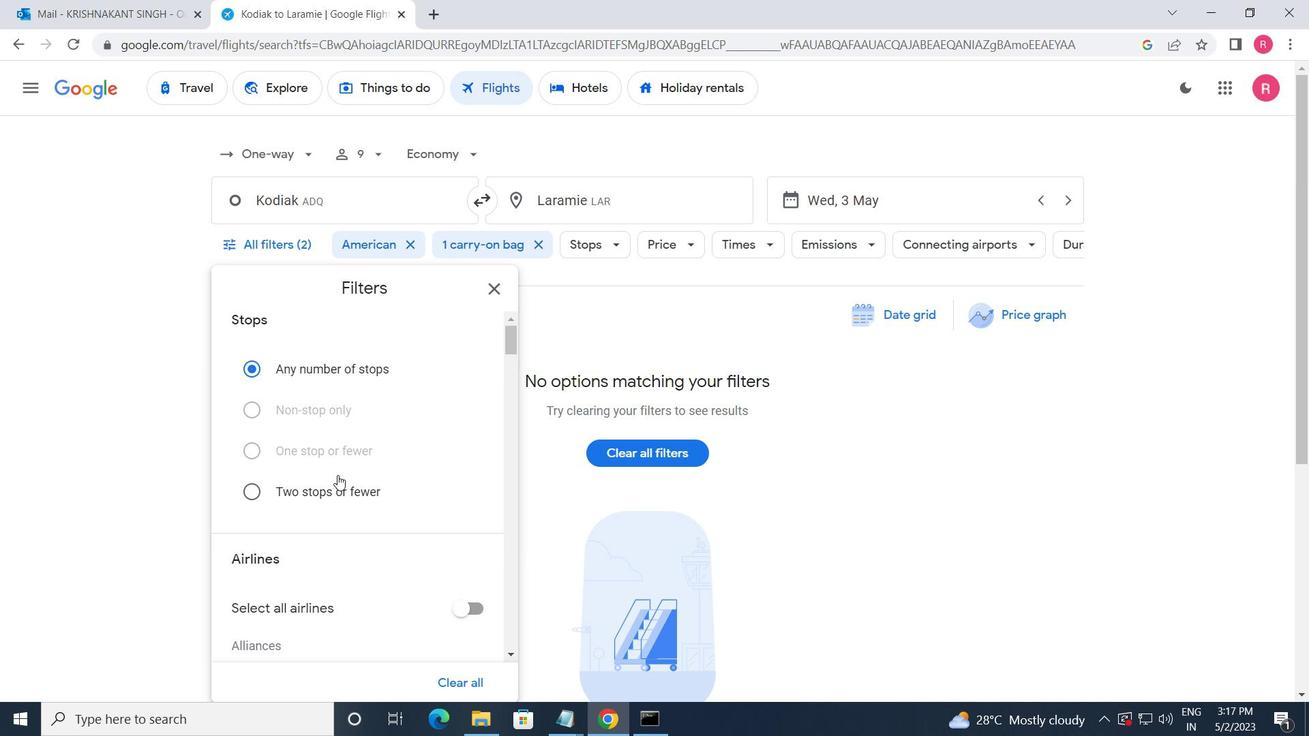 
Action: Mouse scrolled (339, 475) with delta (0, 0)
Screenshot: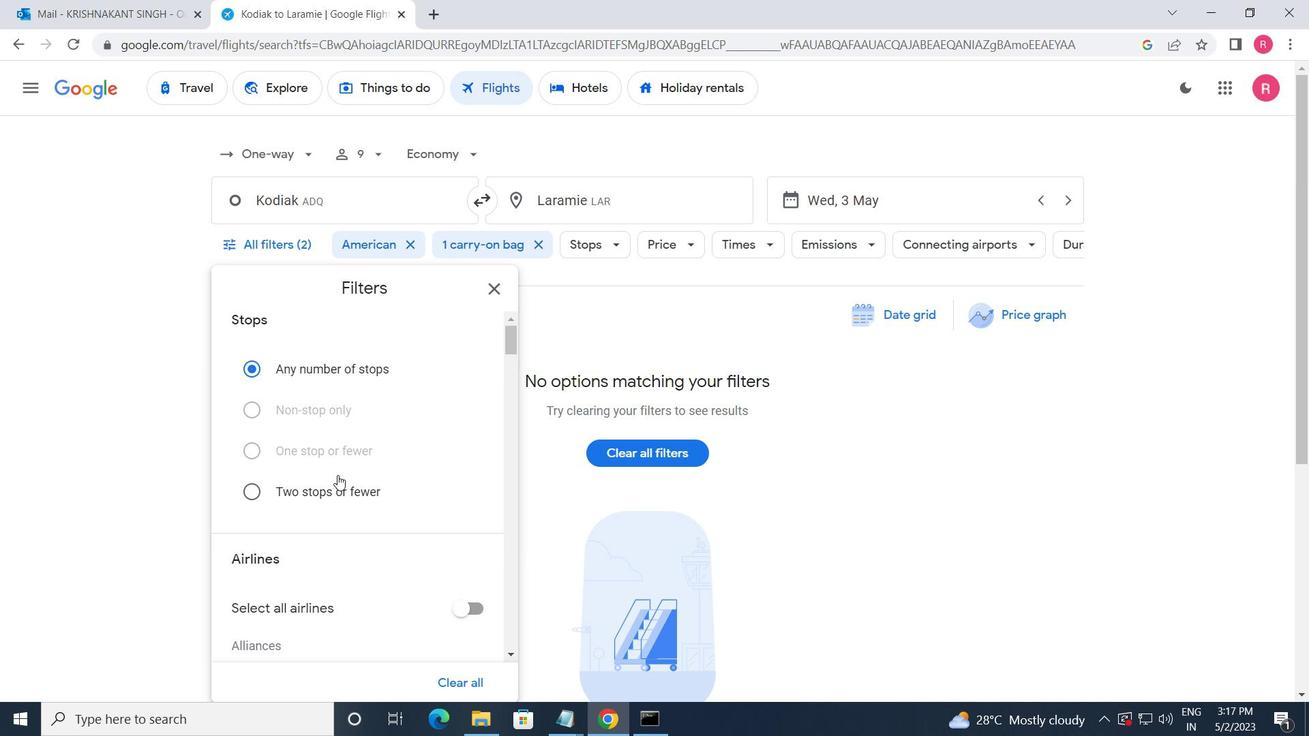 
Action: Mouse scrolled (339, 475) with delta (0, 0)
Screenshot: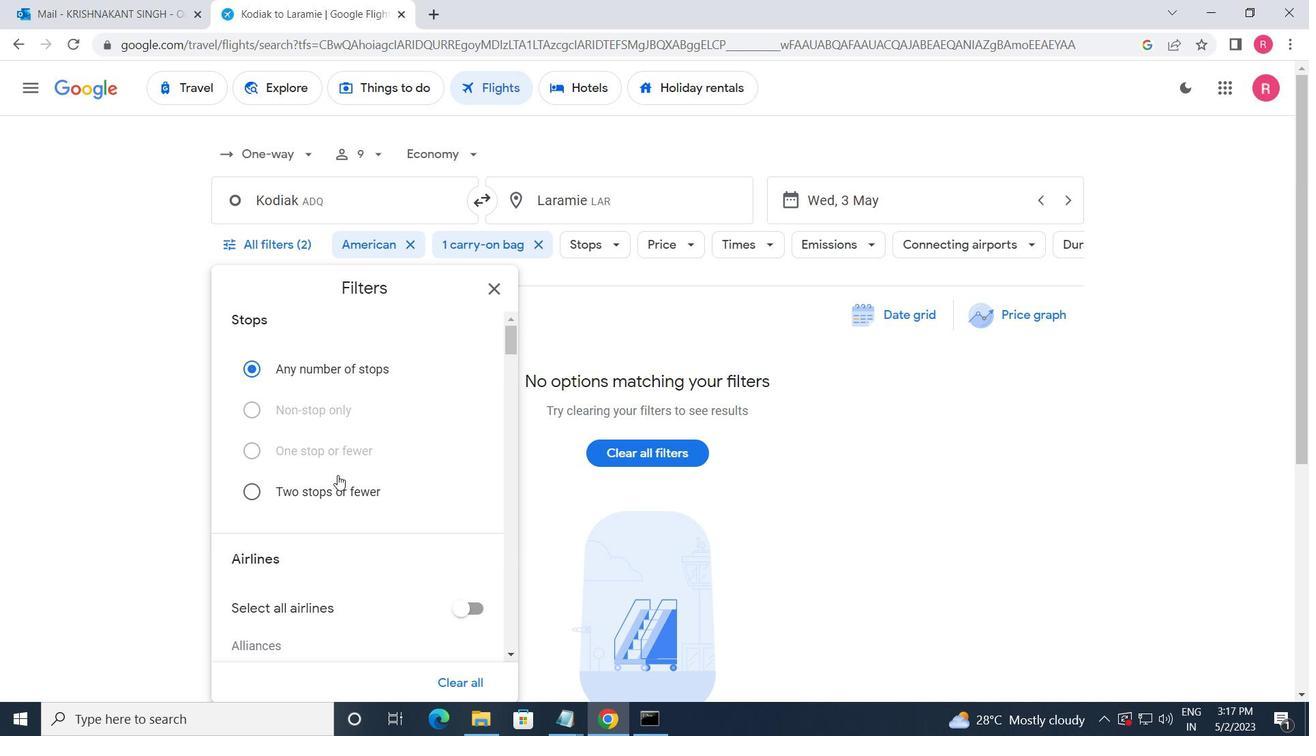 
Action: Mouse scrolled (339, 475) with delta (0, 0)
Screenshot: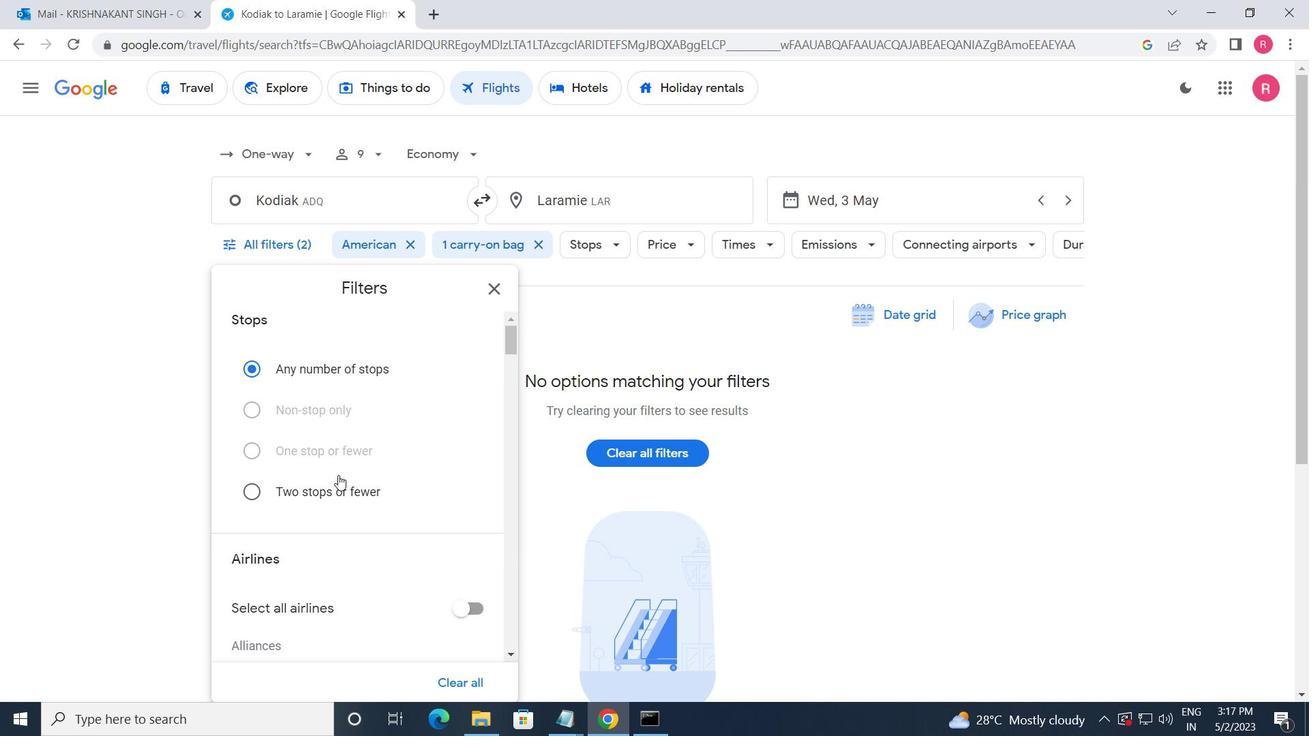 
Action: Mouse scrolled (339, 475) with delta (0, 0)
Screenshot: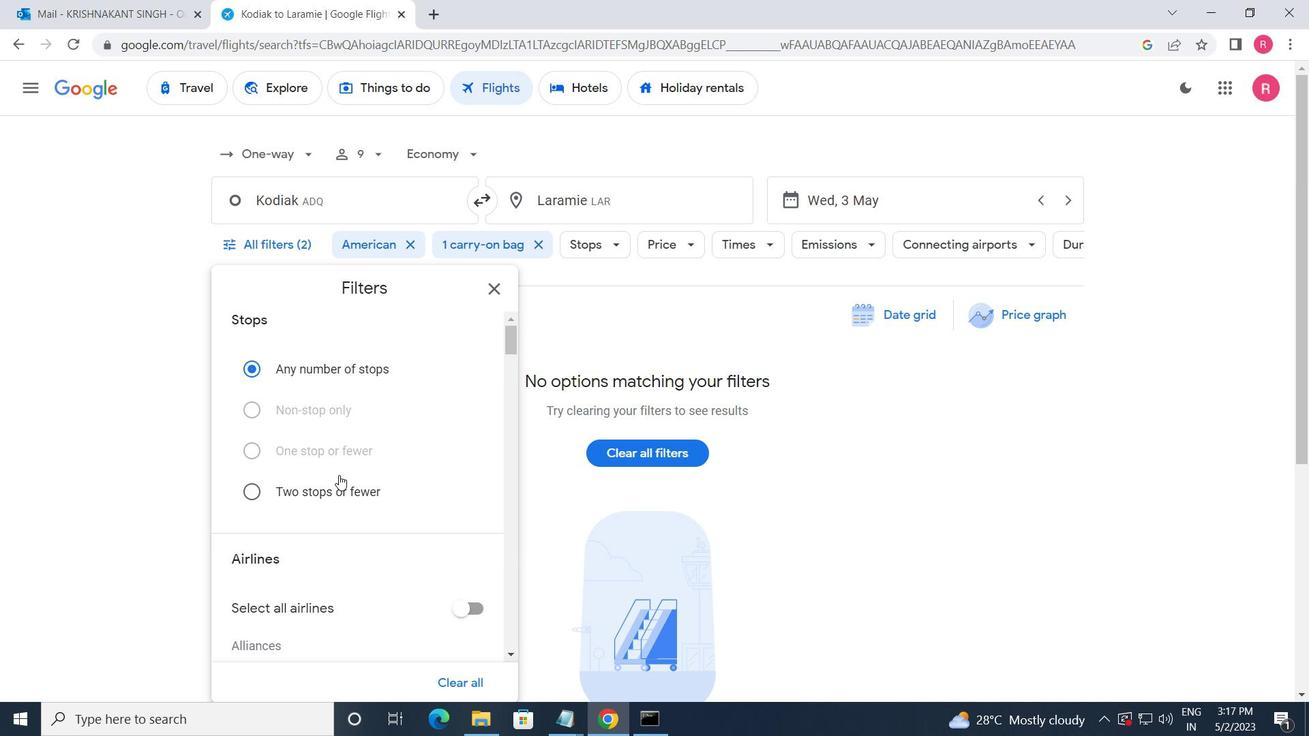 
Action: Mouse scrolled (339, 475) with delta (0, 0)
Screenshot: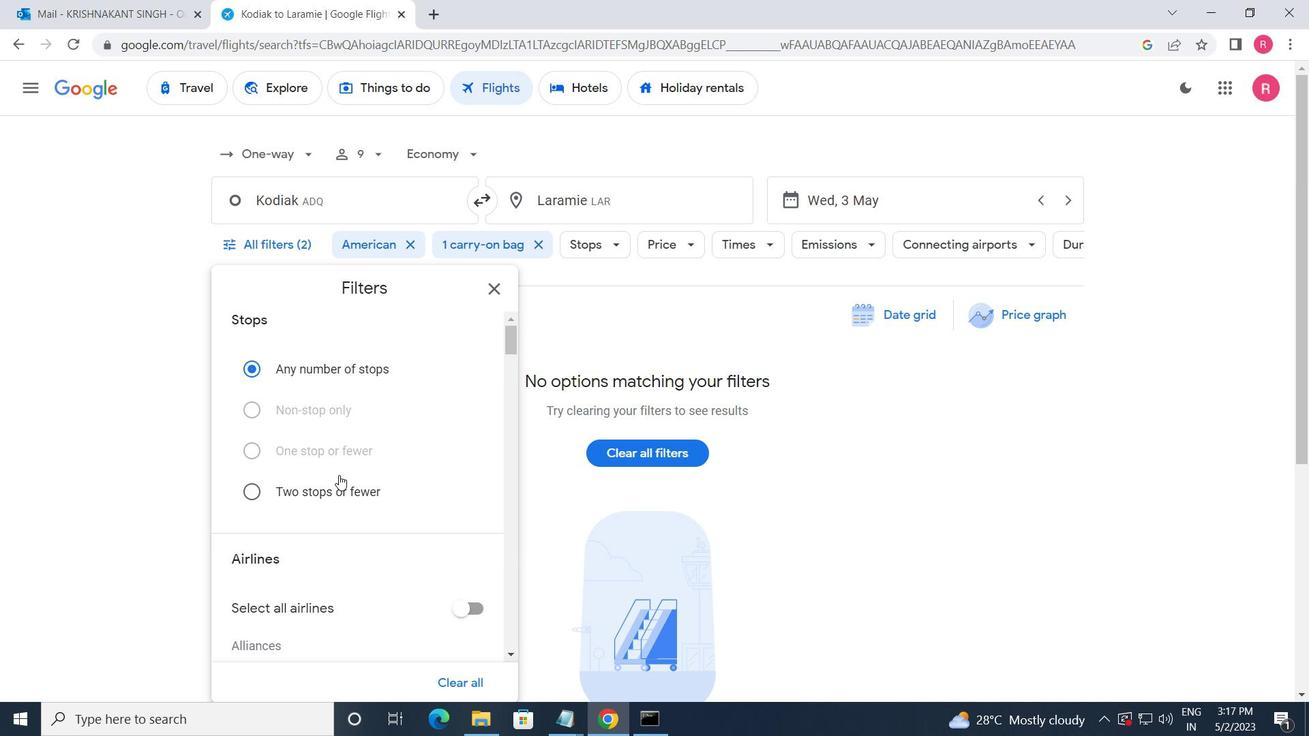 
Action: Mouse moved to (341, 472)
Screenshot: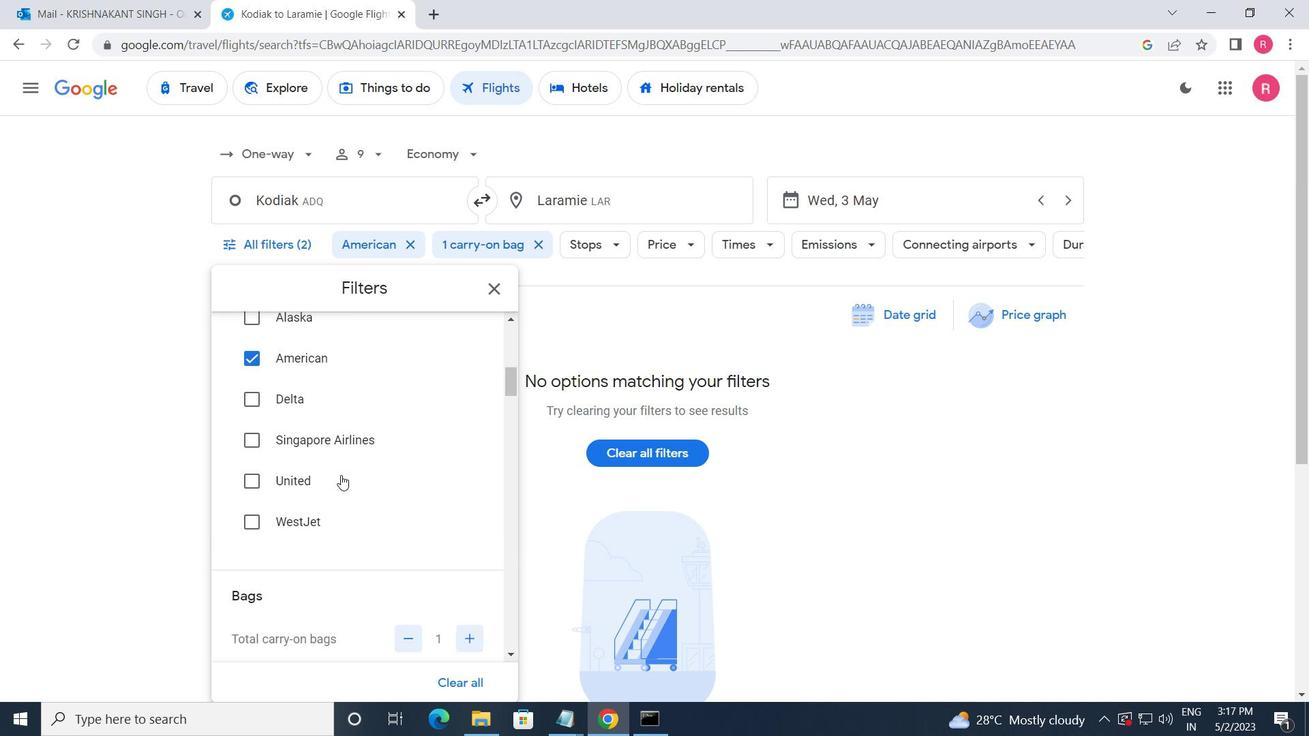 
Action: Mouse scrolled (341, 472) with delta (0, 0)
Screenshot: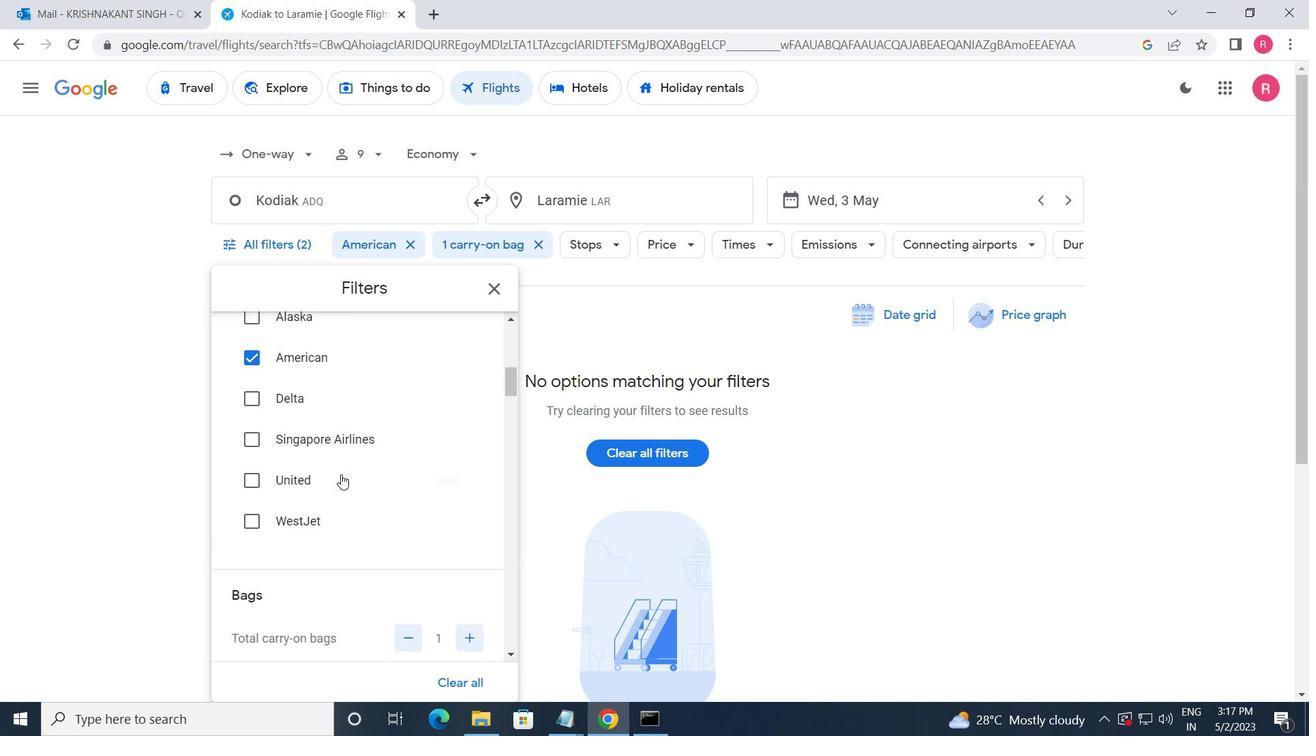 
Action: Mouse scrolled (341, 472) with delta (0, 0)
Screenshot: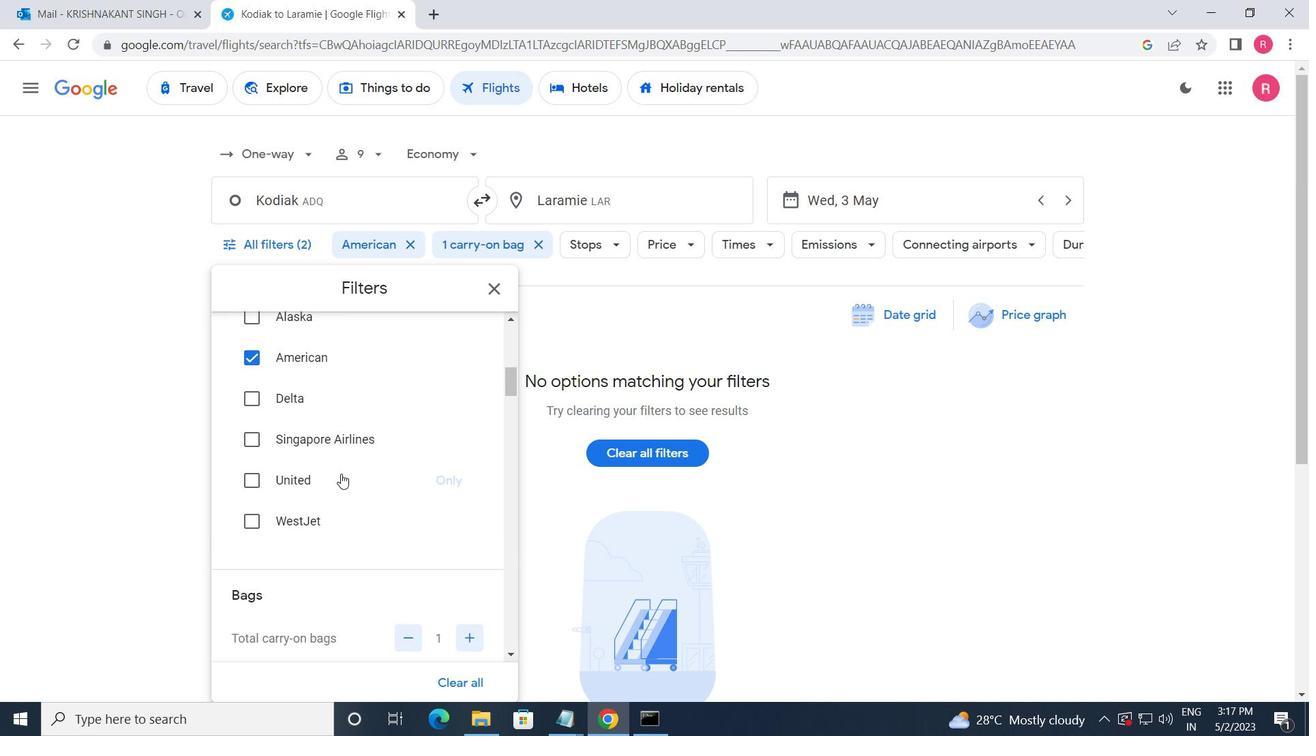 
Action: Mouse scrolled (341, 472) with delta (0, 0)
Screenshot: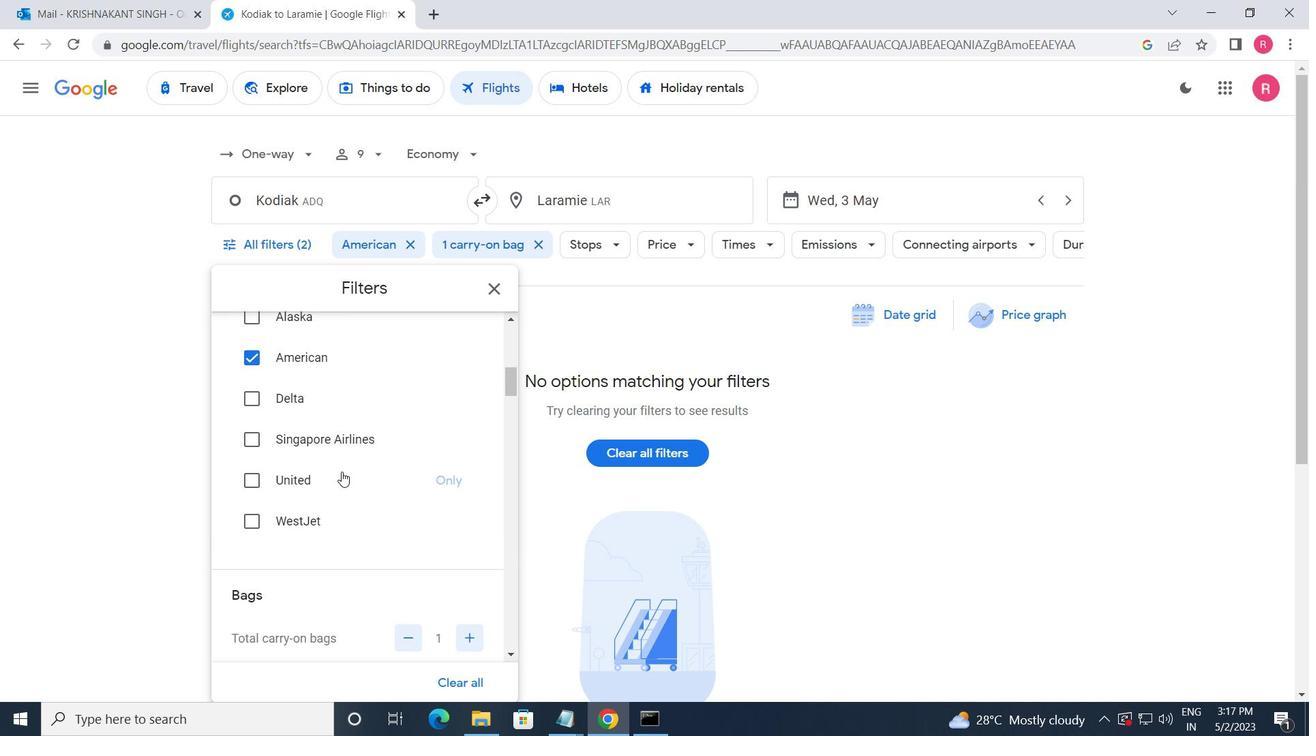 
Action: Mouse scrolled (341, 472) with delta (0, 0)
Screenshot: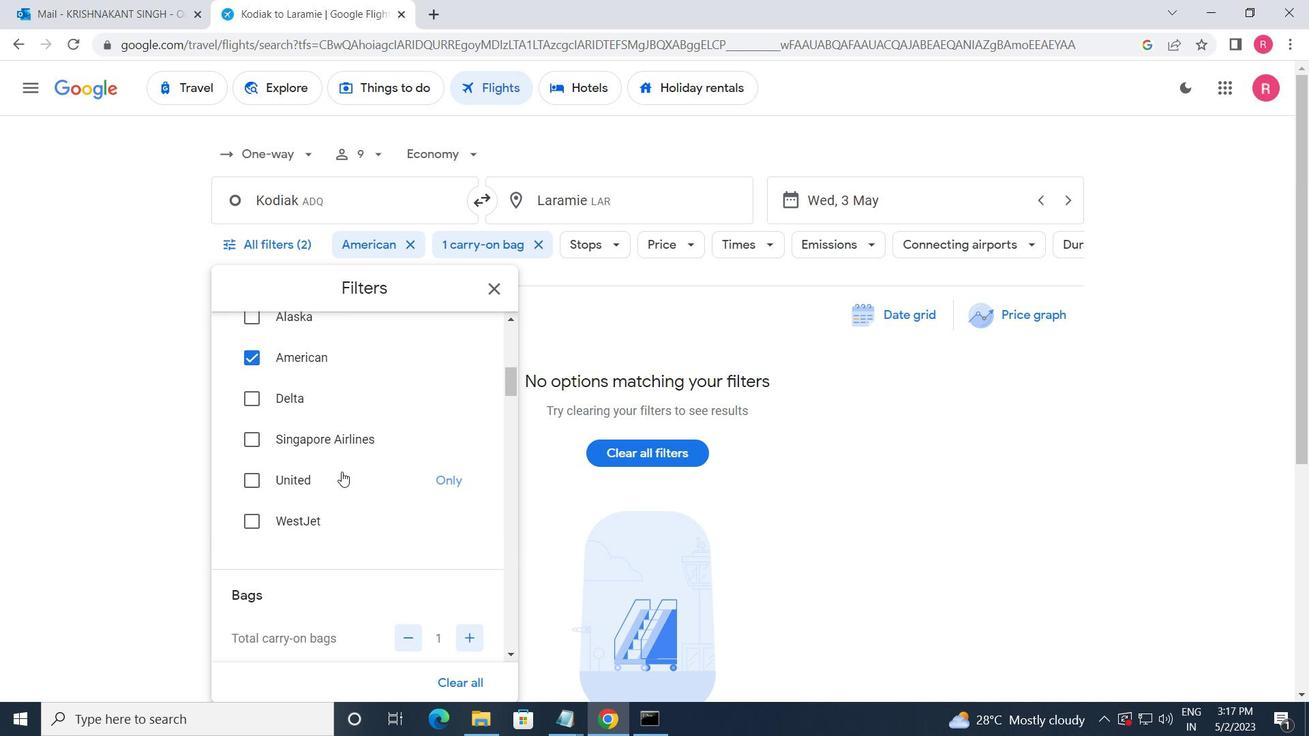 
Action: Mouse scrolled (341, 472) with delta (0, 0)
Screenshot: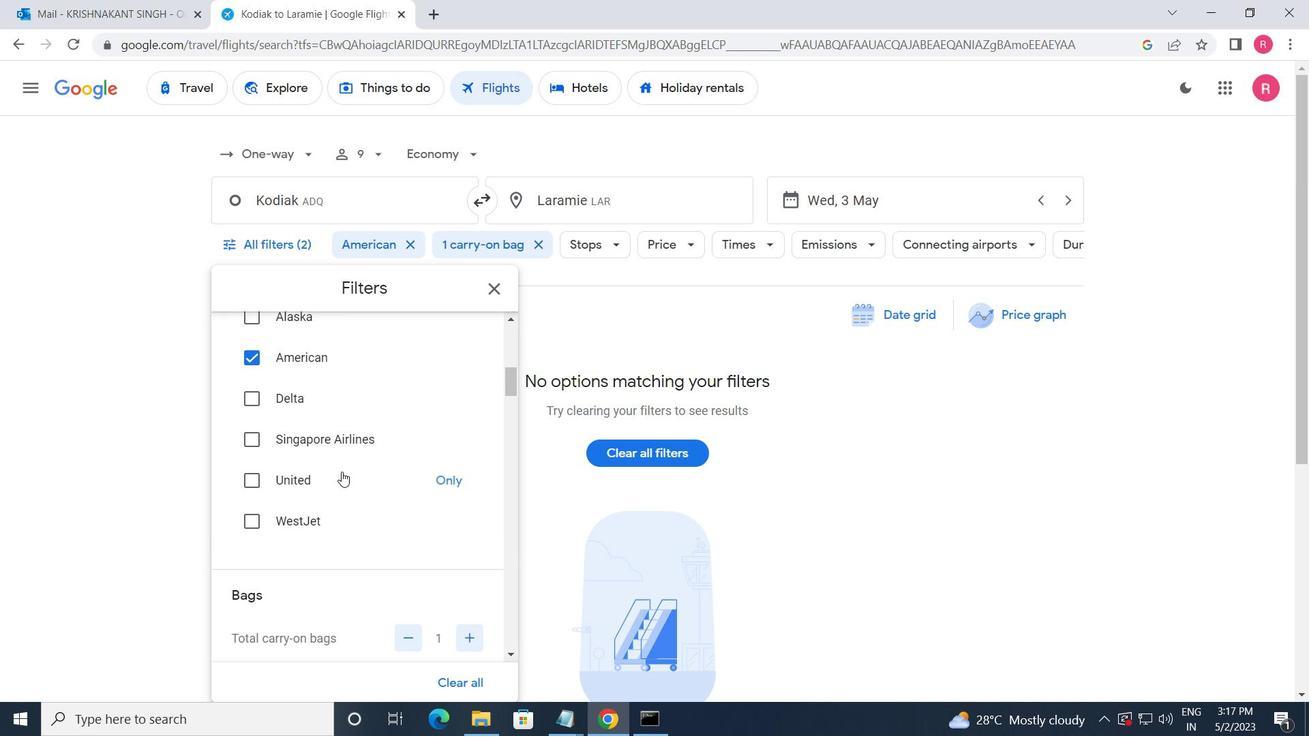 
Action: Mouse moved to (473, 424)
Screenshot: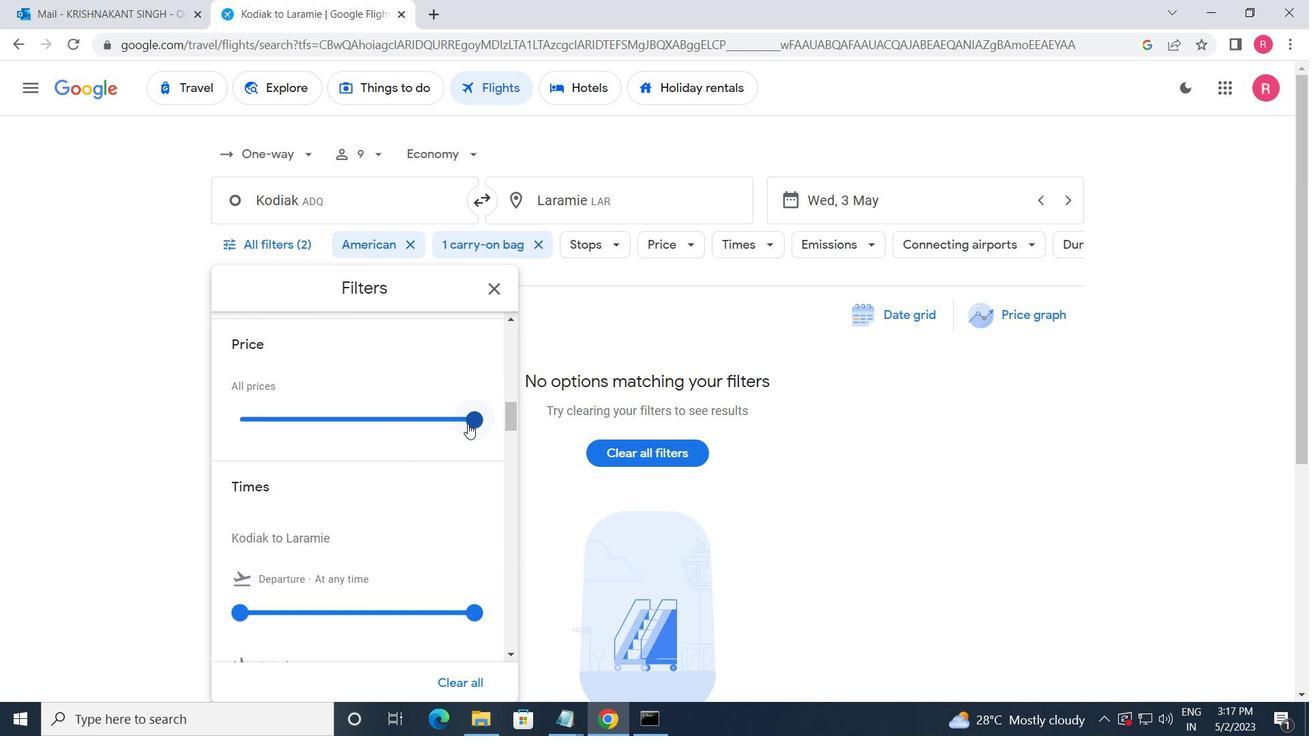 
Action: Mouse pressed left at (473, 424)
Screenshot: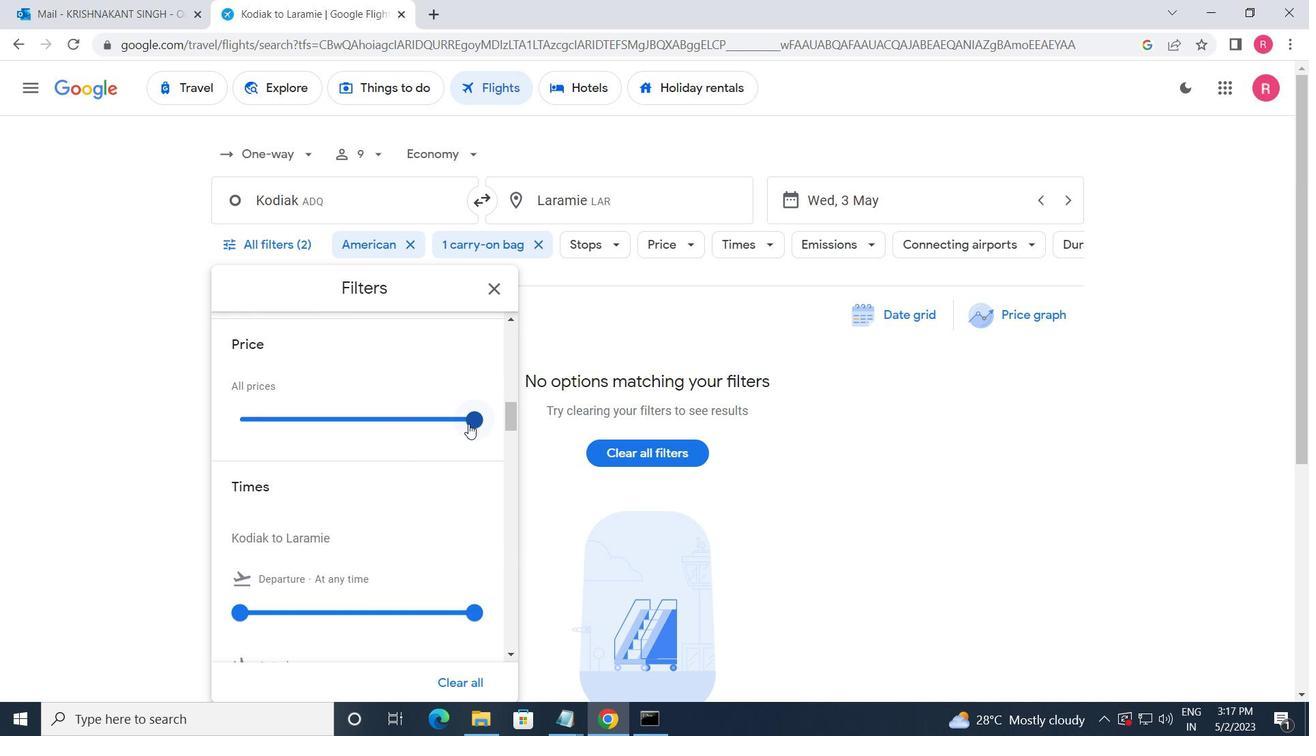 
Action: Mouse moved to (474, 420)
Screenshot: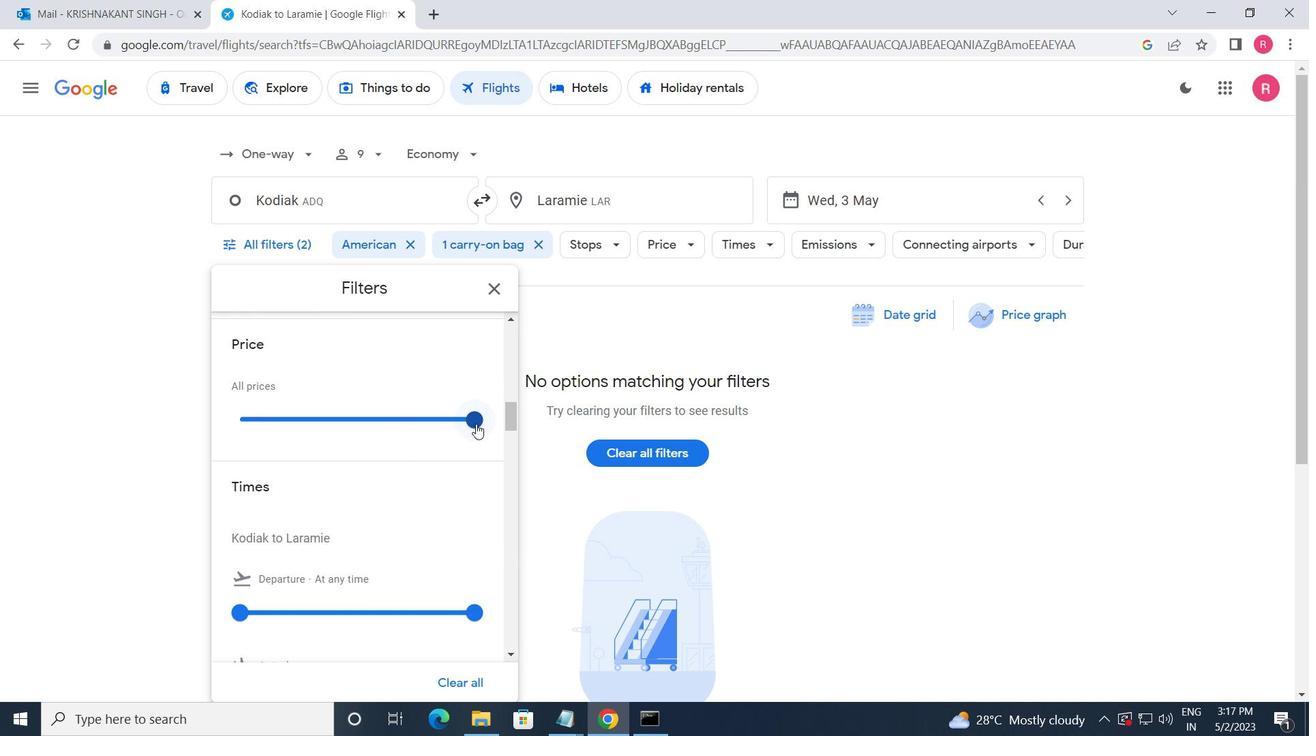 
Action: Mouse pressed left at (474, 420)
Screenshot: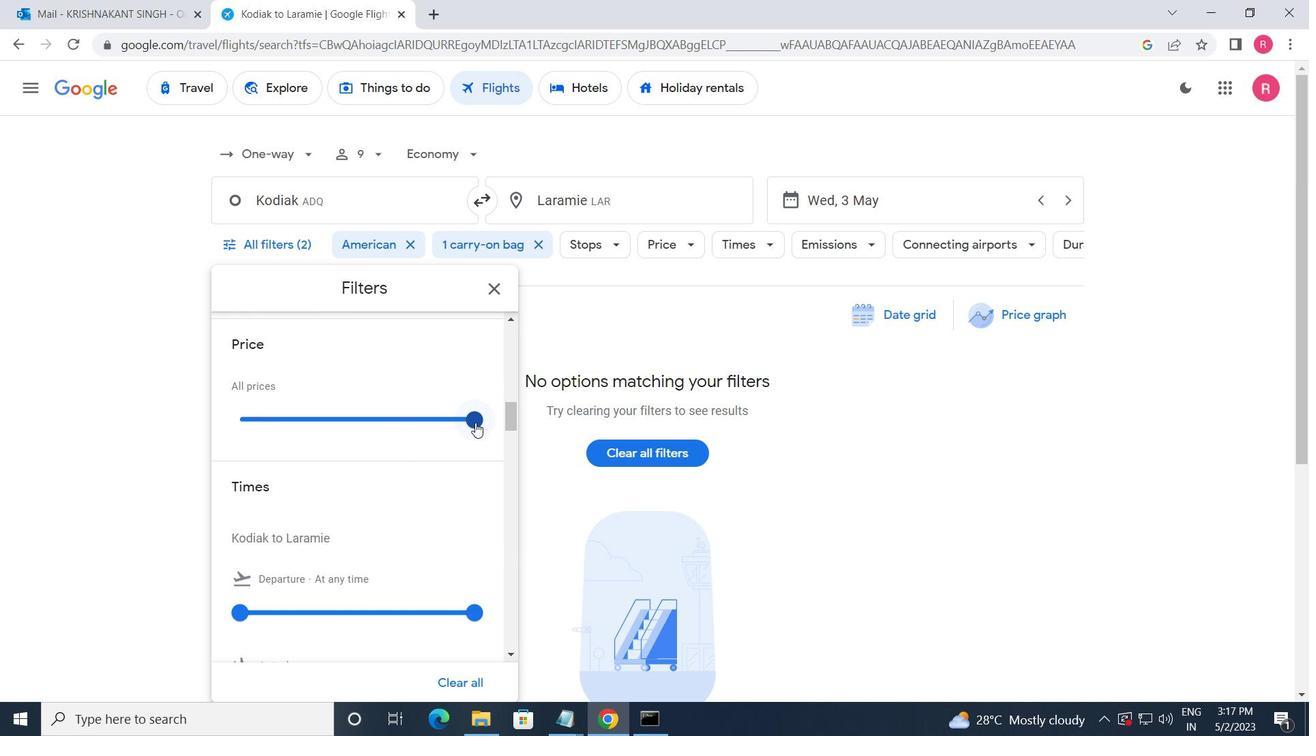 
Action: Mouse scrolled (474, 420) with delta (0, 0)
Screenshot: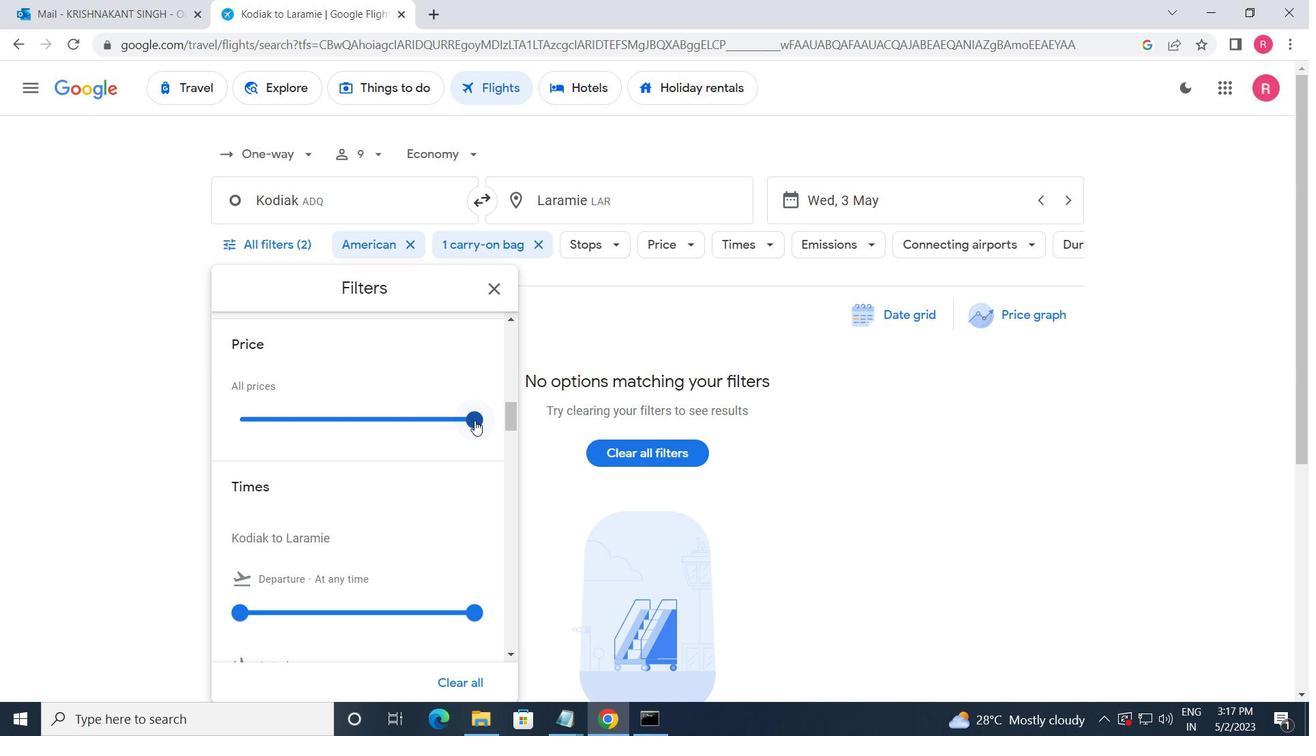 
Action: Mouse moved to (476, 527)
Screenshot: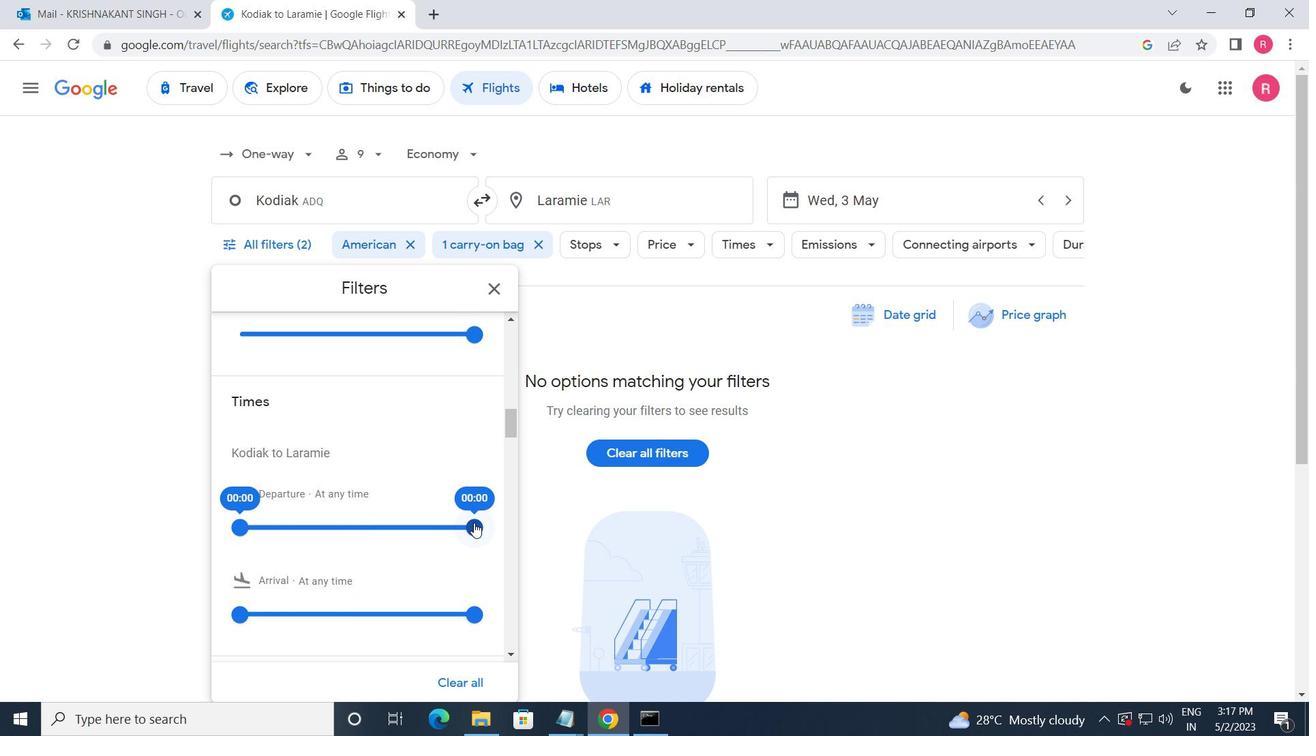 
Action: Mouse pressed left at (476, 527)
Screenshot: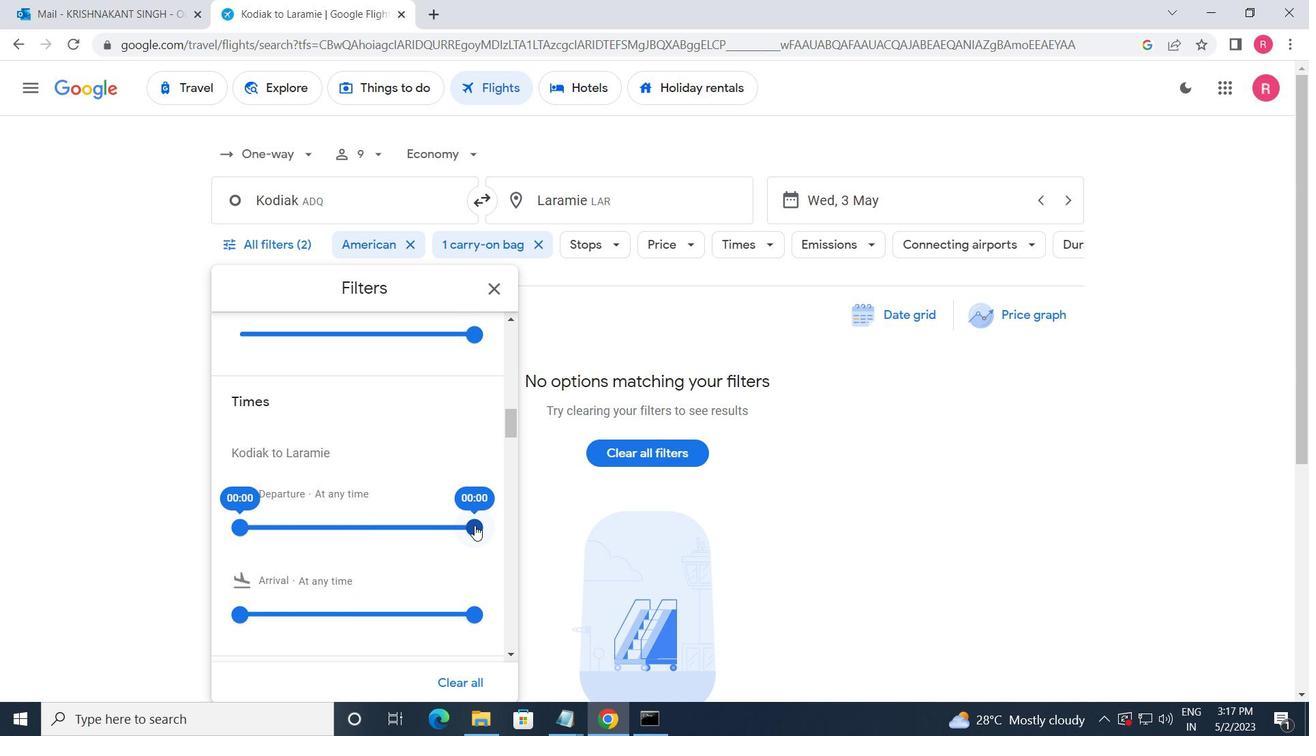 
Action: Mouse moved to (494, 281)
Screenshot: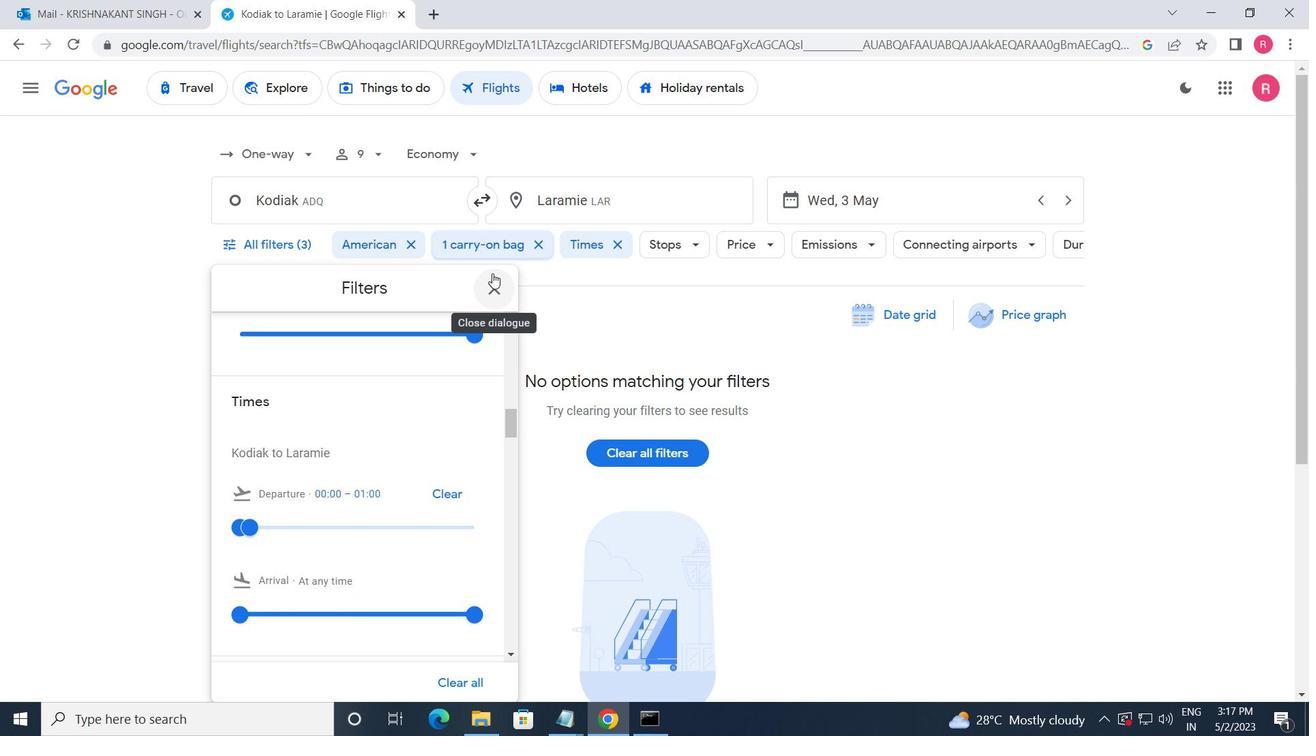 
Action: Mouse pressed left at (494, 281)
Screenshot: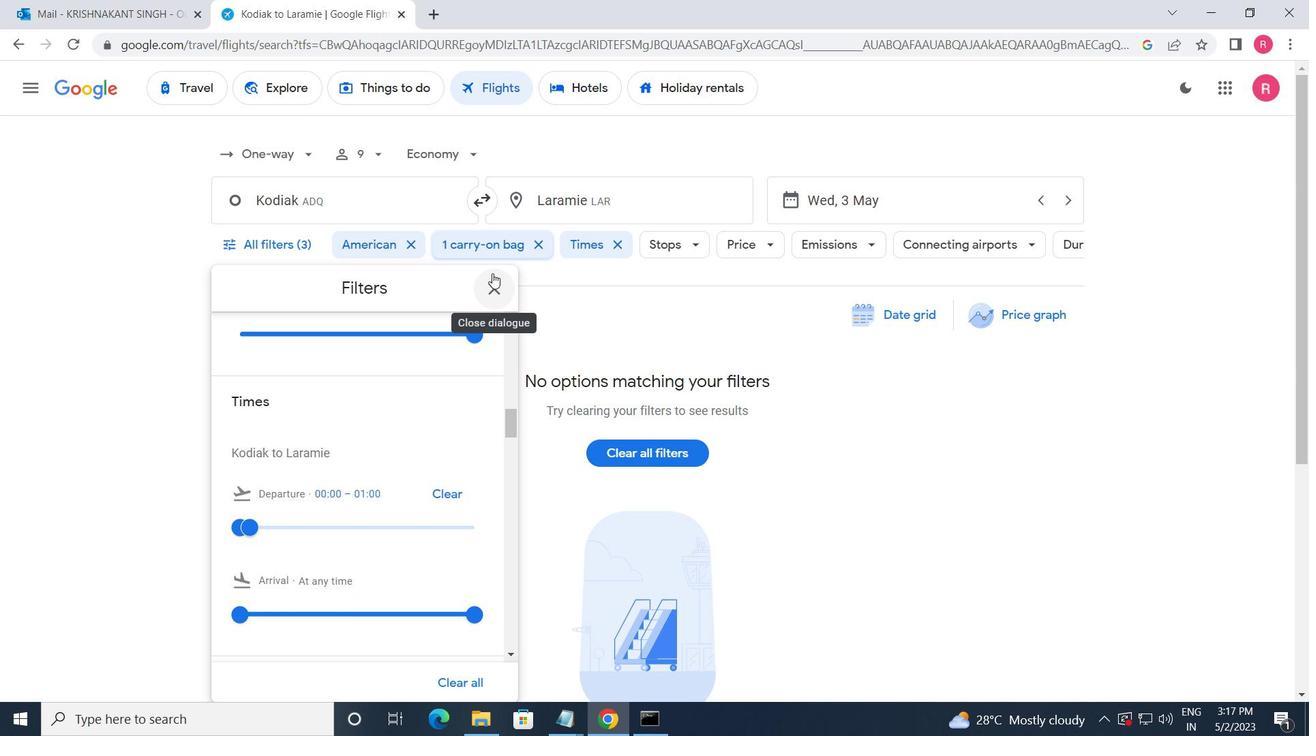 
Action: Mouse moved to (436, 254)
Screenshot: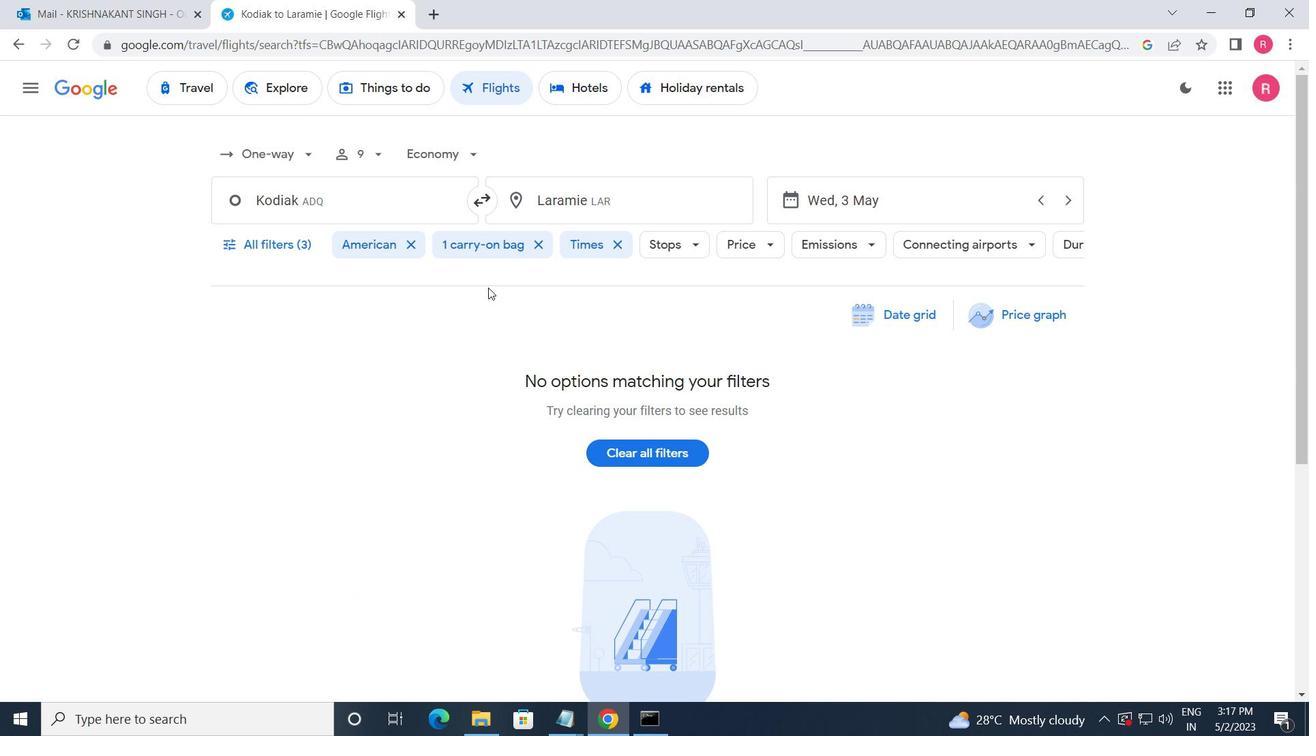 
